 Task: Send an email with the signature Martha Hall with the subject Feedback on an Instagram Ads campaign and the message I would like to request a review of the proposal before it is submitted. from softage.3@softage.net to softage.4@softage.net with an attached audio file Audio_nature_sounds.mp3 and move the email from Sent Items to the folder Lease renewals
Action: Mouse moved to (94, 135)
Screenshot: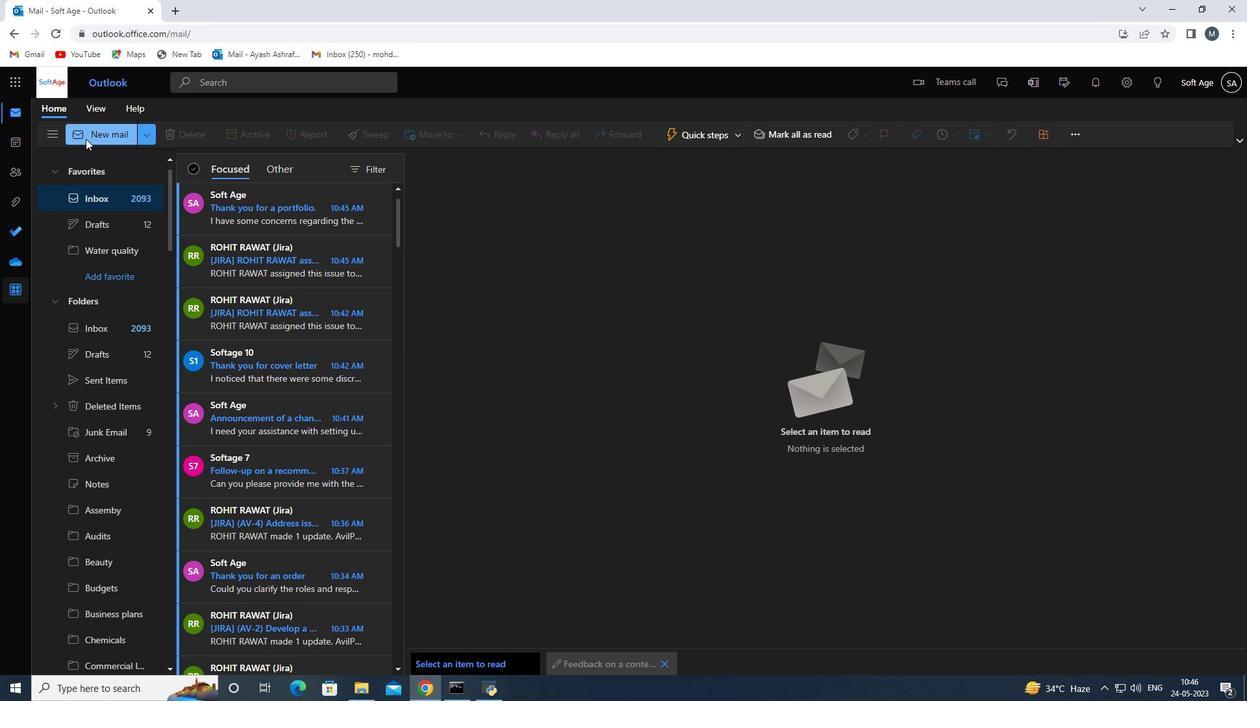 
Action: Mouse pressed left at (94, 135)
Screenshot: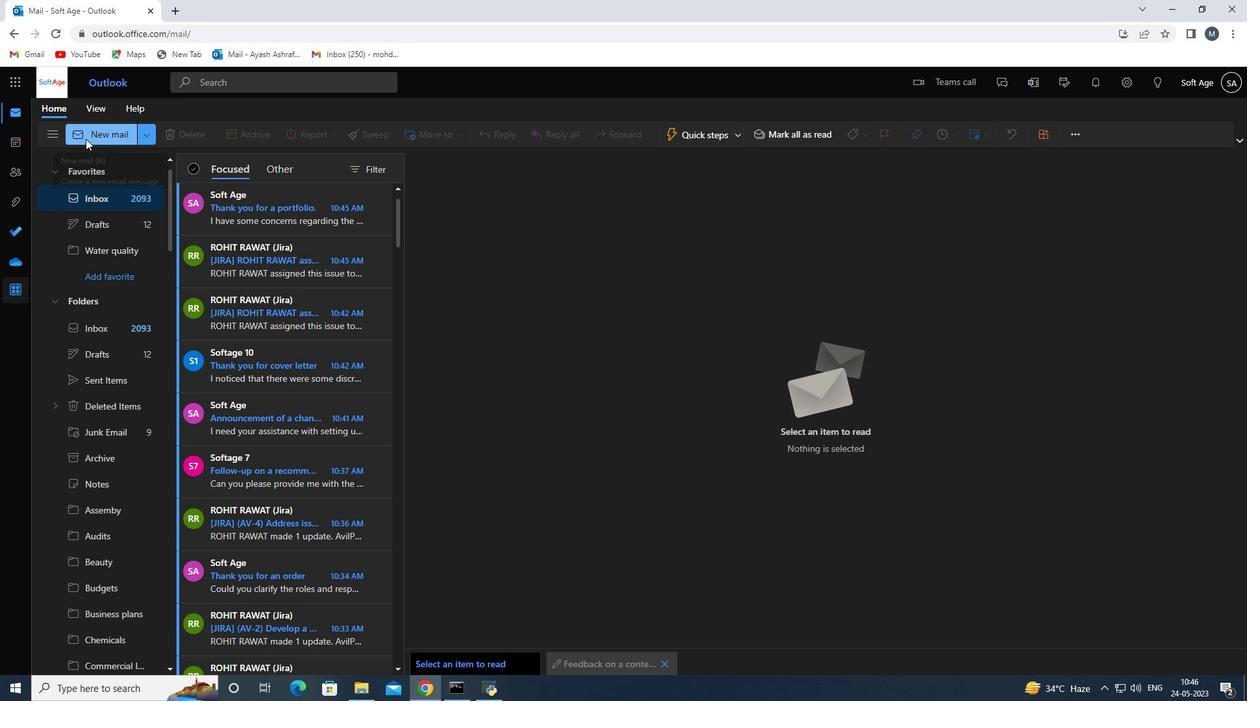 
Action: Mouse moved to (872, 142)
Screenshot: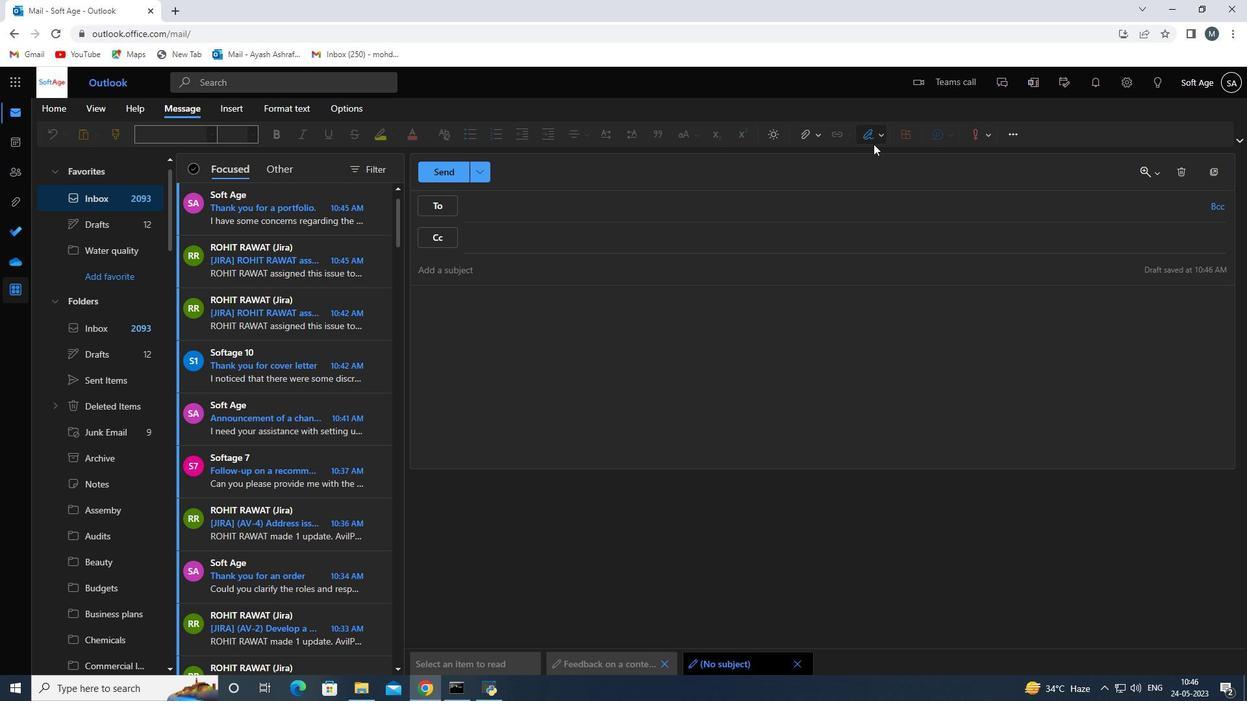 
Action: Mouse pressed left at (872, 142)
Screenshot: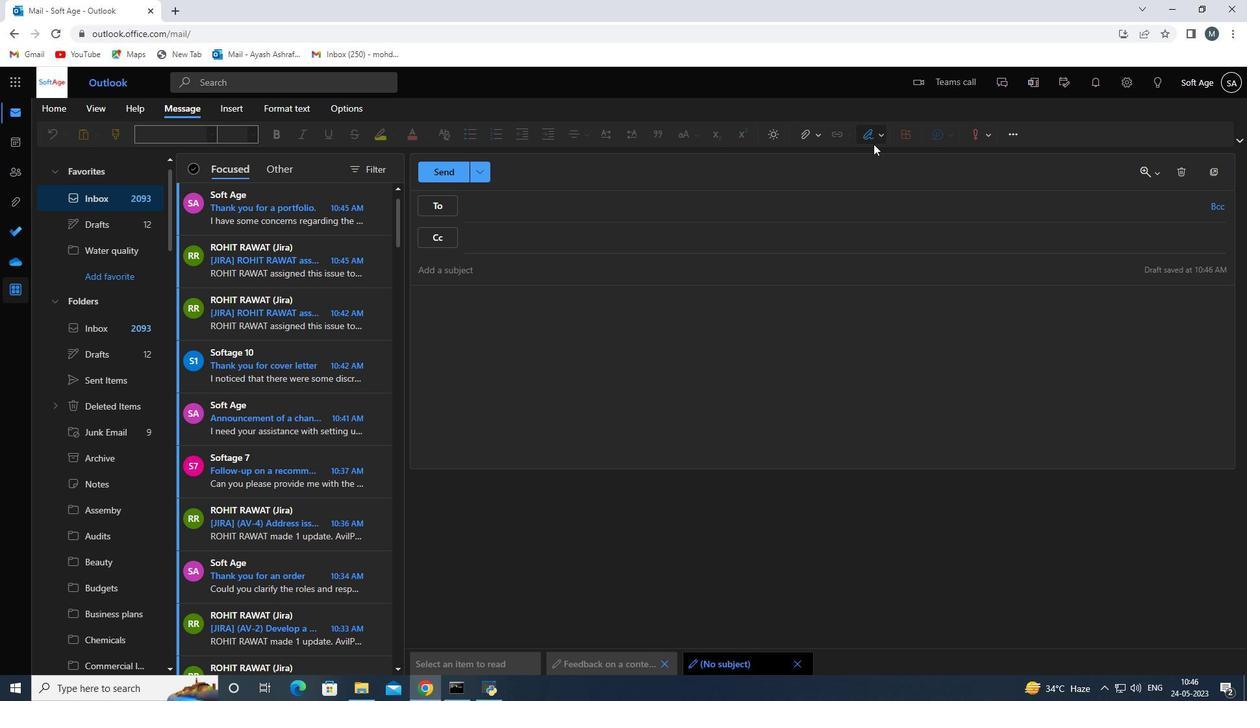 
Action: Mouse moved to (855, 185)
Screenshot: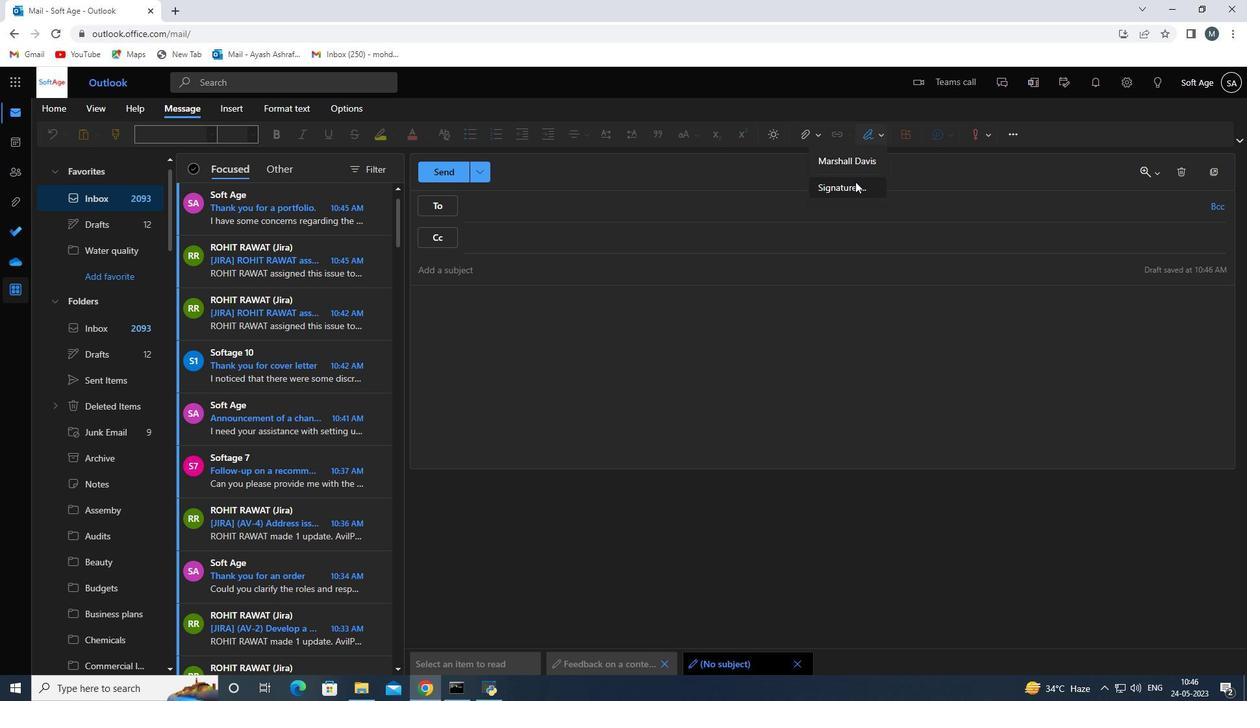 
Action: Mouse pressed left at (855, 185)
Screenshot: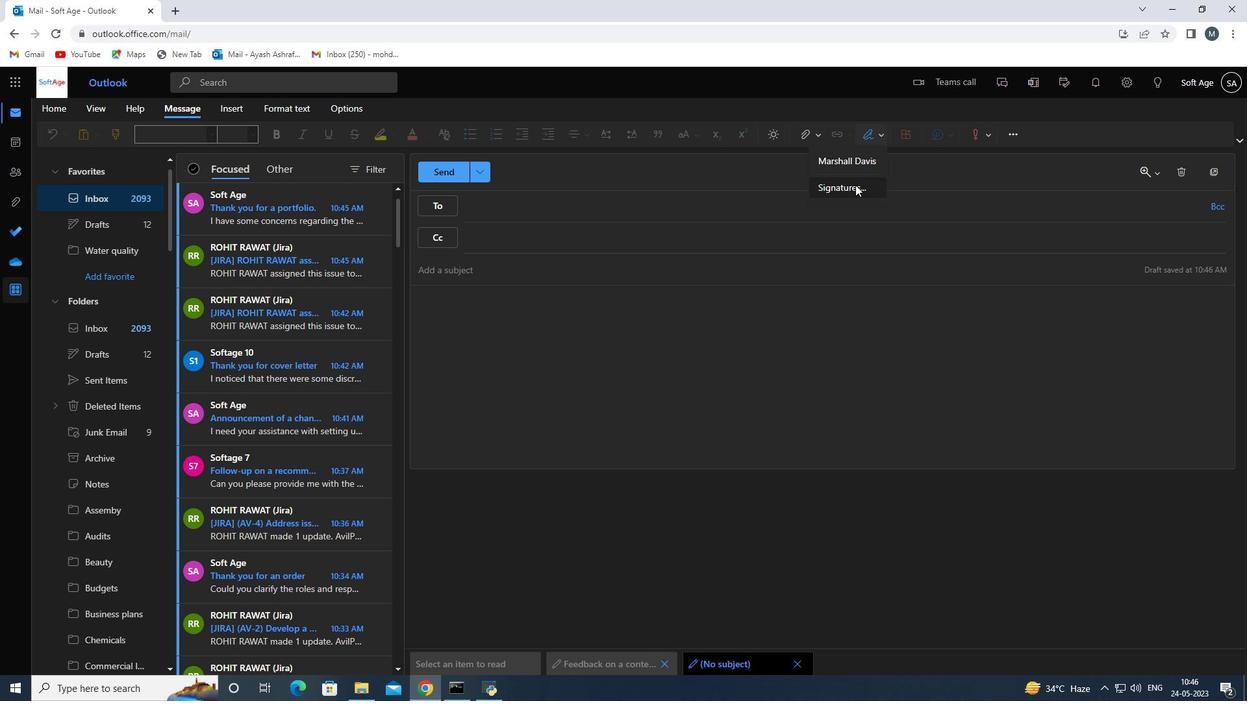 
Action: Mouse moved to (878, 238)
Screenshot: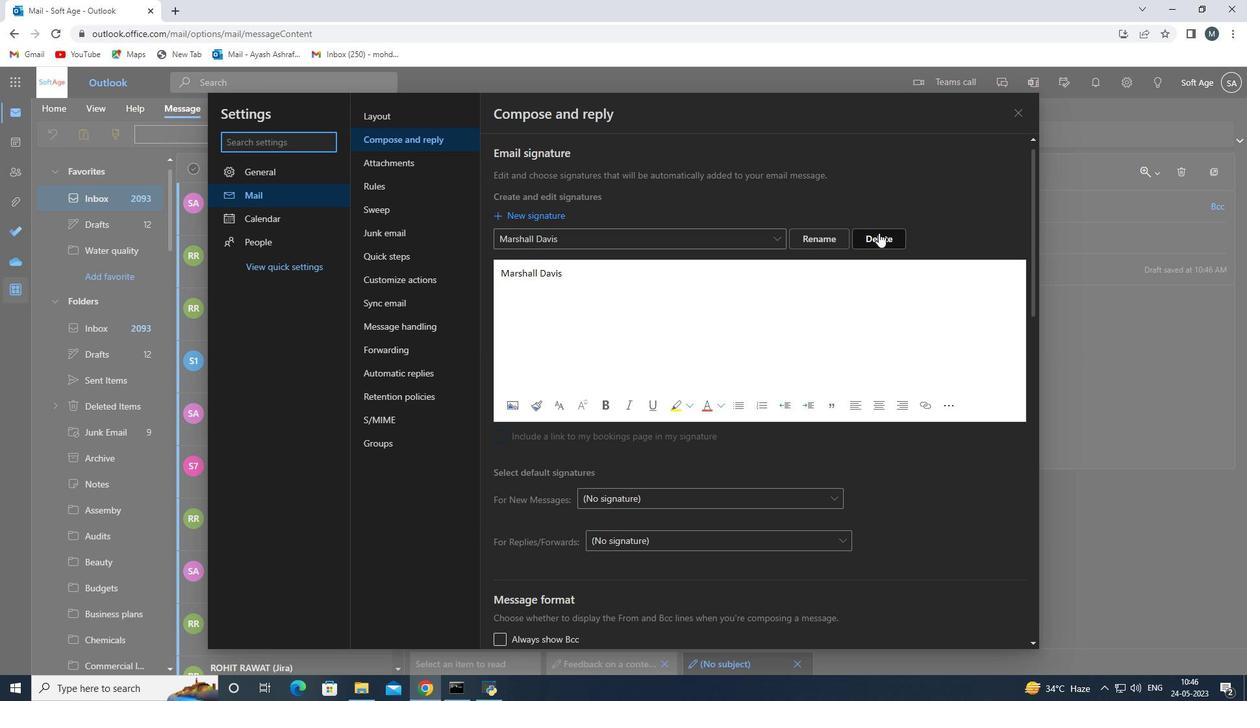 
Action: Mouse pressed left at (878, 238)
Screenshot: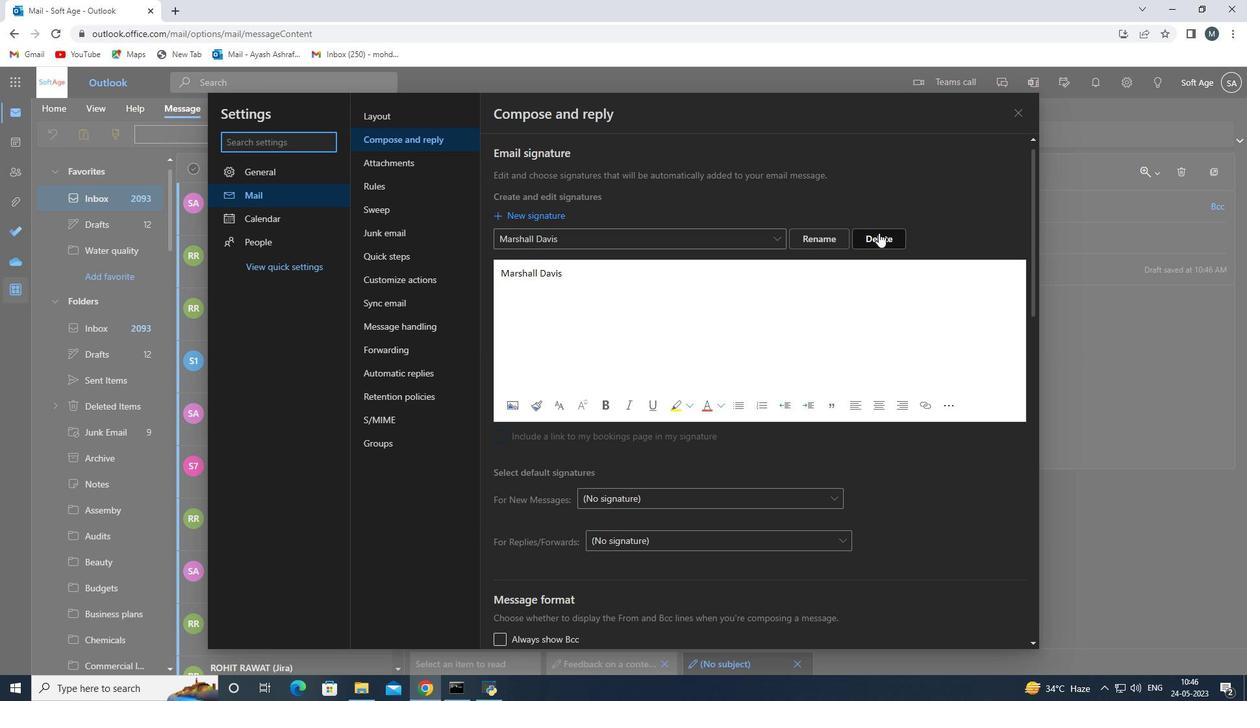 
Action: Mouse moved to (622, 238)
Screenshot: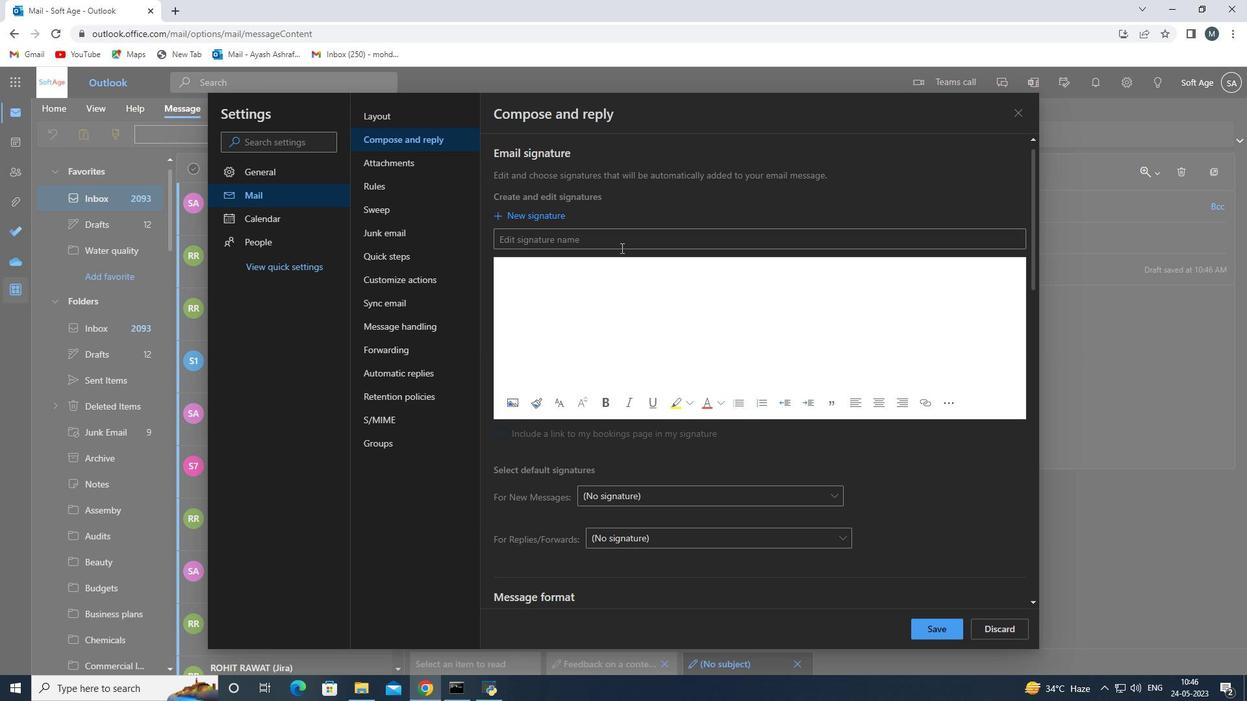 
Action: Mouse pressed left at (622, 238)
Screenshot: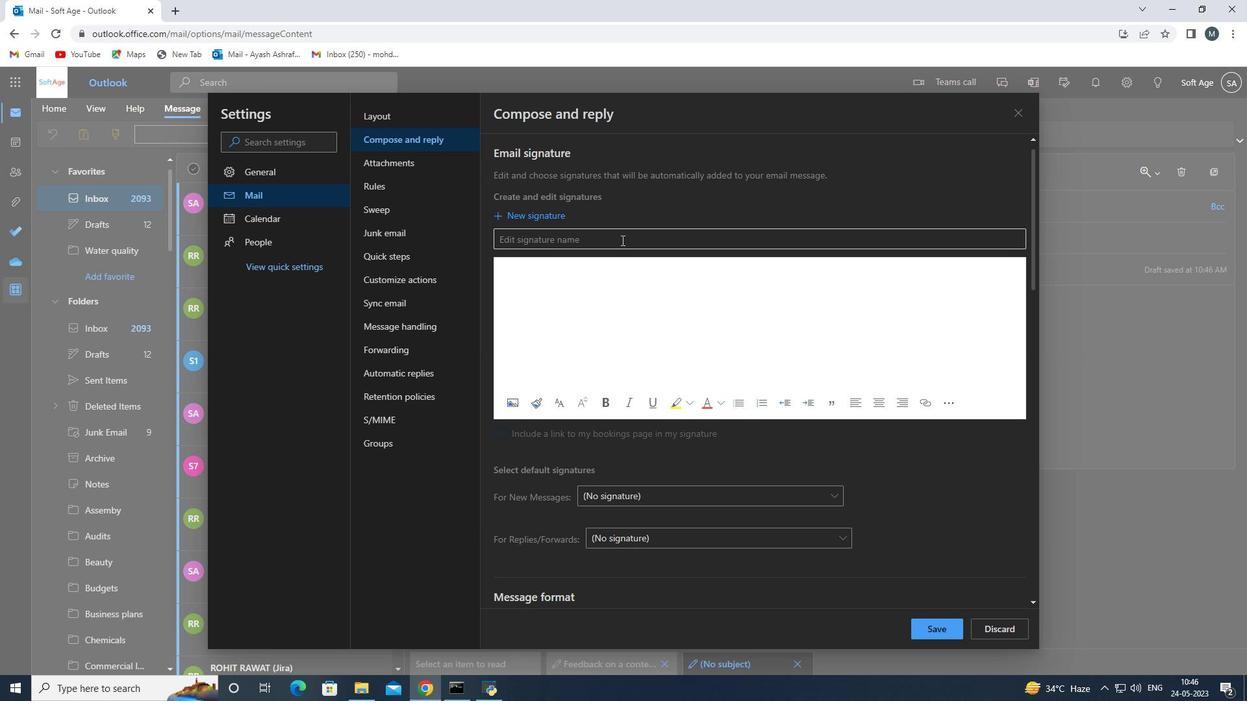 
Action: Mouse moved to (627, 239)
Screenshot: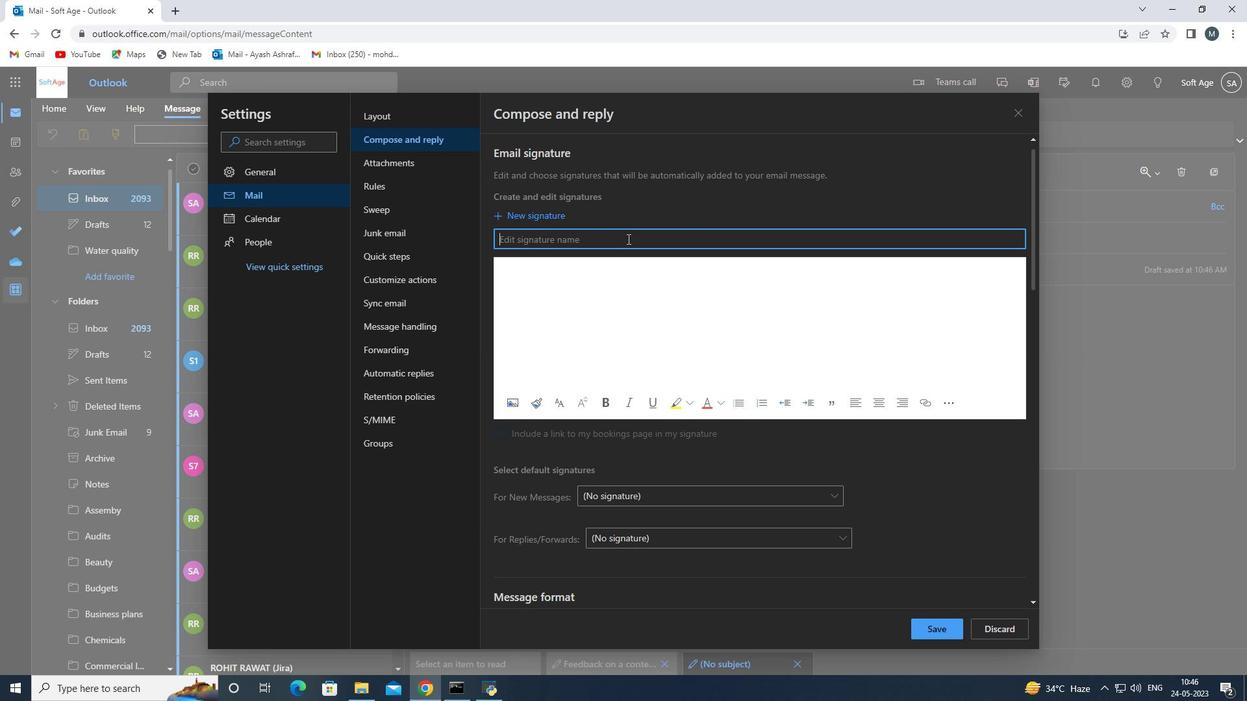 
Action: Key pressed <Key.shift>Martha<Key.space><Key.shift>Hall<Key.space>
Screenshot: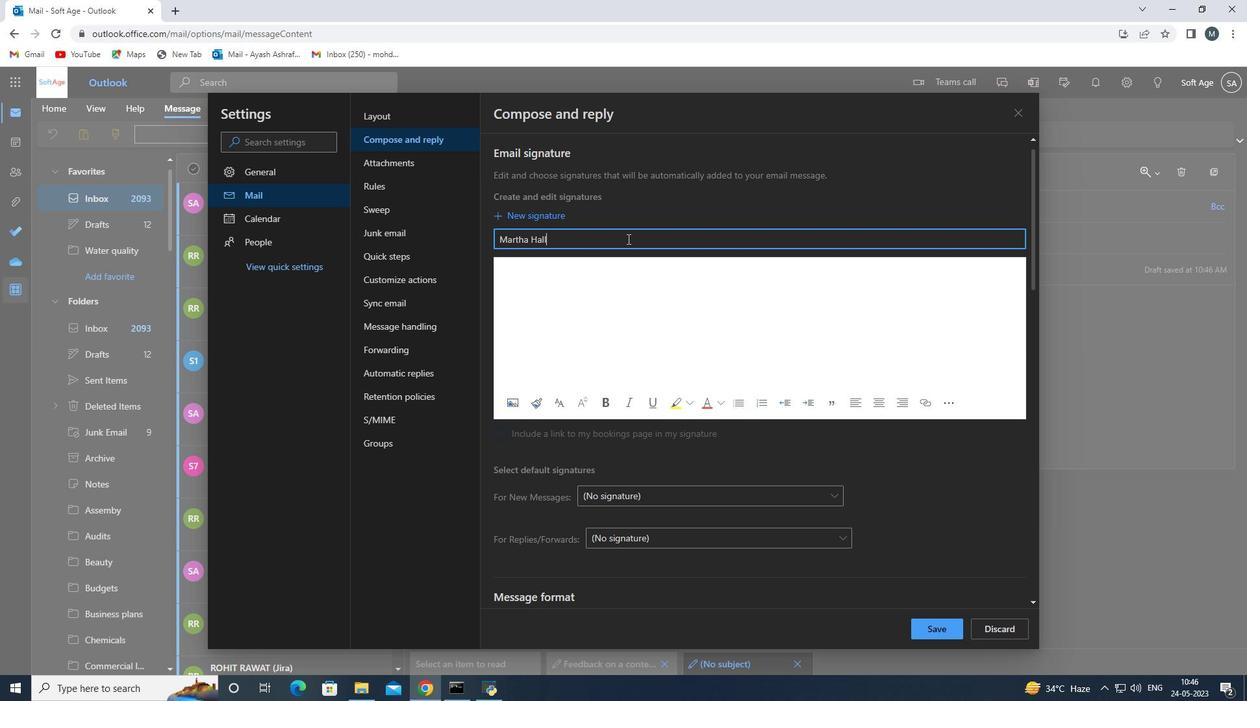 
Action: Mouse moved to (589, 289)
Screenshot: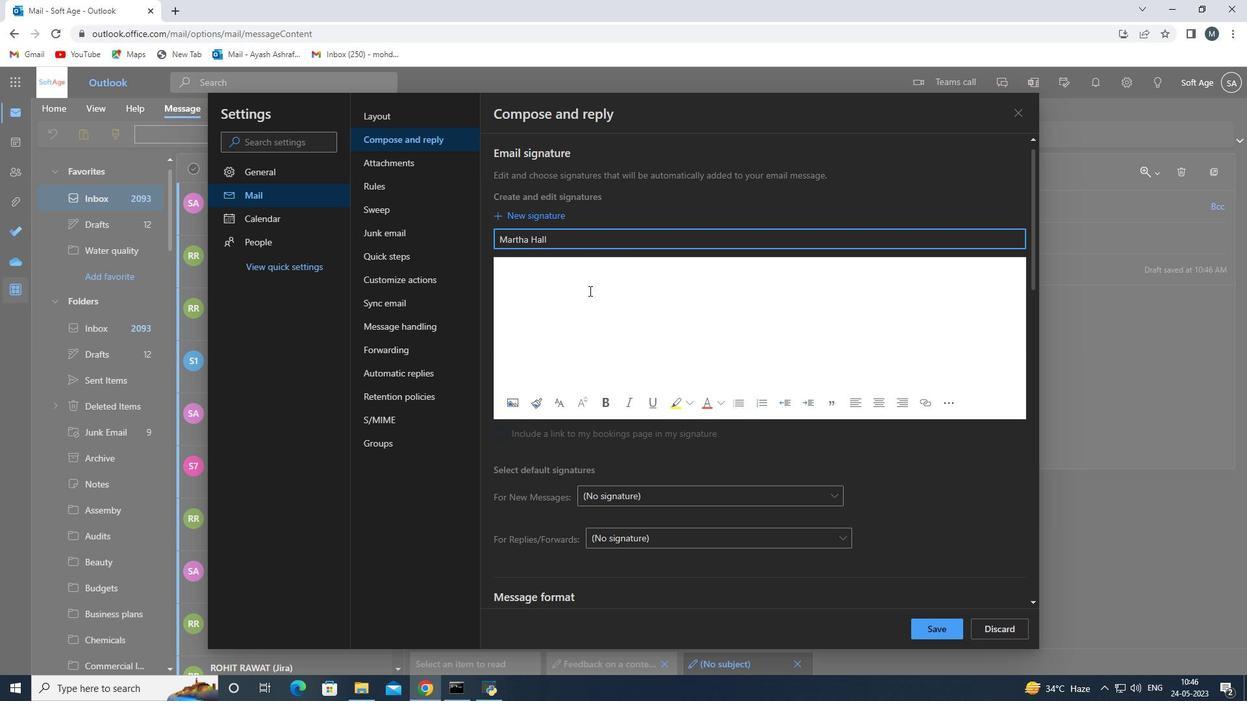 
Action: Mouse pressed left at (589, 289)
Screenshot: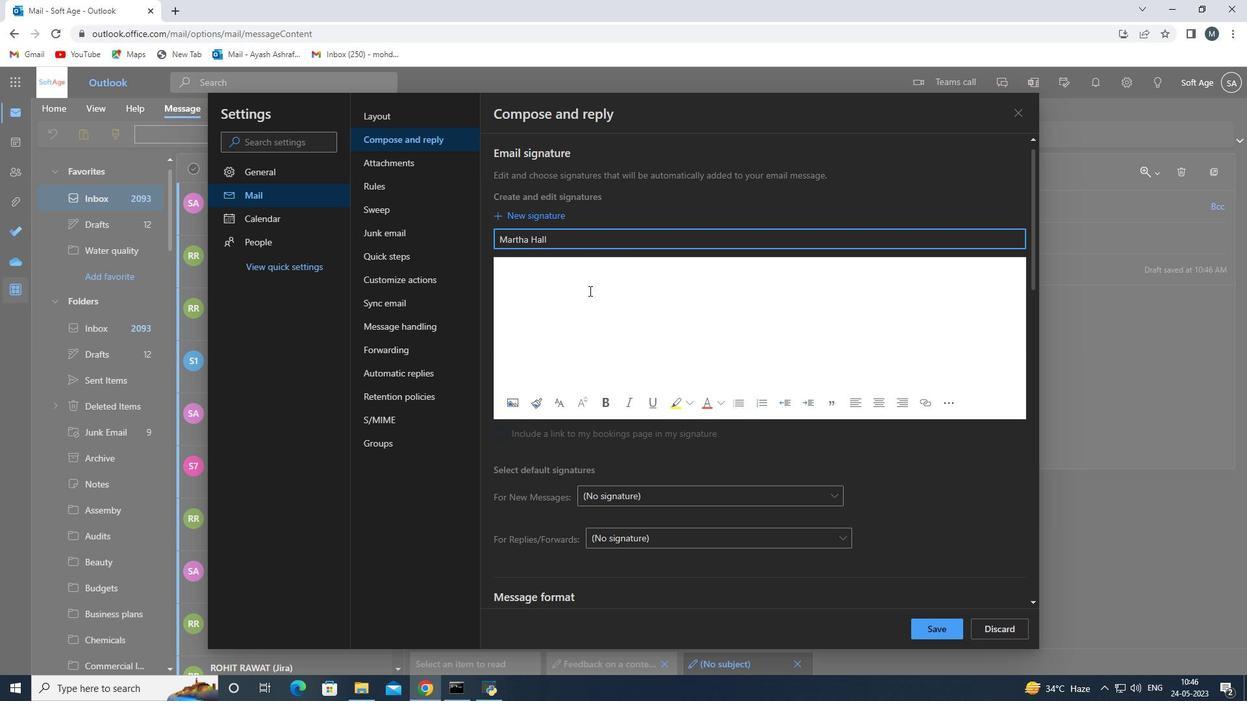 
Action: Key pressed <Key.shift>Martha<Key.space><Key.shift>HAl<Key.backspace><Key.backspace><Key.caps_lock>ALL<Key.backspace><Key.backspace><Key.backspace><Key.caps_lock>all
Screenshot: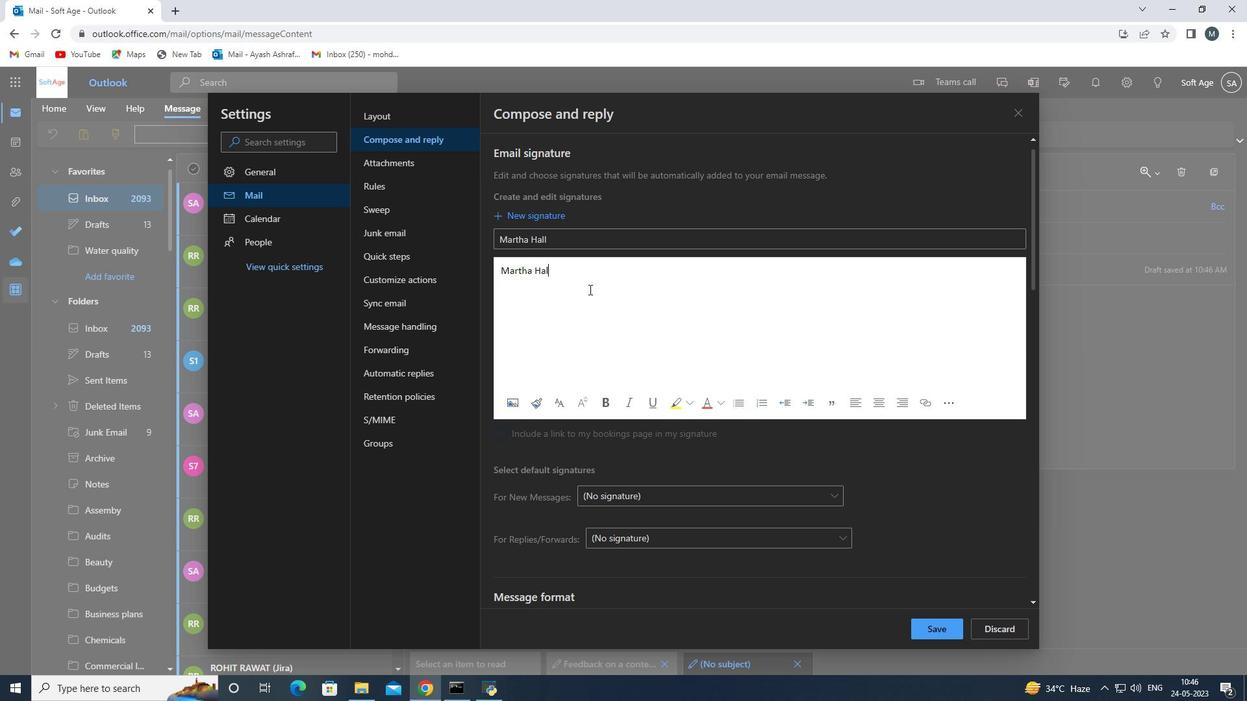 
Action: Mouse moved to (920, 633)
Screenshot: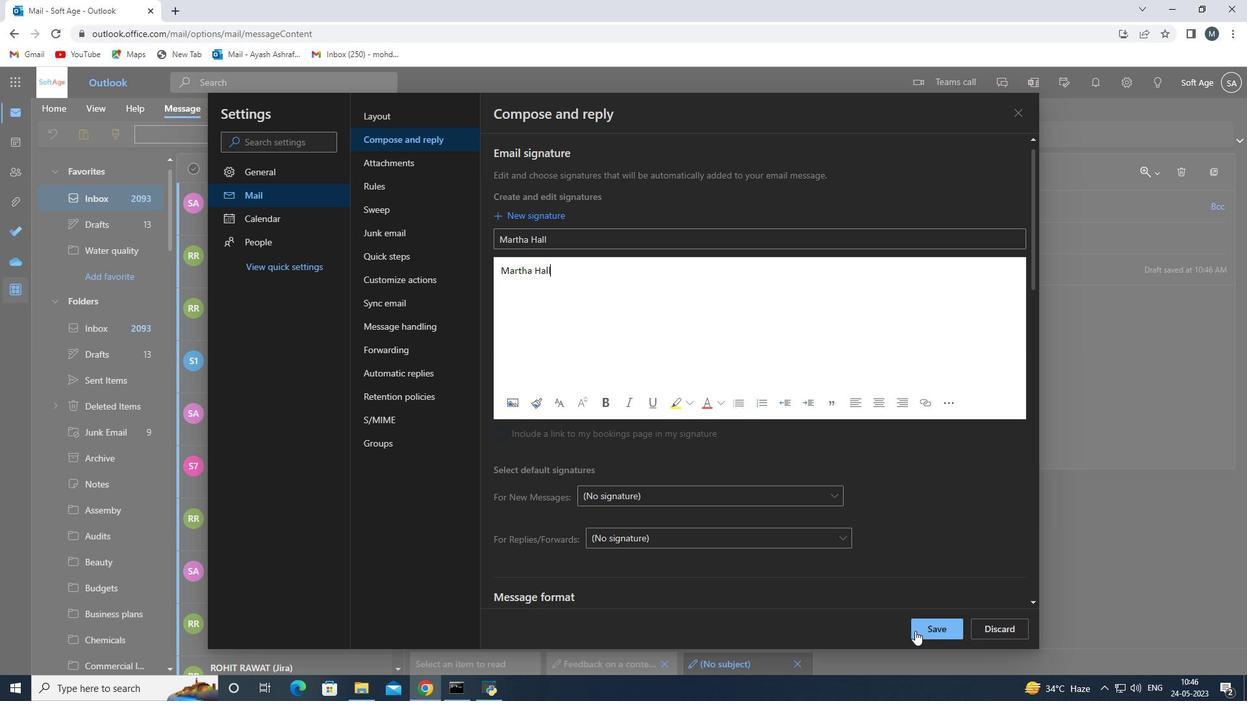 
Action: Mouse pressed left at (920, 633)
Screenshot: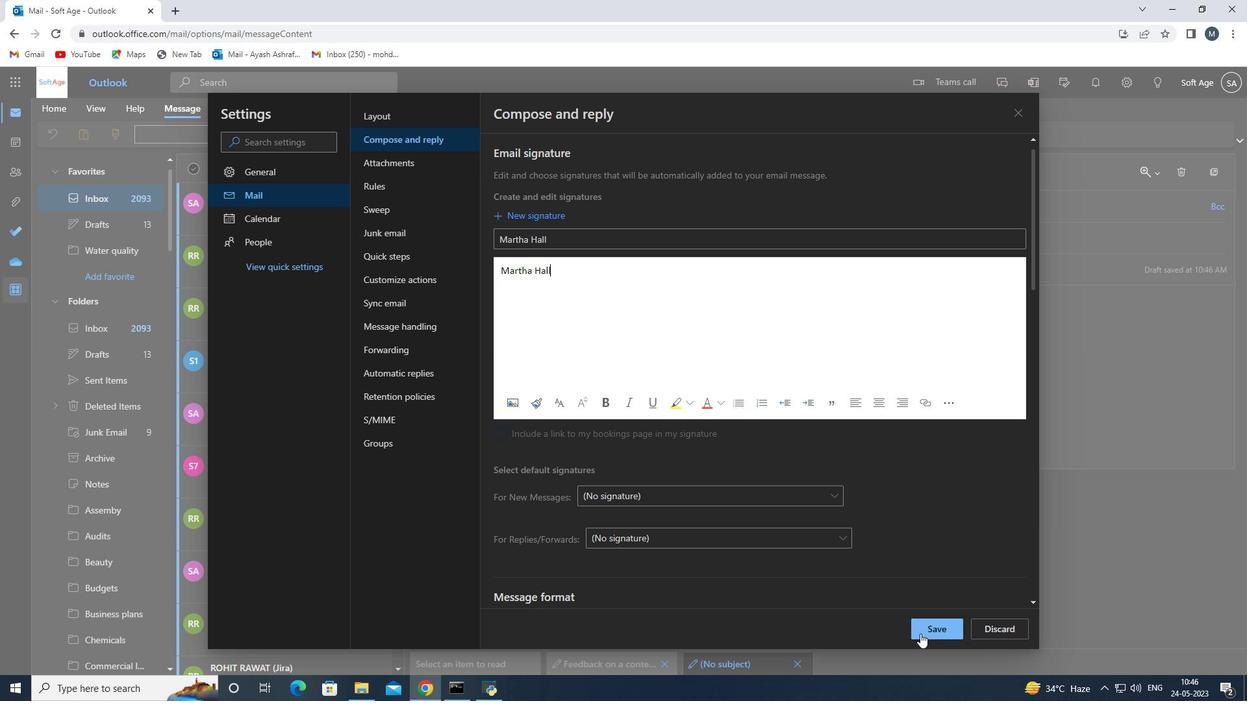 
Action: Mouse moved to (1019, 120)
Screenshot: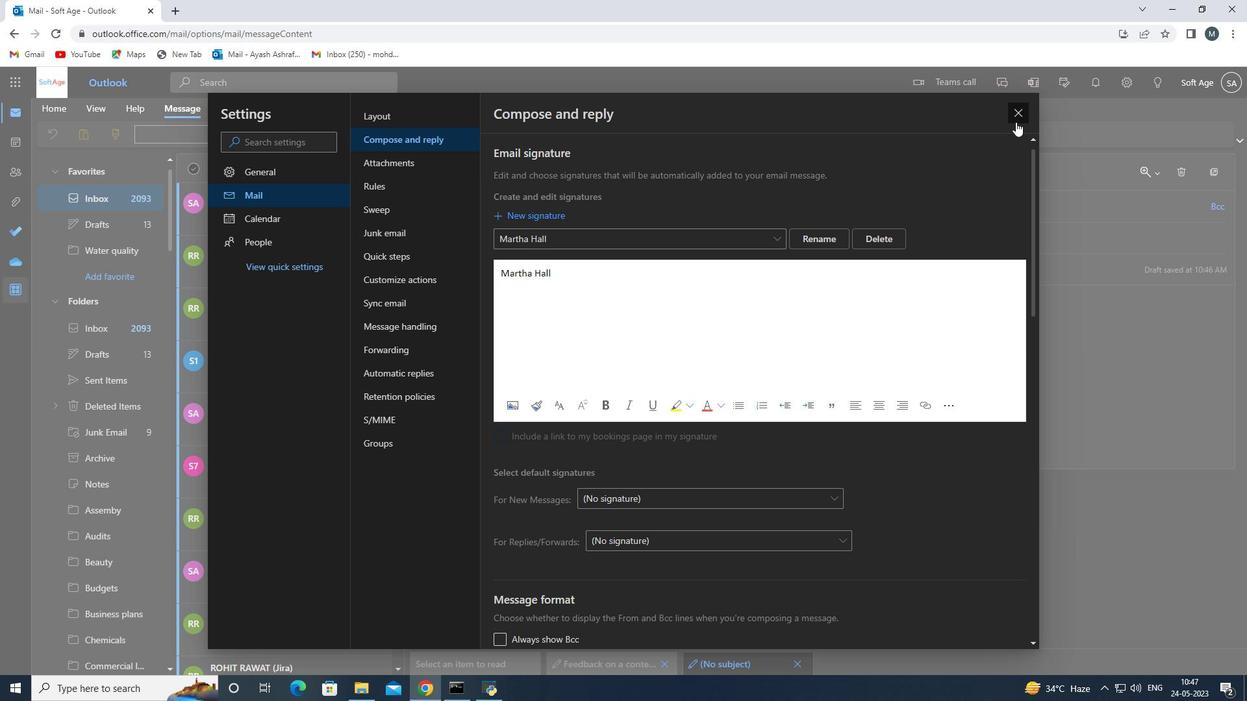 
Action: Mouse pressed left at (1019, 120)
Screenshot: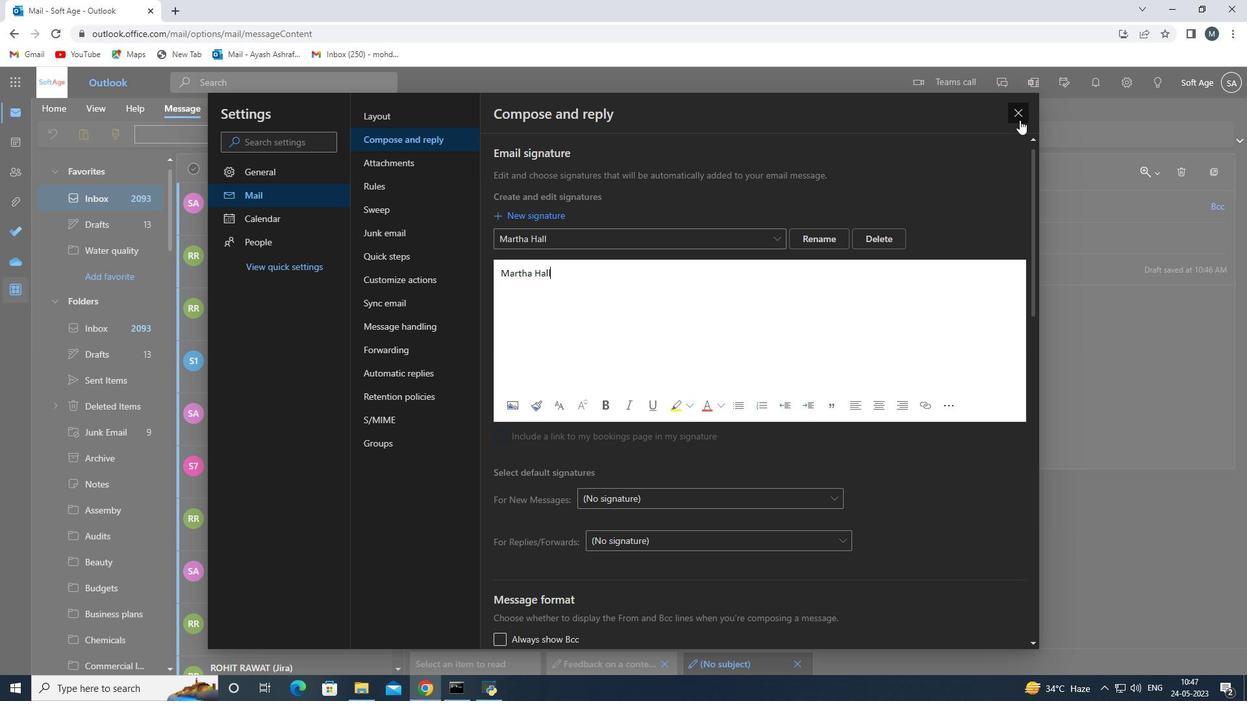 
Action: Mouse moved to (596, 274)
Screenshot: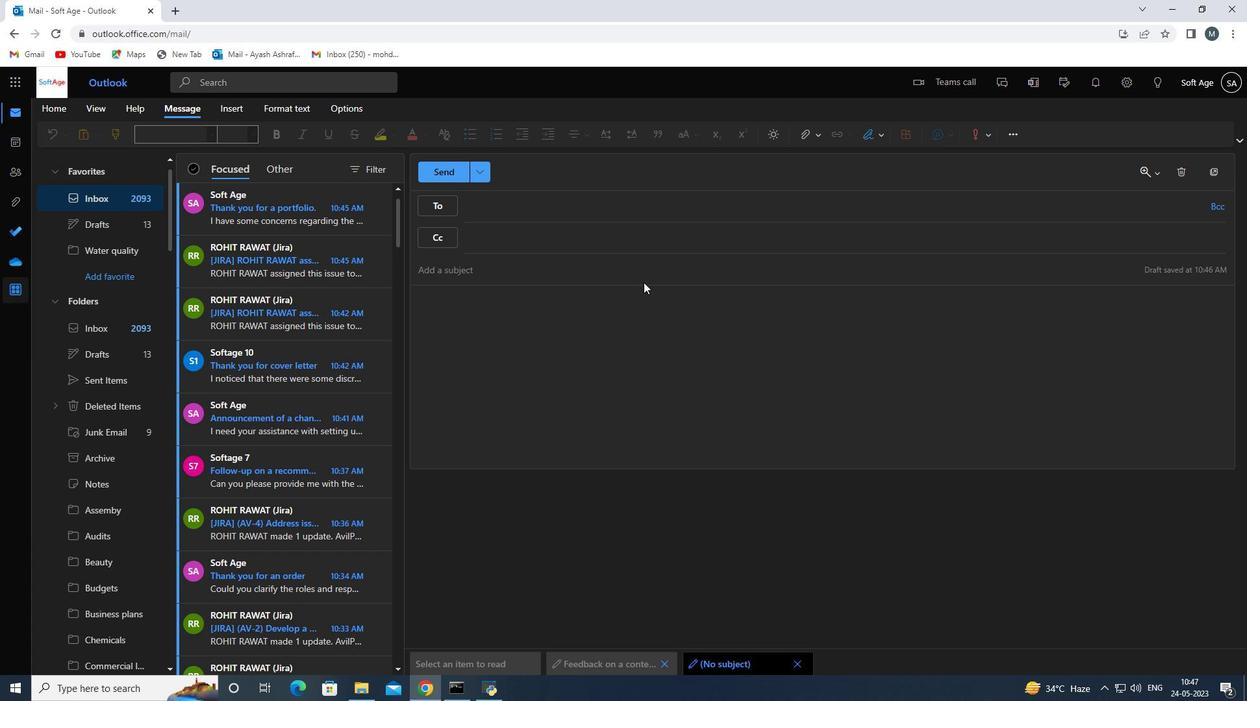 
Action: Mouse pressed left at (596, 274)
Screenshot: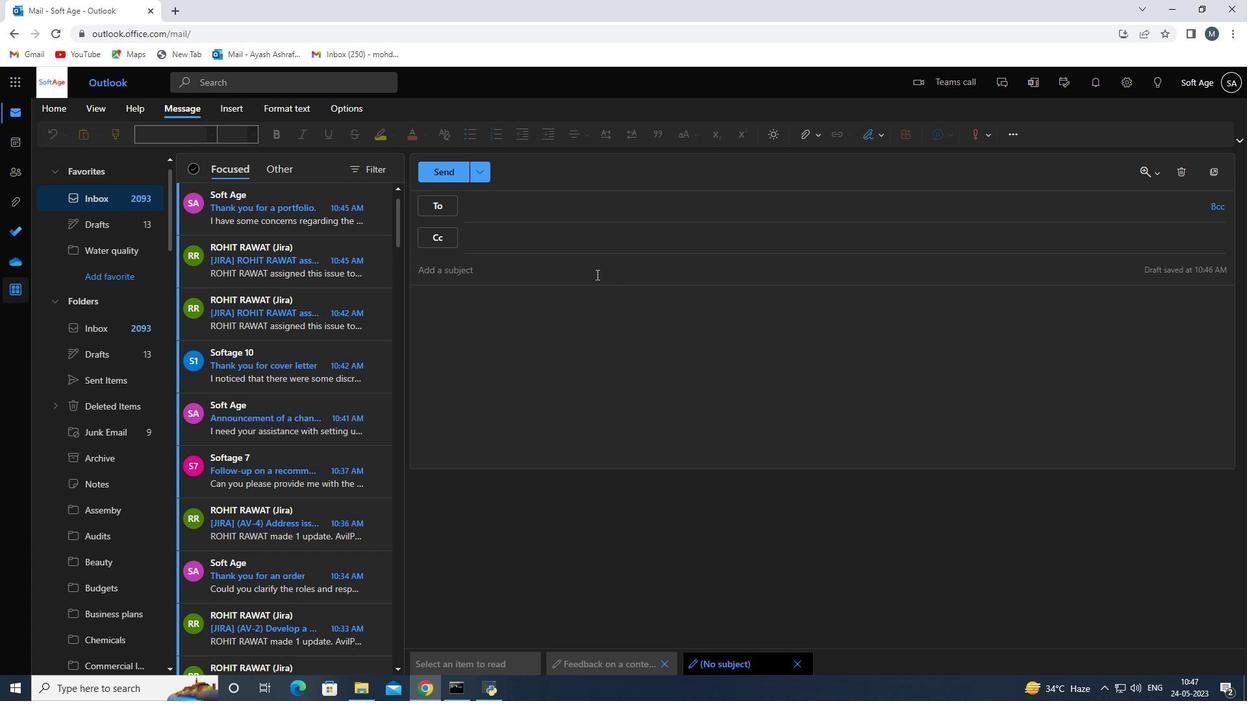
Action: Key pressed <Key.shift>Feedback<Key.space>on<Key.space>a<Key.space><Key.backspace>n<Key.space>i<Key.backspace><Key.shift>I<Key.backspace>instagram<Key.space>ads<Key.space>campaign<Key.space>
Screenshot: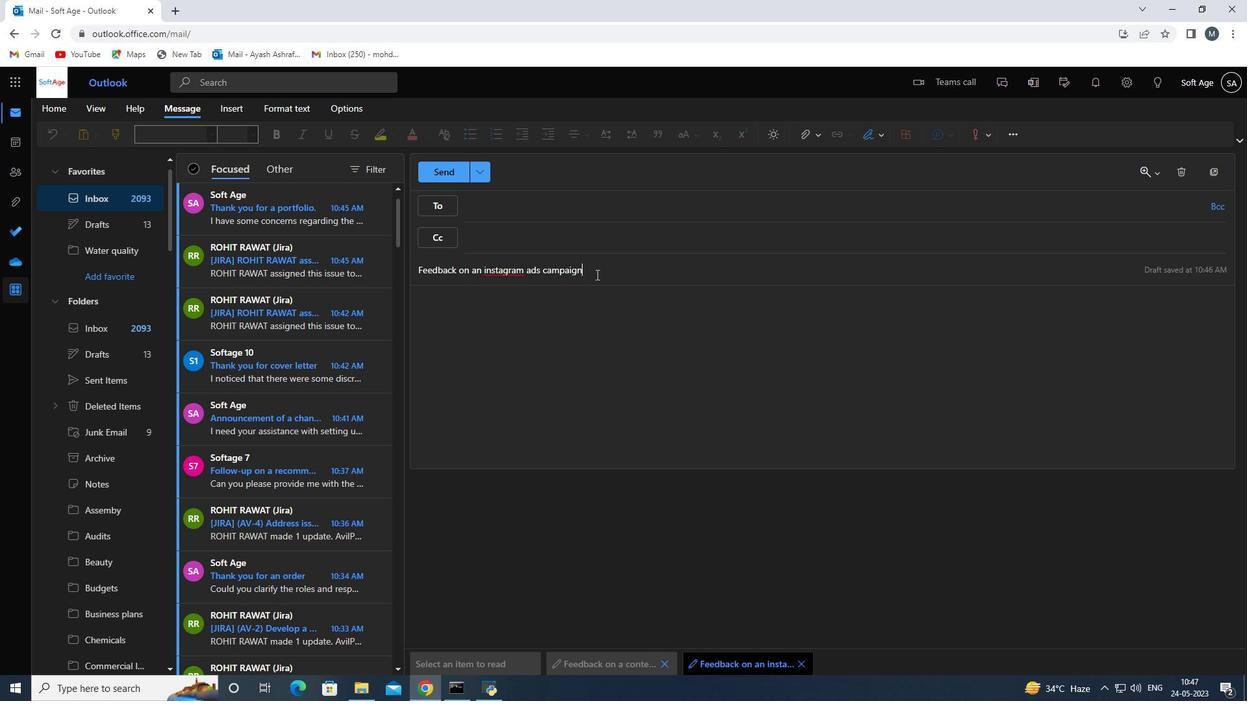 
Action: Mouse moved to (508, 274)
Screenshot: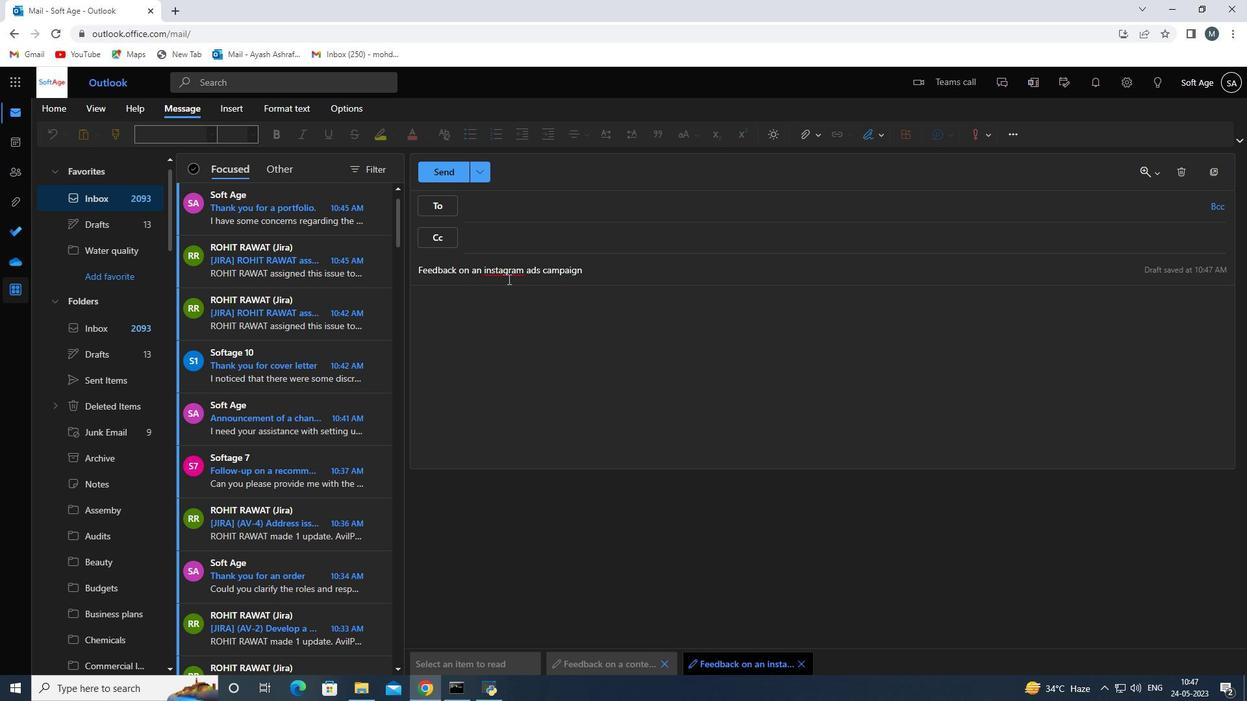 
Action: Mouse pressed left at (508, 274)
Screenshot: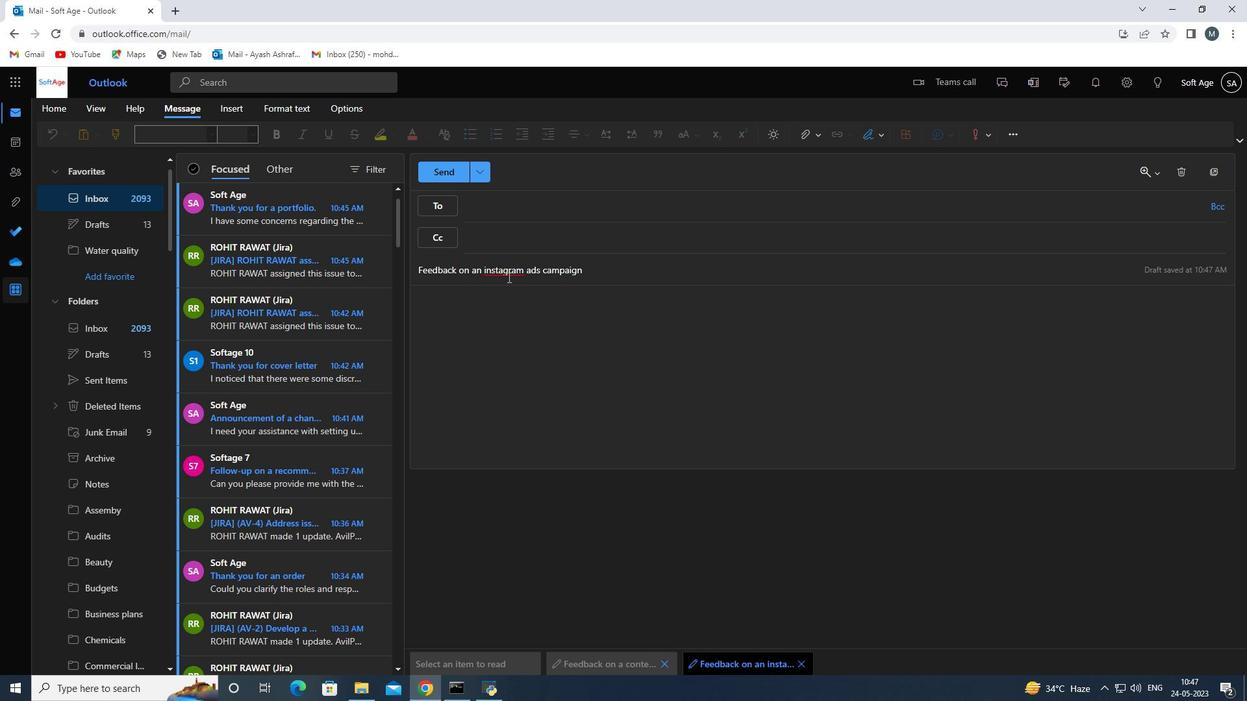 
Action: Mouse moved to (623, 273)
Screenshot: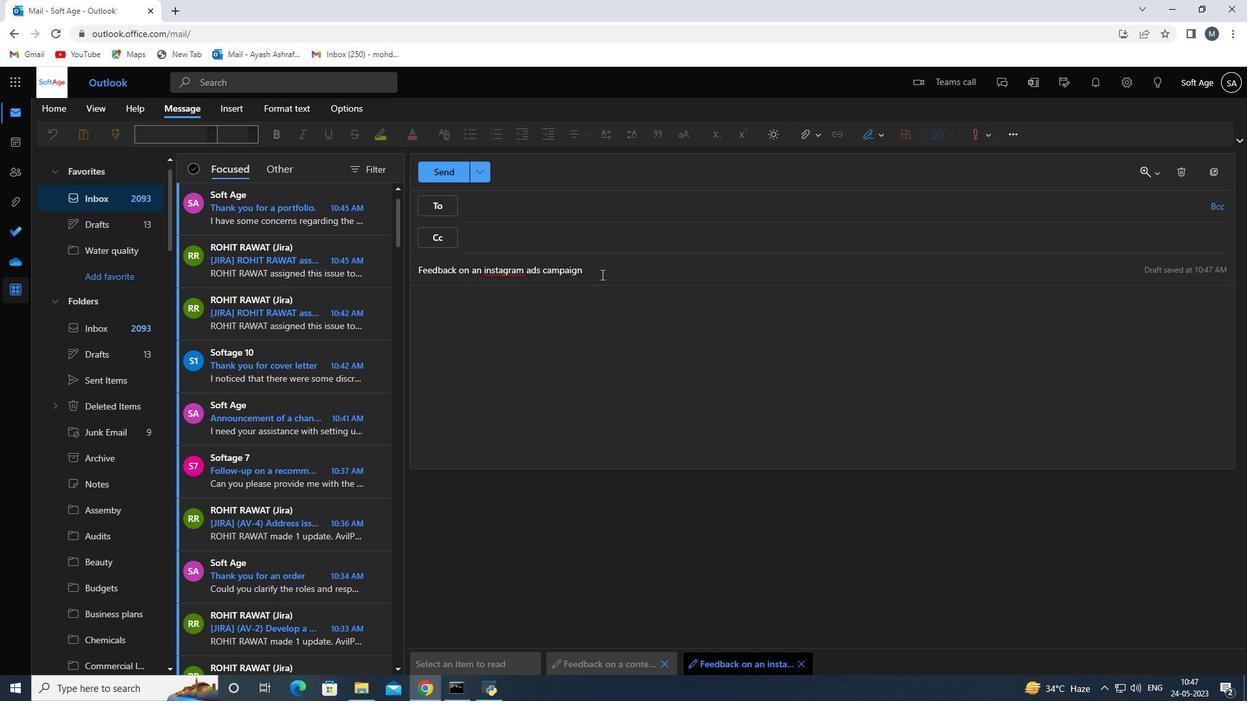 
Action: Mouse pressed left at (623, 273)
Screenshot: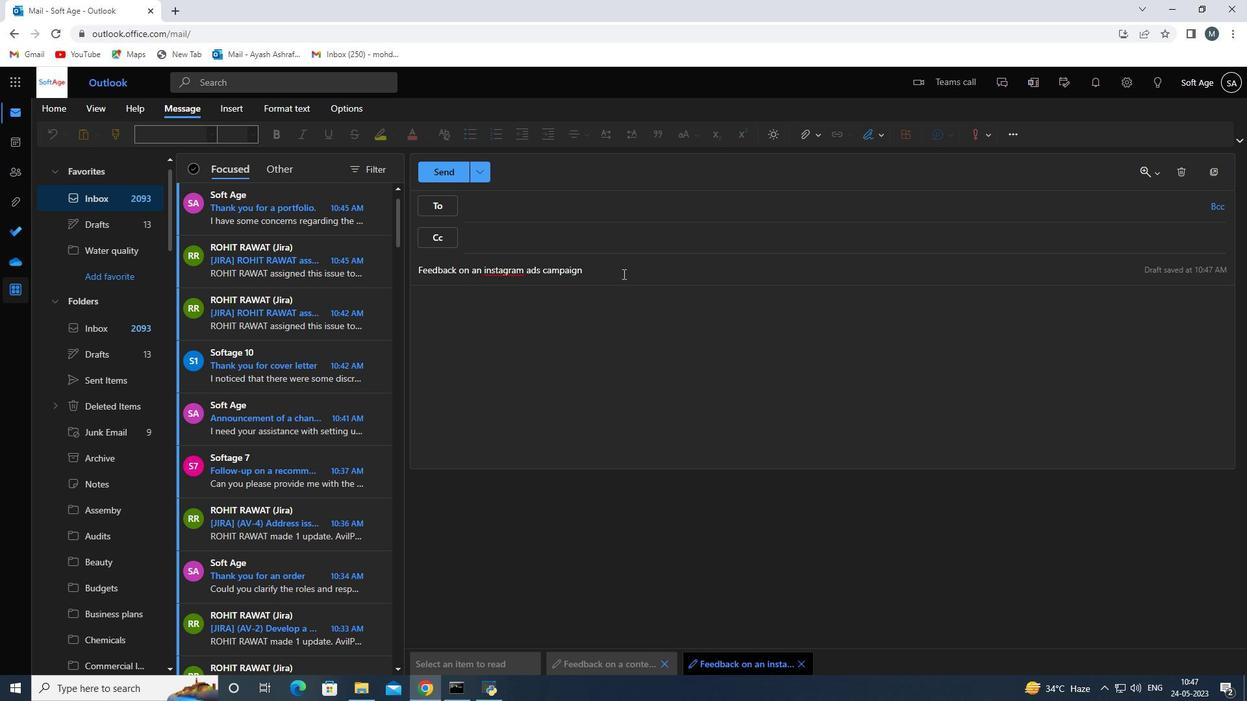 
Action: Mouse moved to (624, 273)
Screenshot: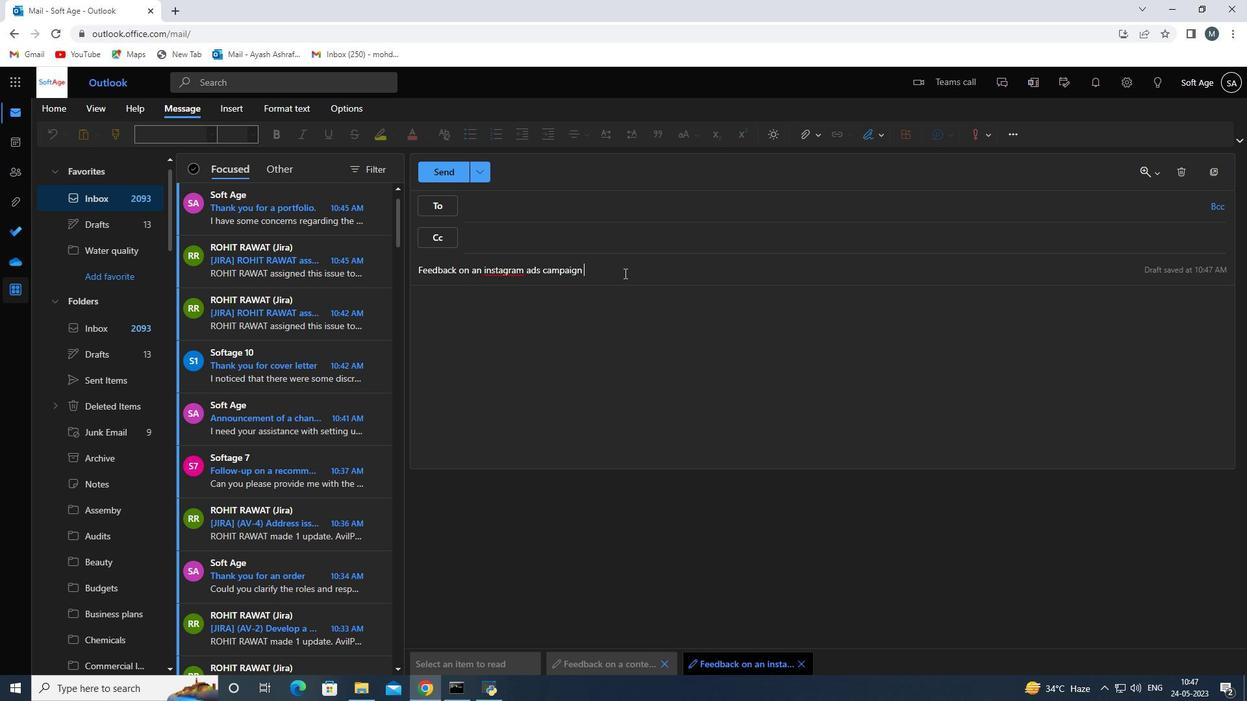 
Action: Key pressed <Key.enter>
Screenshot: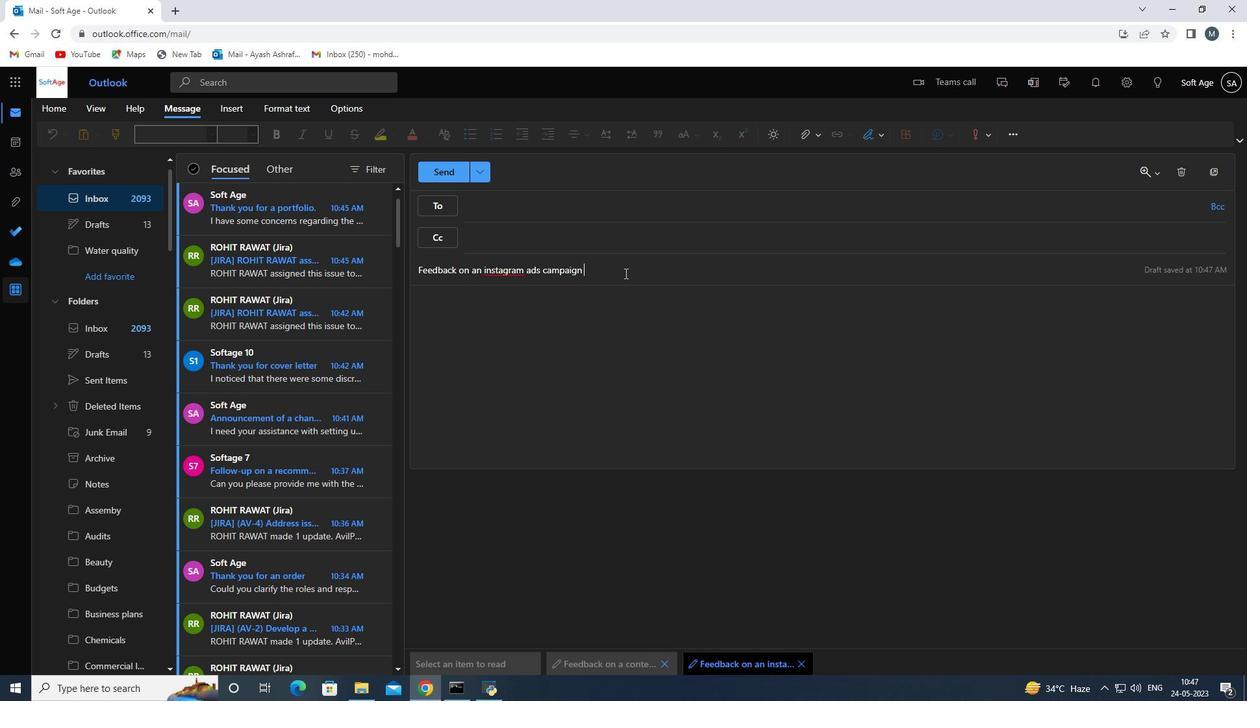 
Action: Mouse moved to (676, 253)
Screenshot: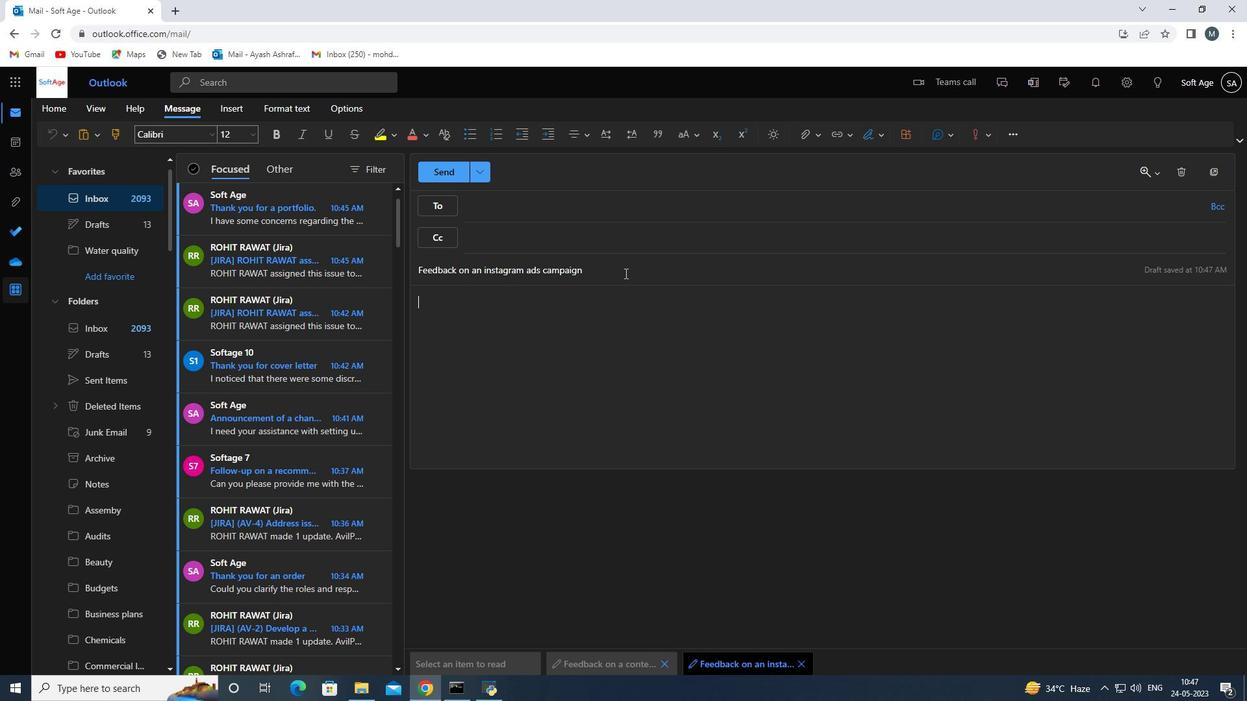 
Action: Key pressed <Key.shift>i<Key.space>would<Key.space>like<Key.space>to<Key.space>request<Key.space>a<Key.space>review<Key.space>of<Key.space>the<Key.space>proposal<Key.space>befoe<Key.space>it<Key.space>is<Key.space>
Screenshot: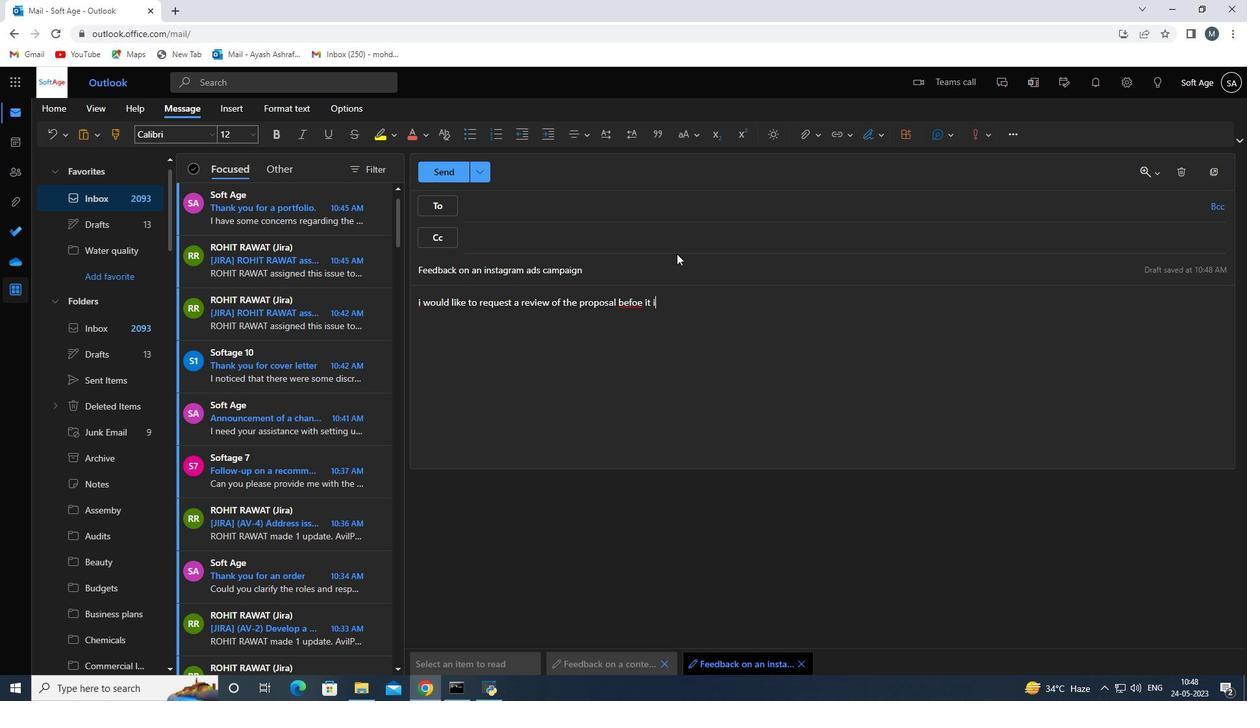
Action: Mouse moved to (641, 305)
Screenshot: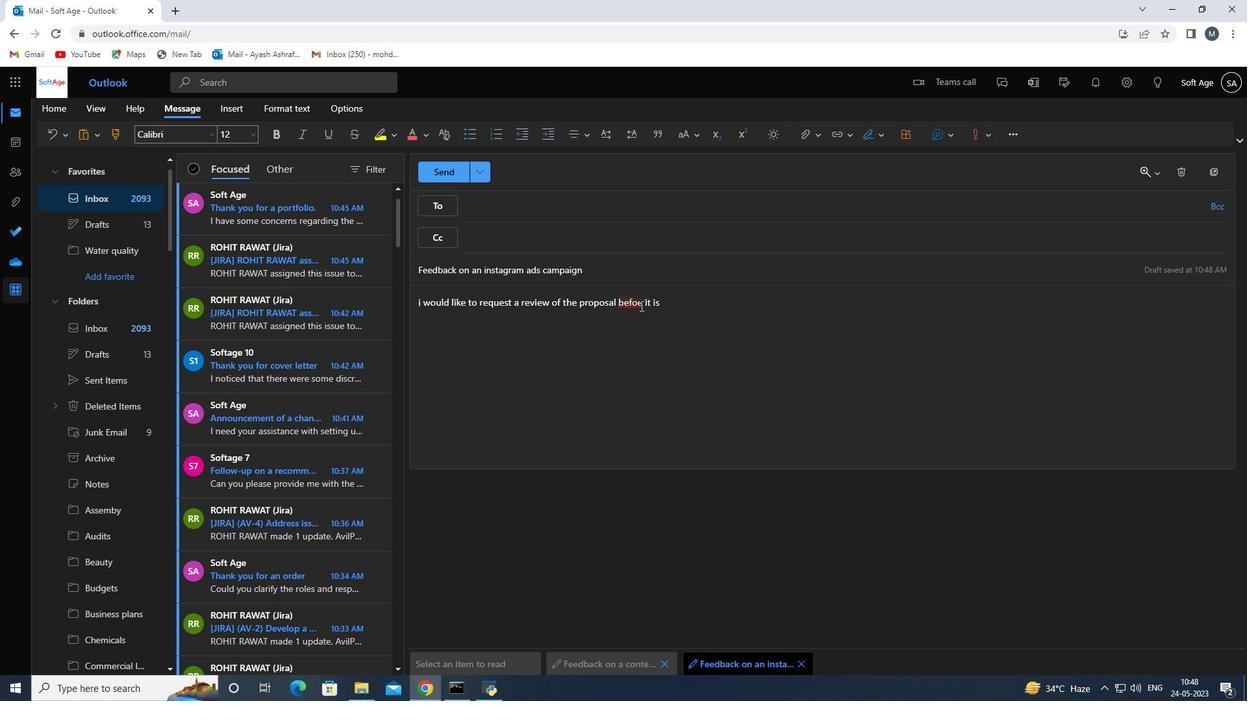 
Action: Mouse pressed left at (641, 305)
Screenshot: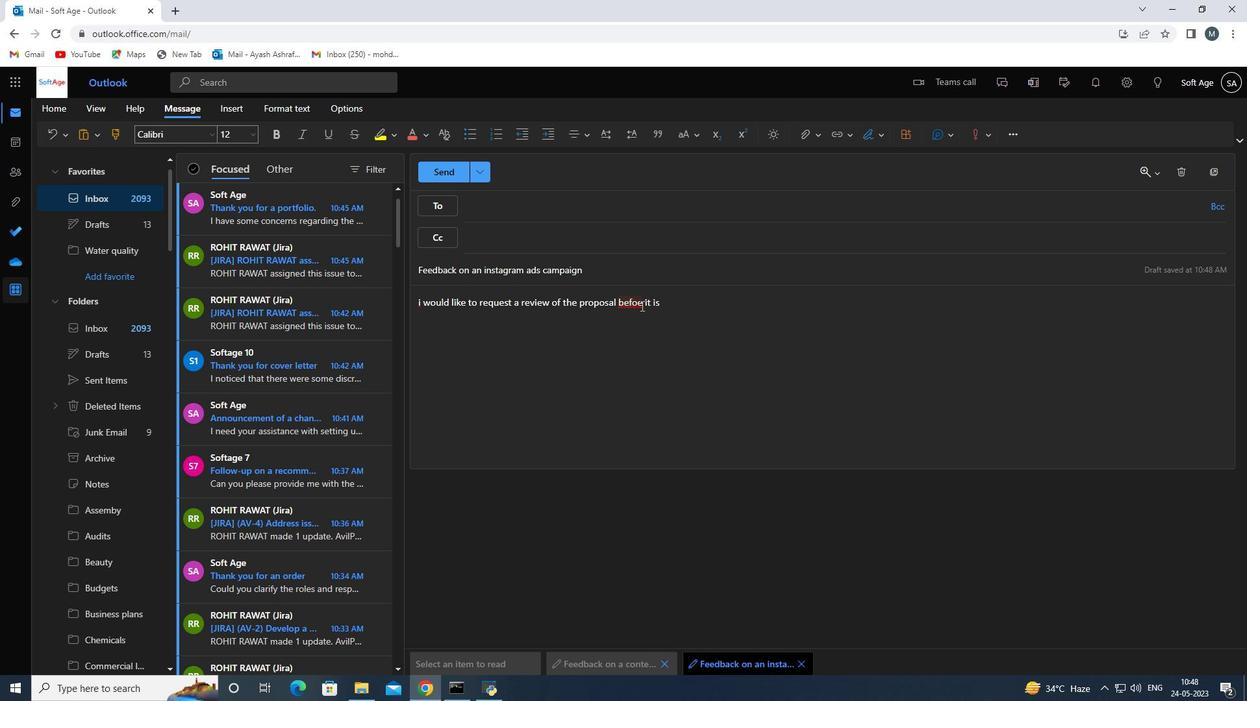 
Action: Mouse moved to (538, 342)
Screenshot: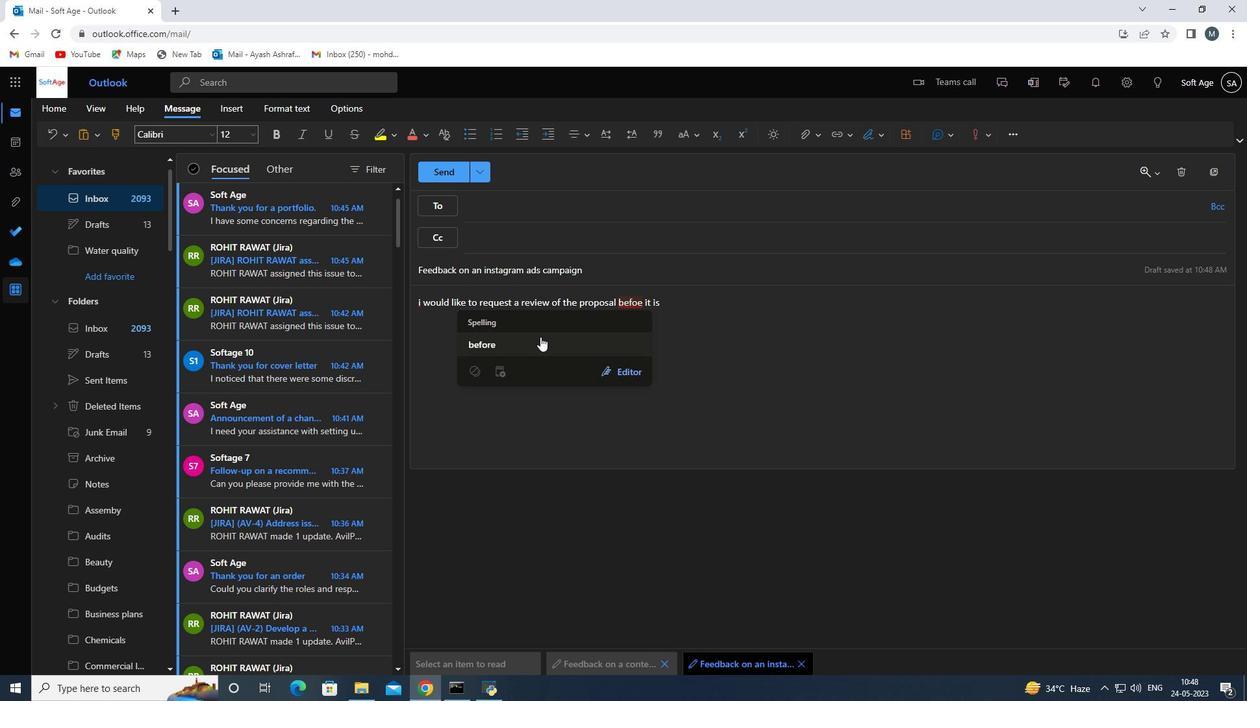 
Action: Mouse pressed left at (538, 342)
Screenshot: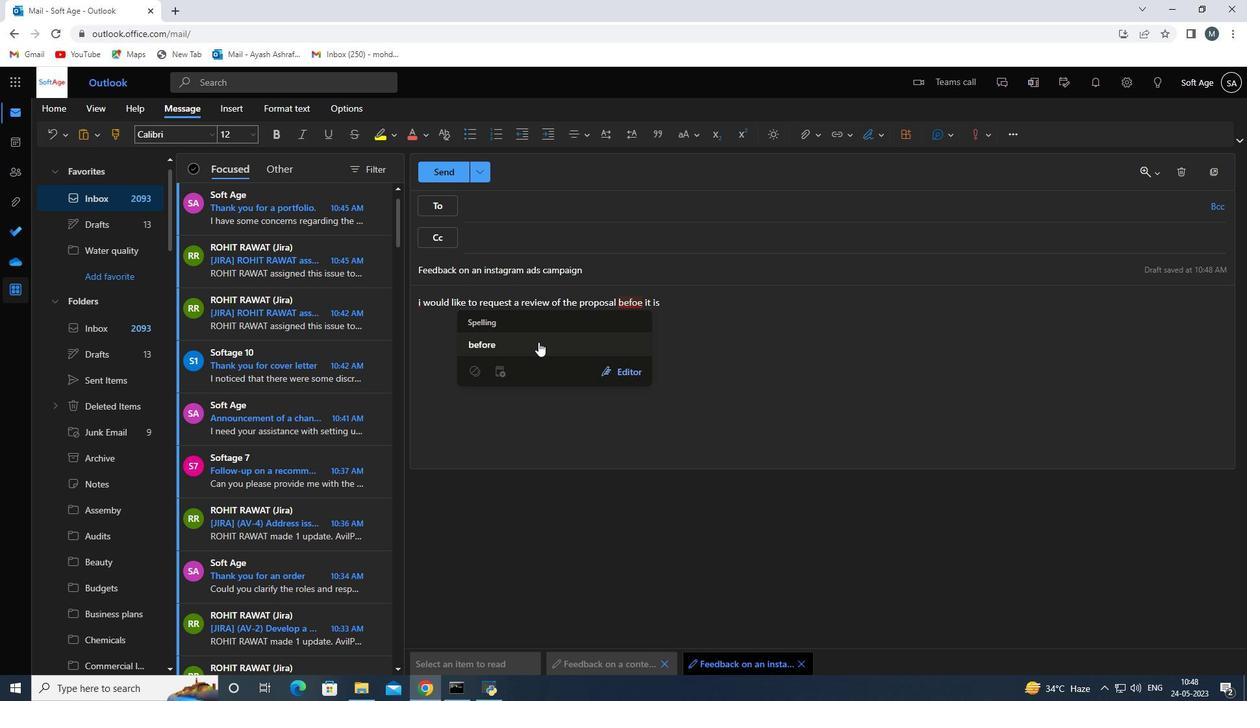 
Action: Mouse moved to (687, 312)
Screenshot: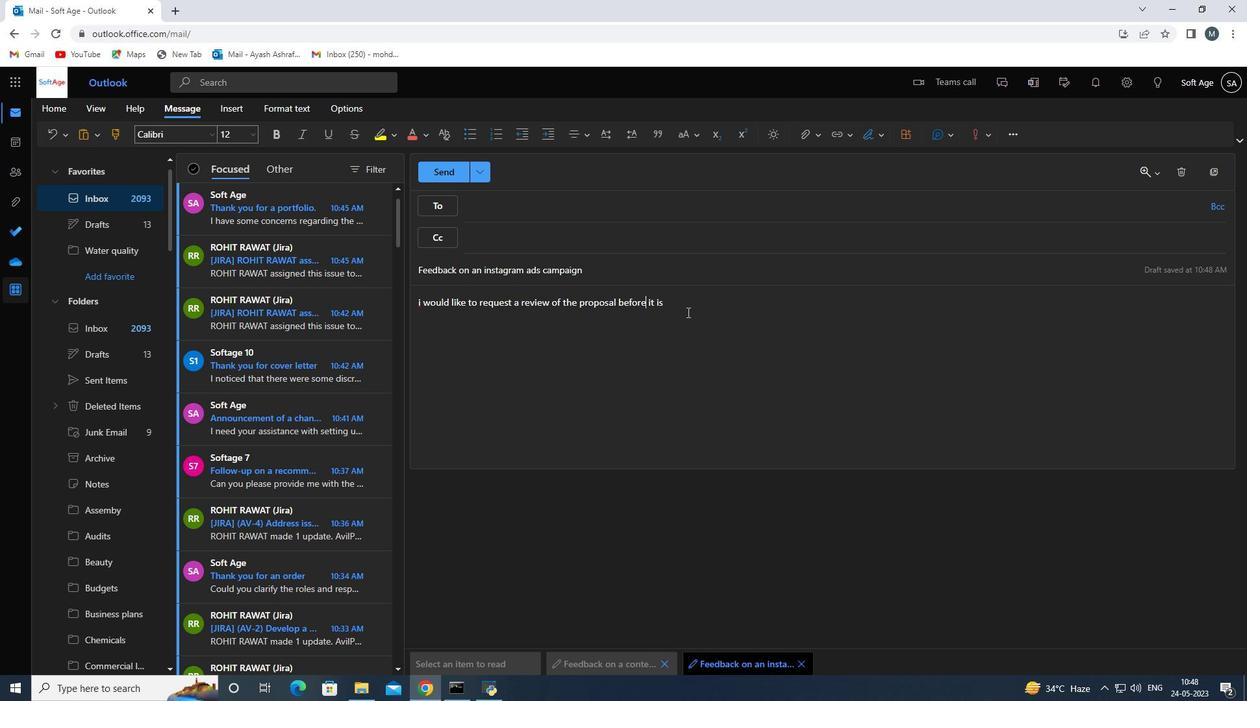 
Action: Mouse pressed left at (687, 312)
Screenshot: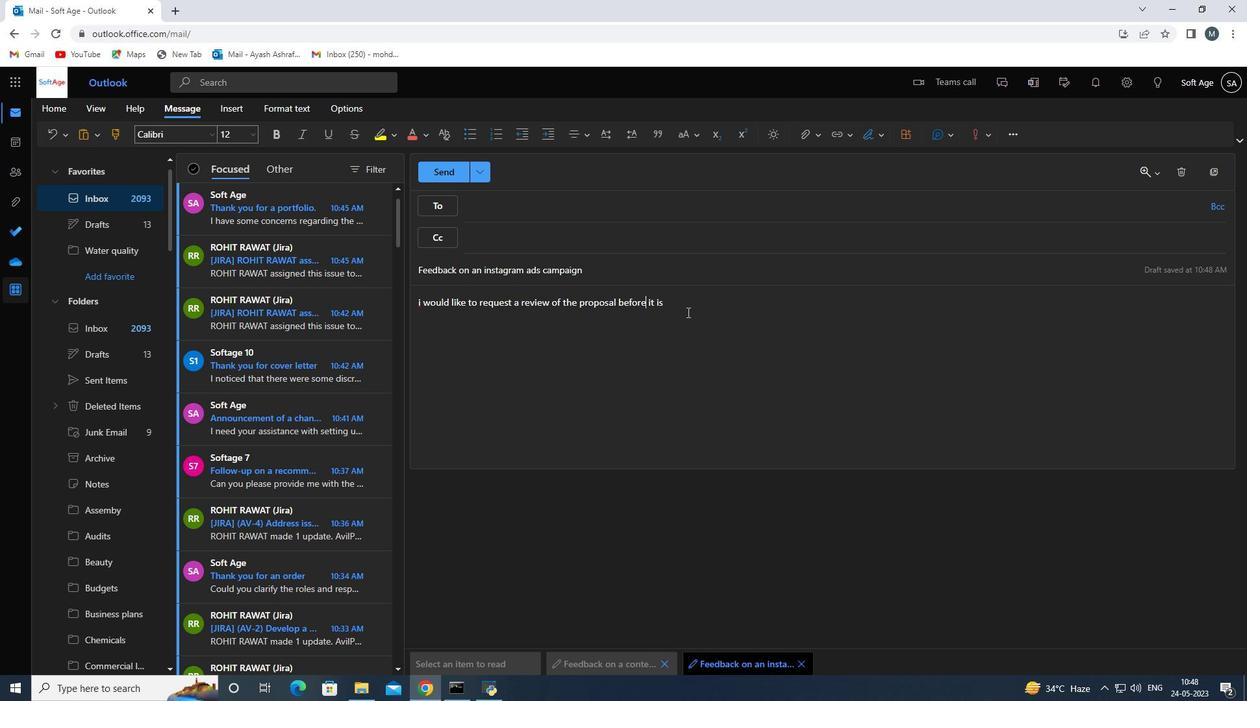 
Action: Mouse moved to (689, 311)
Screenshot: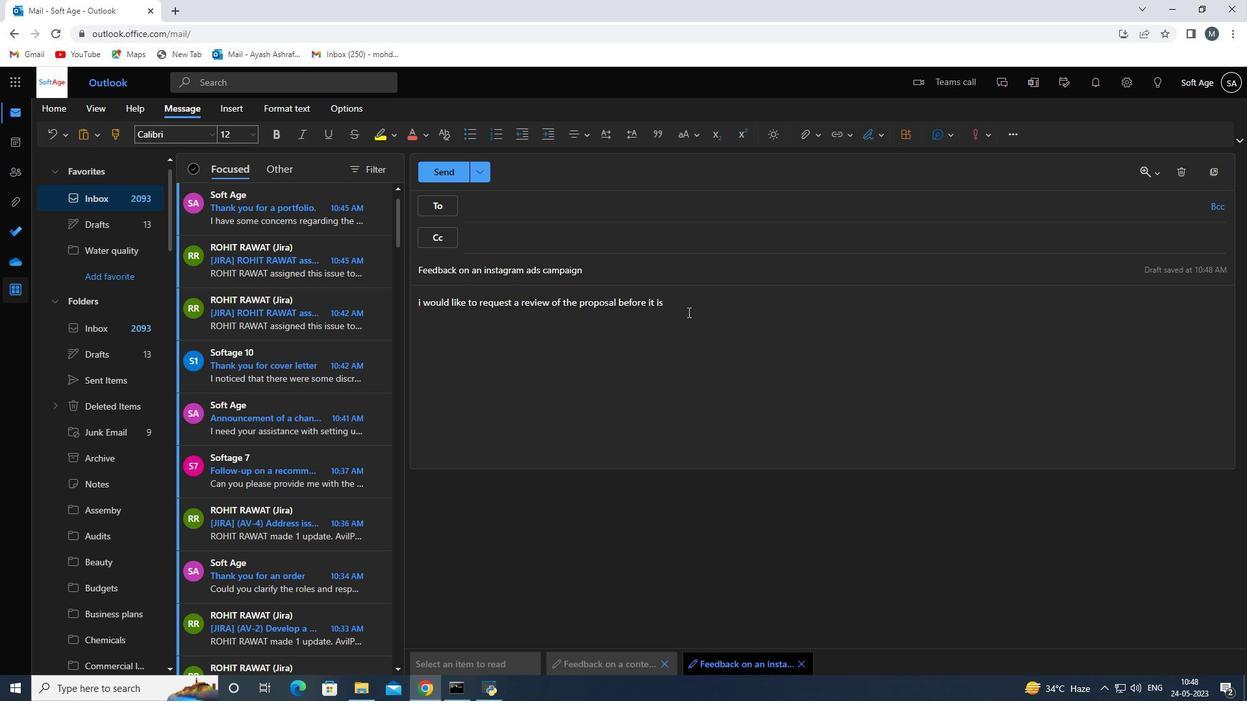 
Action: Key pressed submitted<Key.space>
Screenshot: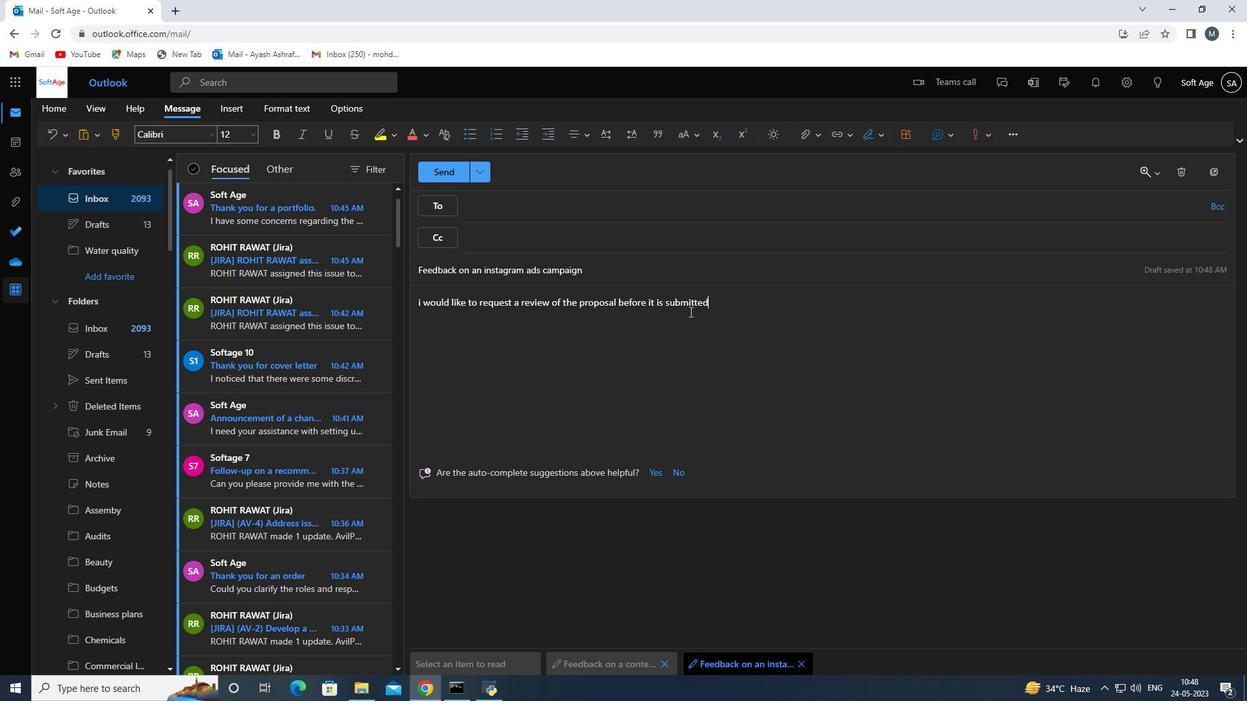 
Action: Mouse moved to (884, 139)
Screenshot: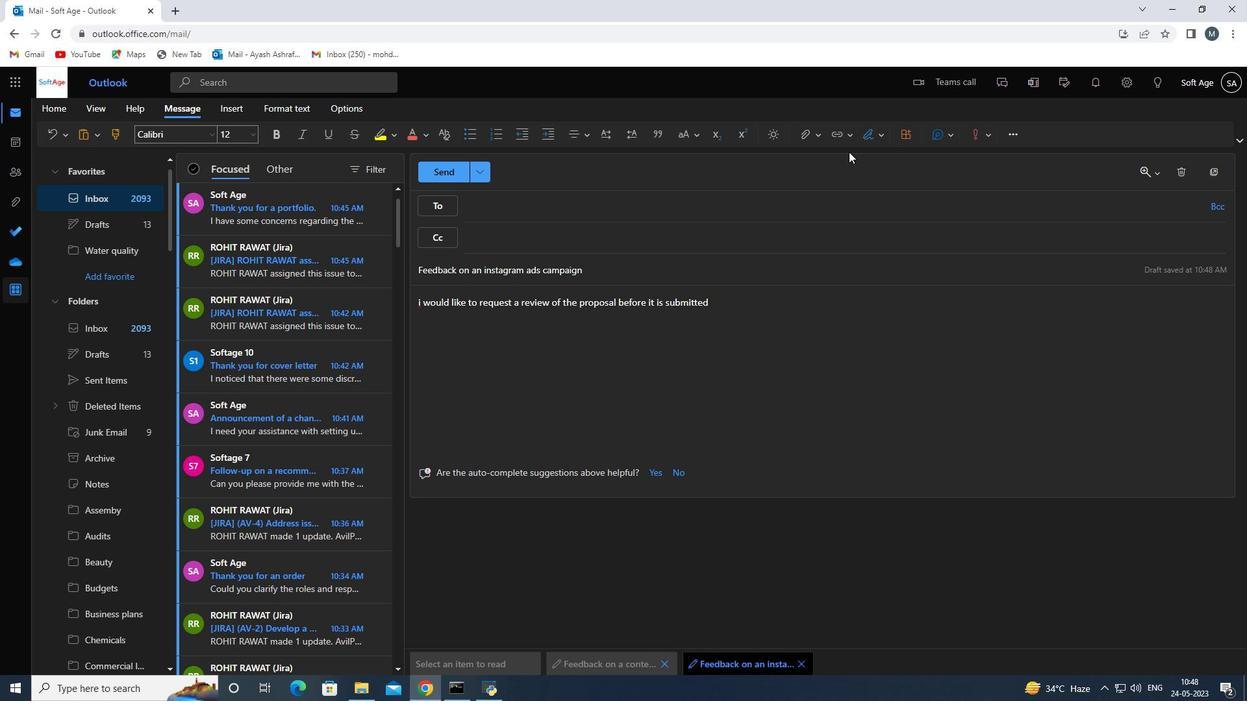 
Action: Mouse pressed left at (884, 139)
Screenshot: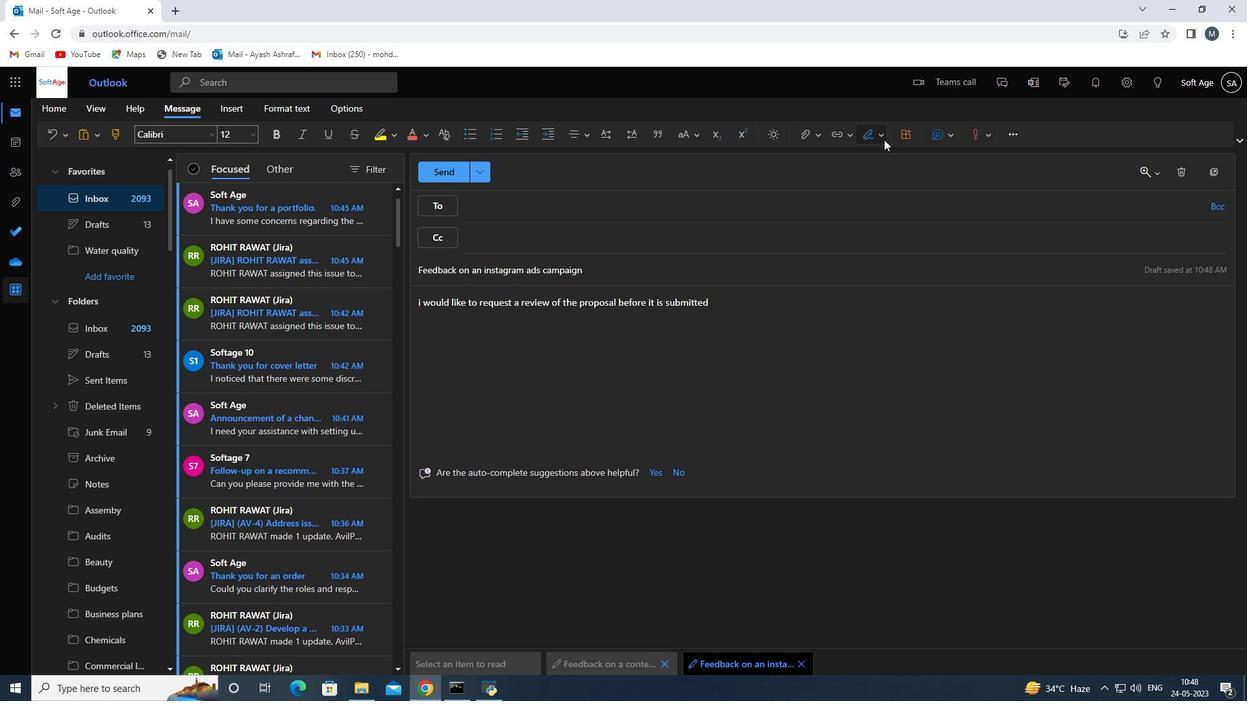 
Action: Mouse moved to (848, 161)
Screenshot: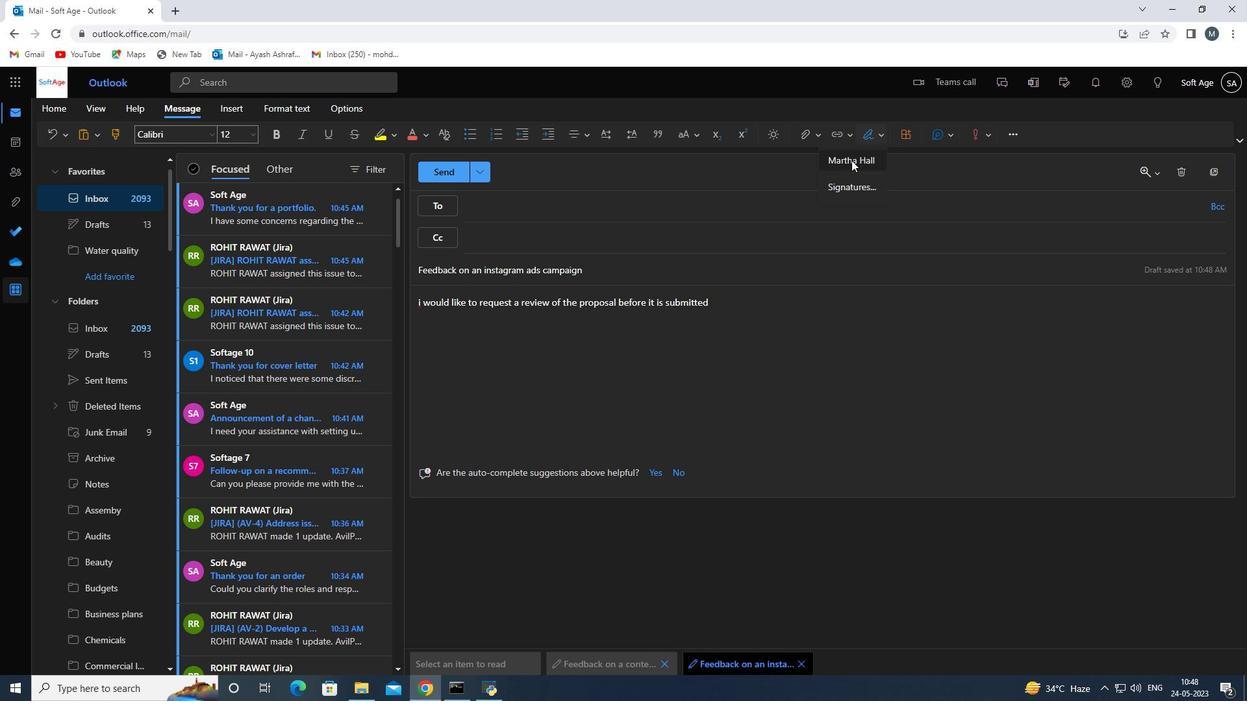 
Action: Mouse pressed left at (848, 161)
Screenshot: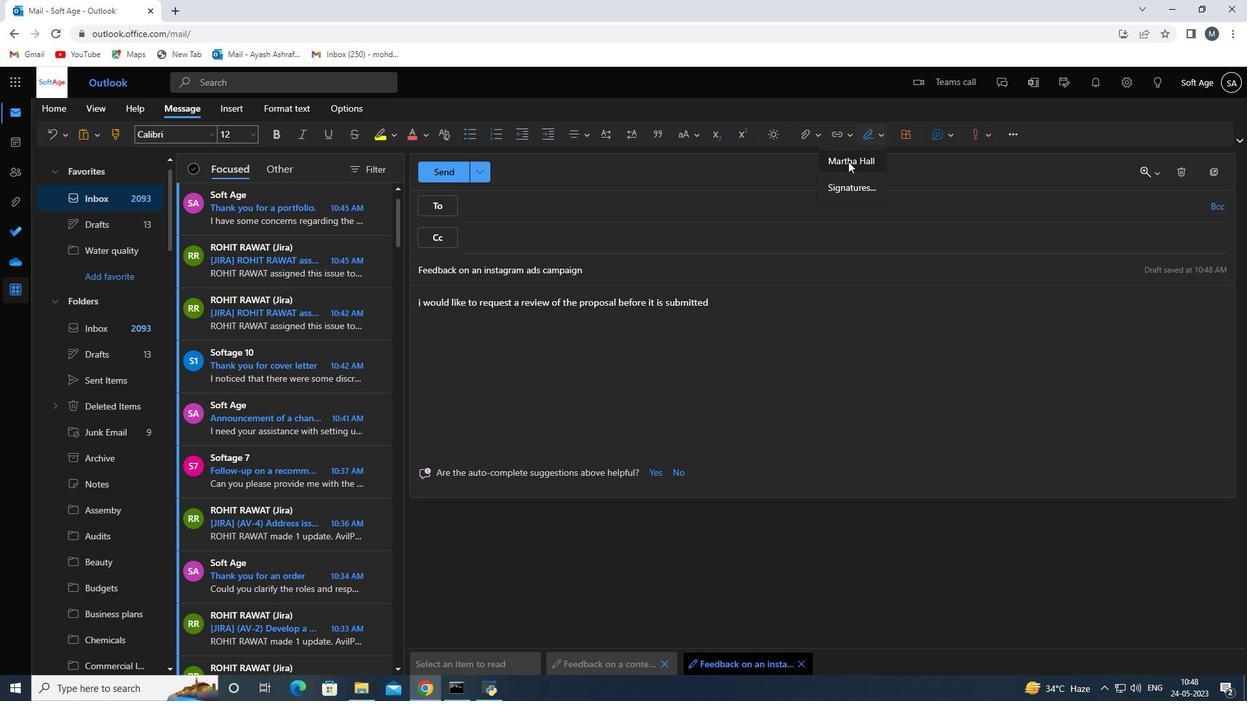 
Action: Mouse moved to (590, 203)
Screenshot: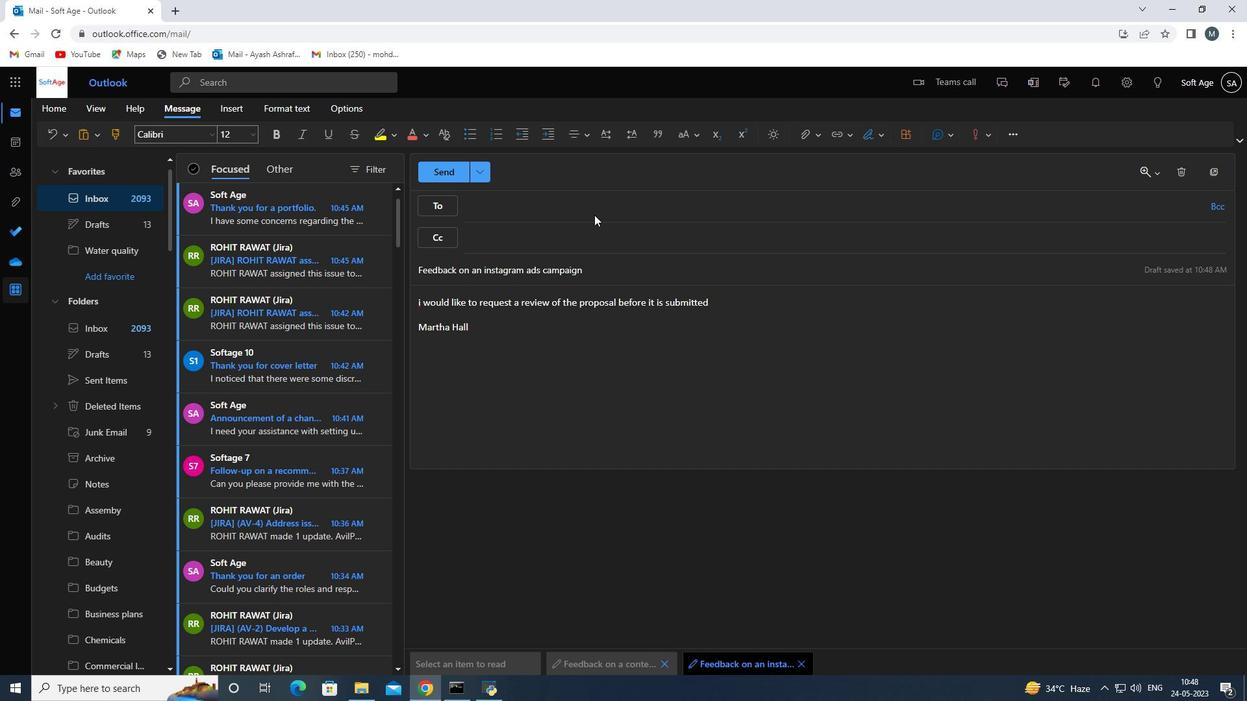 
Action: Mouse pressed left at (590, 203)
Screenshot: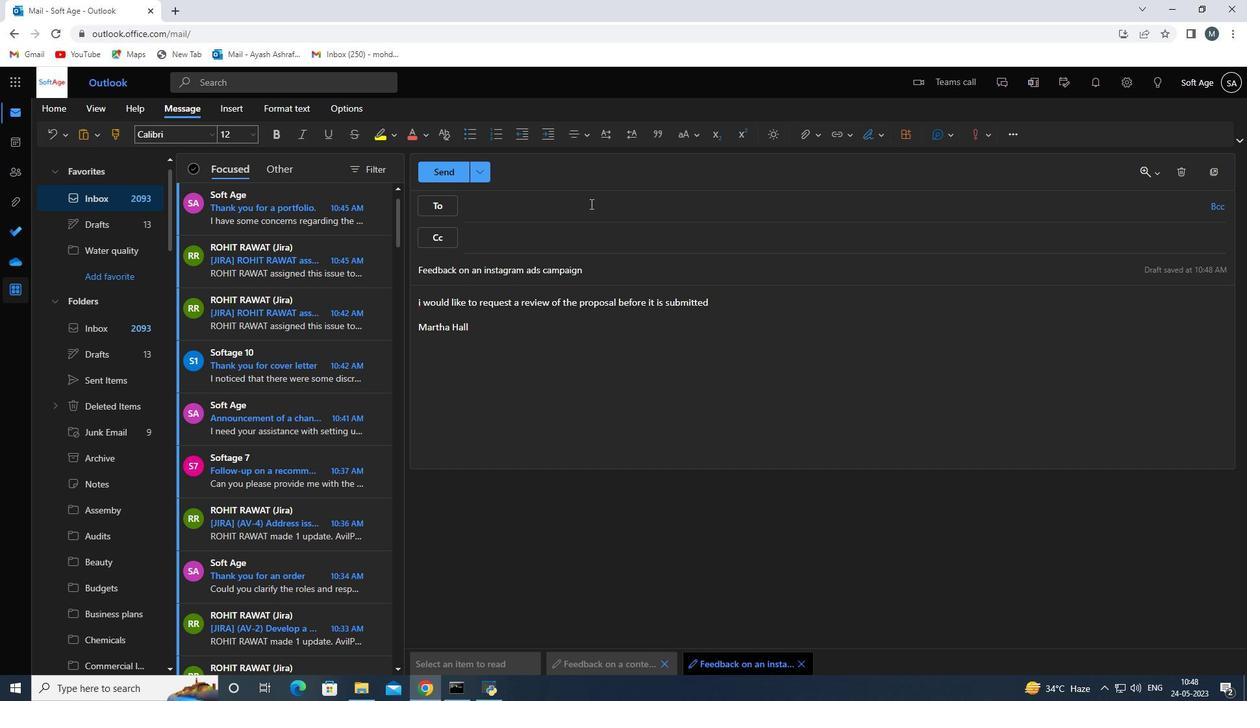 
Action: Mouse moved to (590, 203)
Screenshot: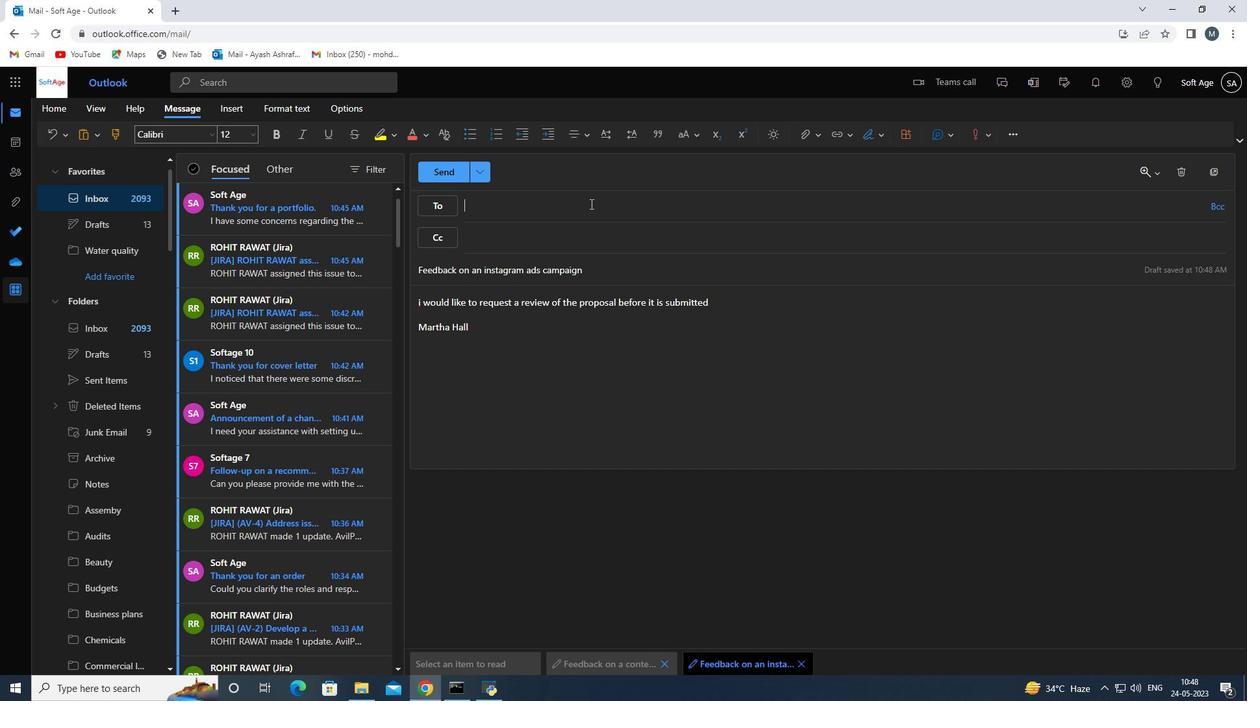 
Action: Key pressed softage.4<Key.shift>@softage.net
Screenshot: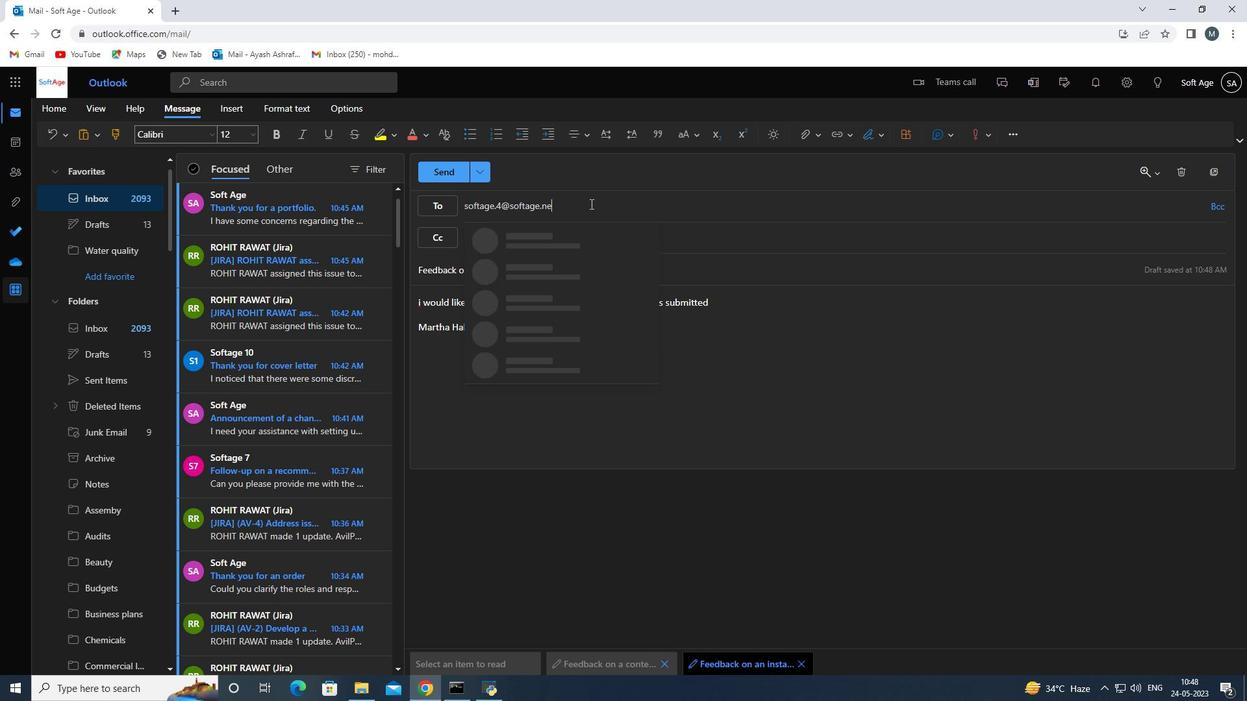 
Action: Mouse moved to (543, 236)
Screenshot: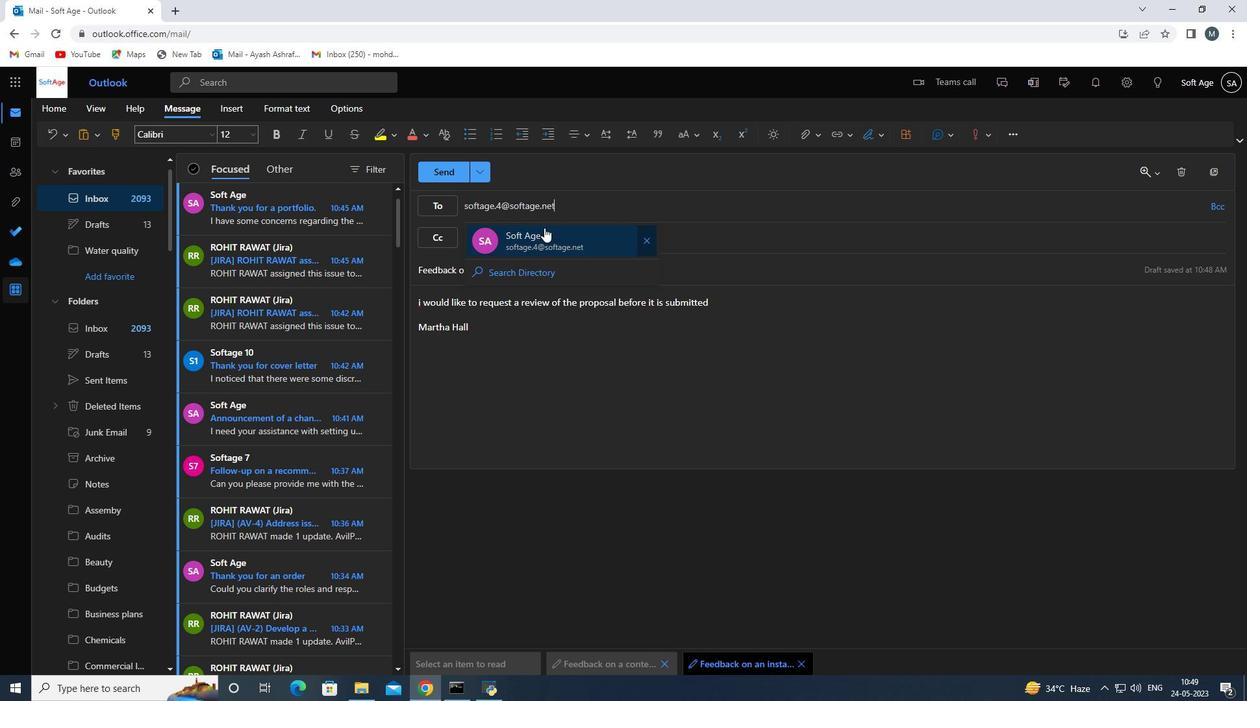
Action: Mouse pressed left at (543, 236)
Screenshot: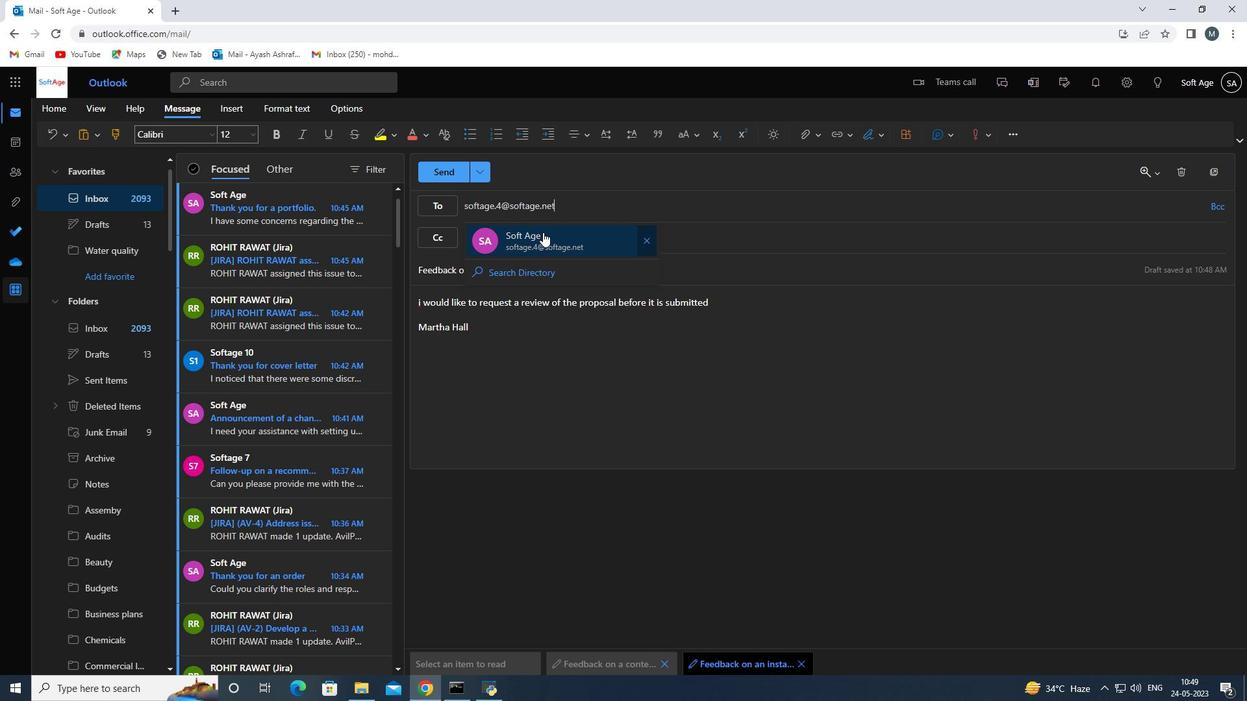 
Action: Mouse moved to (421, 303)
Screenshot: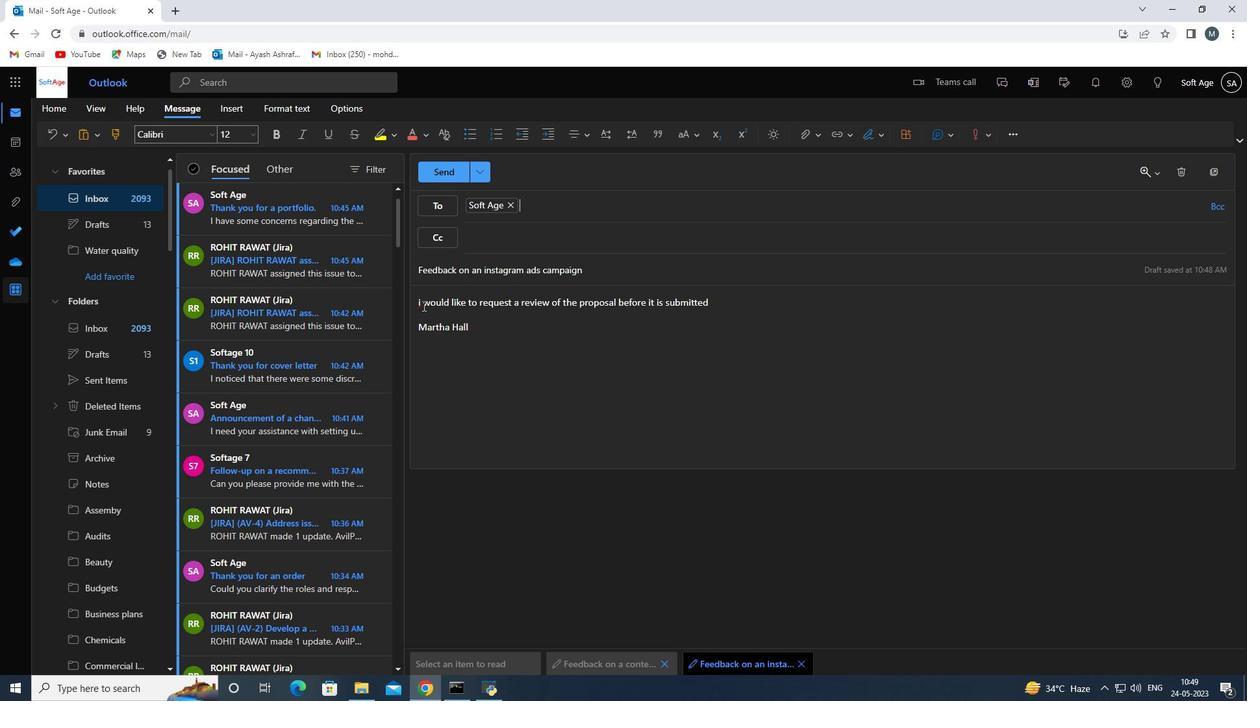 
Action: Mouse pressed left at (421, 303)
Screenshot: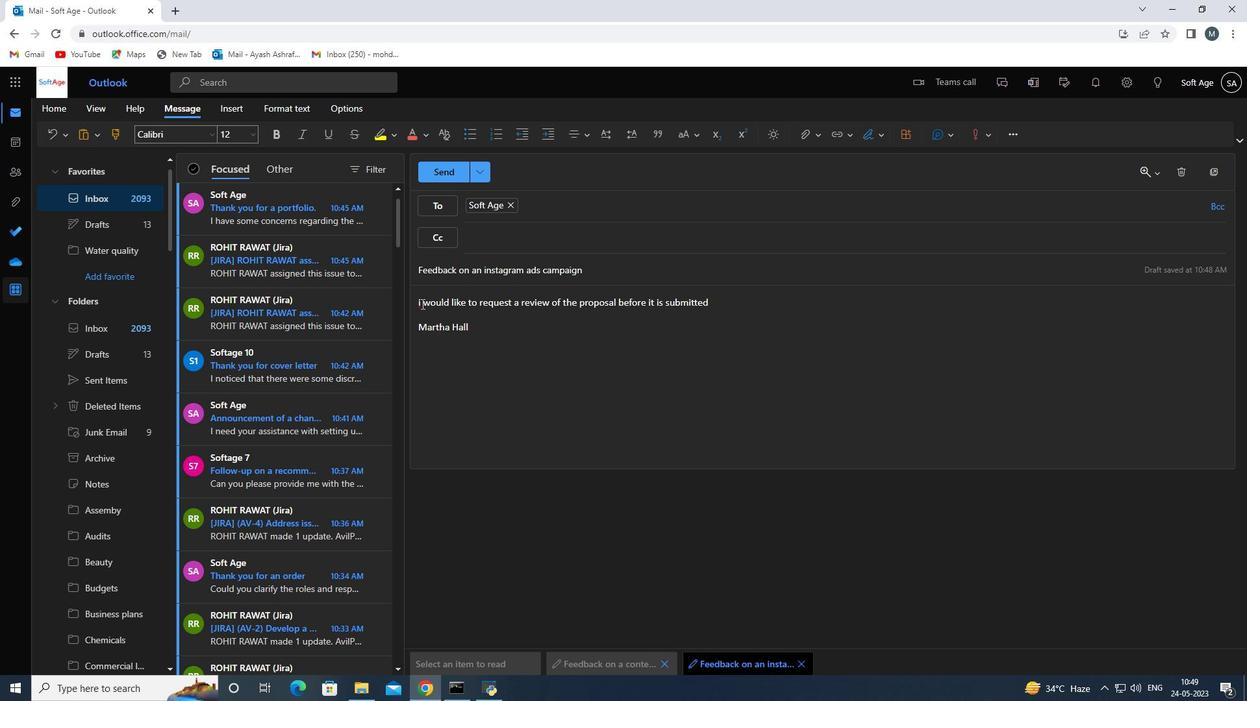 
Action: Mouse moved to (430, 303)
Screenshot: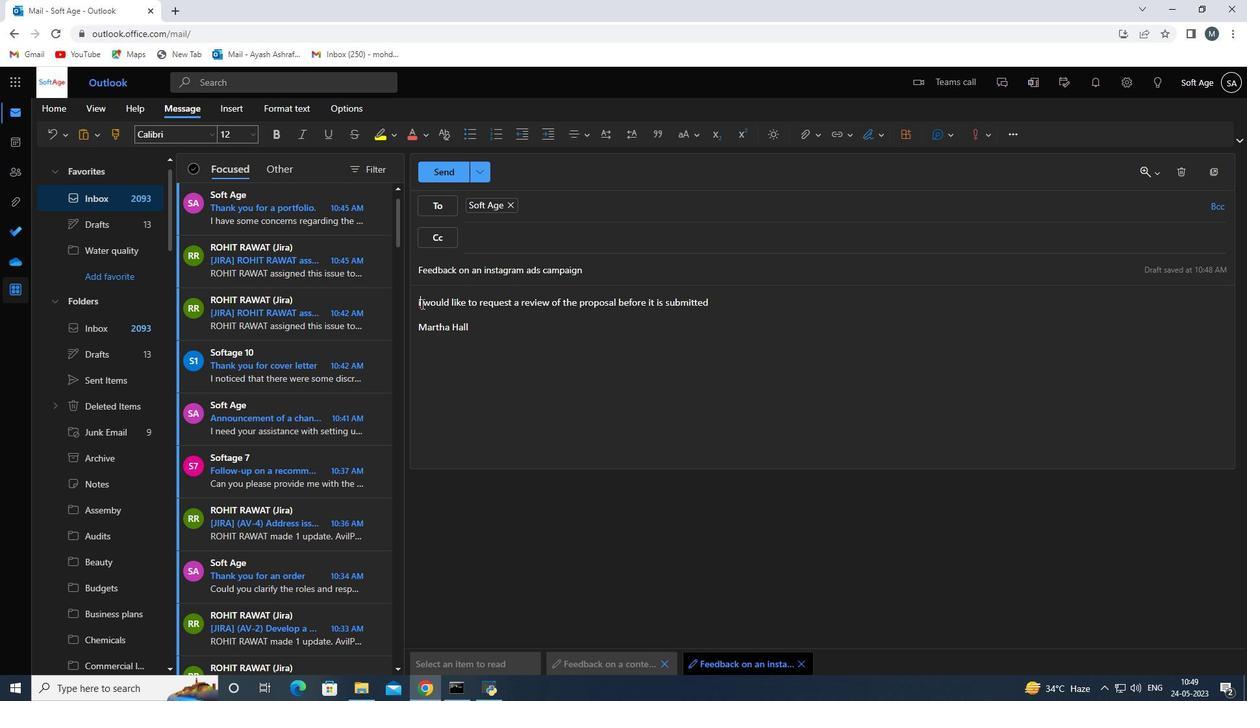 
Action: Key pressed <Key.backspace><Key.shift>I
Screenshot: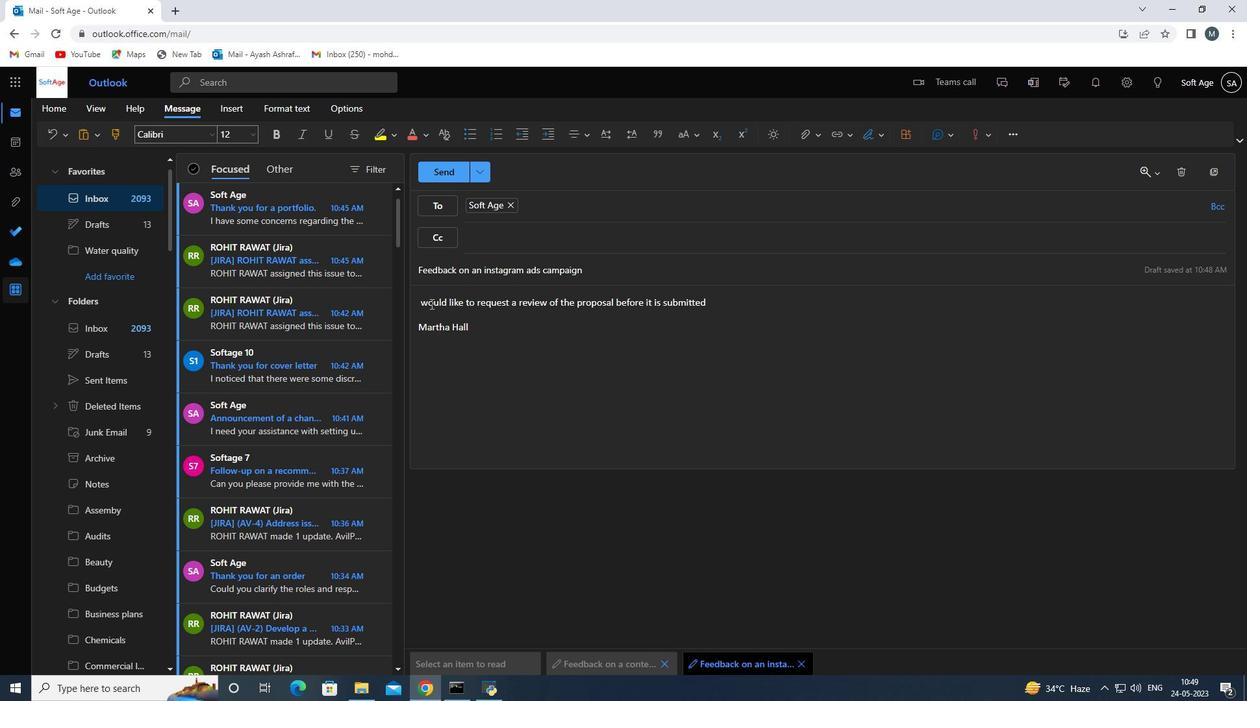 
Action: Mouse moved to (815, 138)
Screenshot: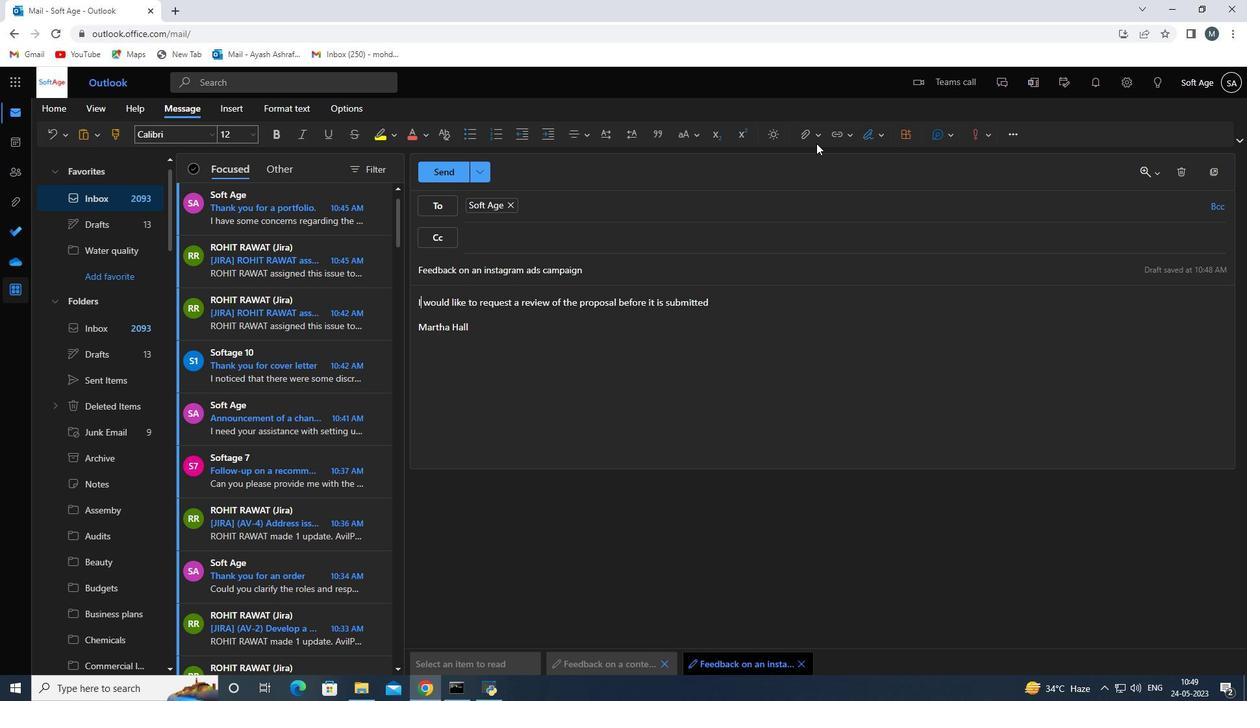 
Action: Mouse pressed left at (815, 138)
Screenshot: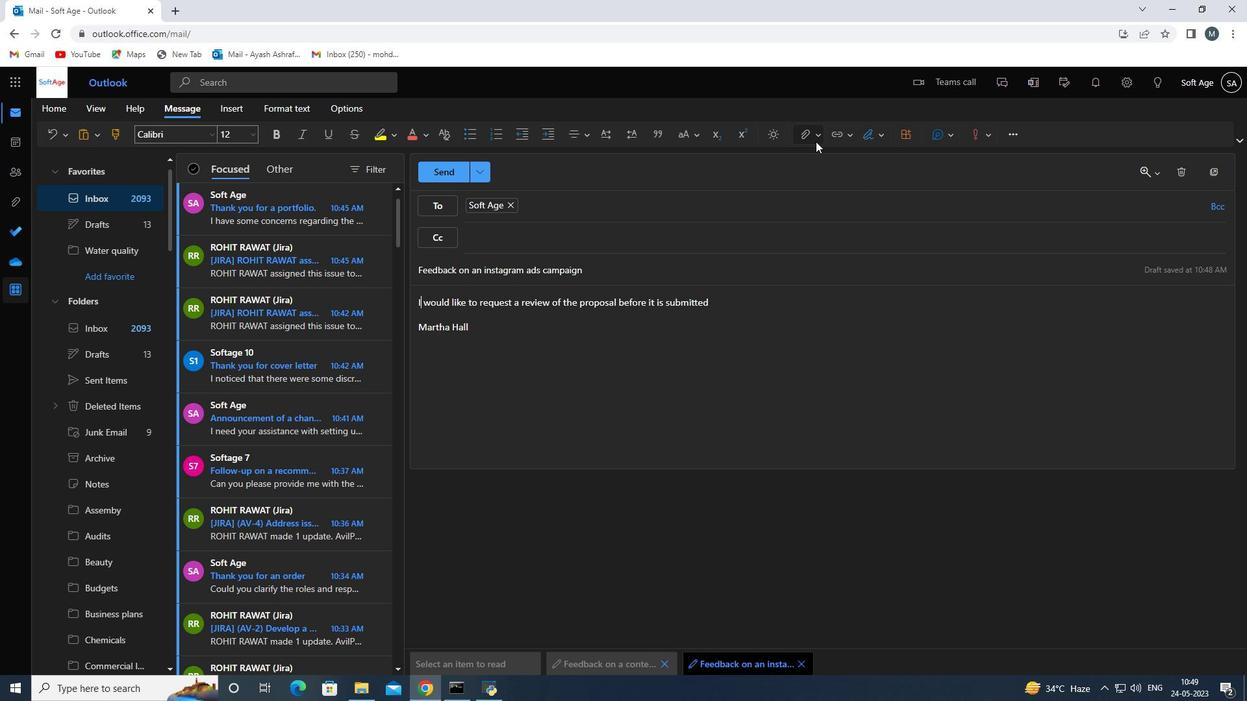 
Action: Mouse moved to (710, 166)
Screenshot: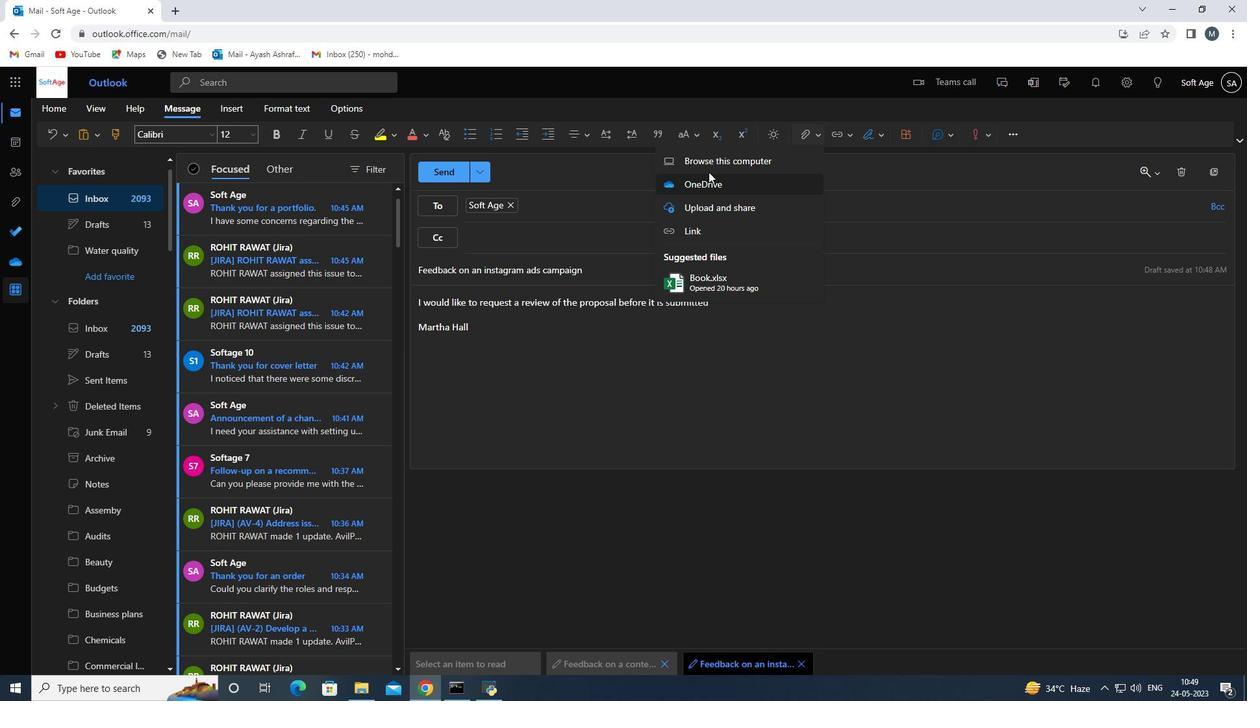 
Action: Mouse pressed left at (710, 166)
Screenshot: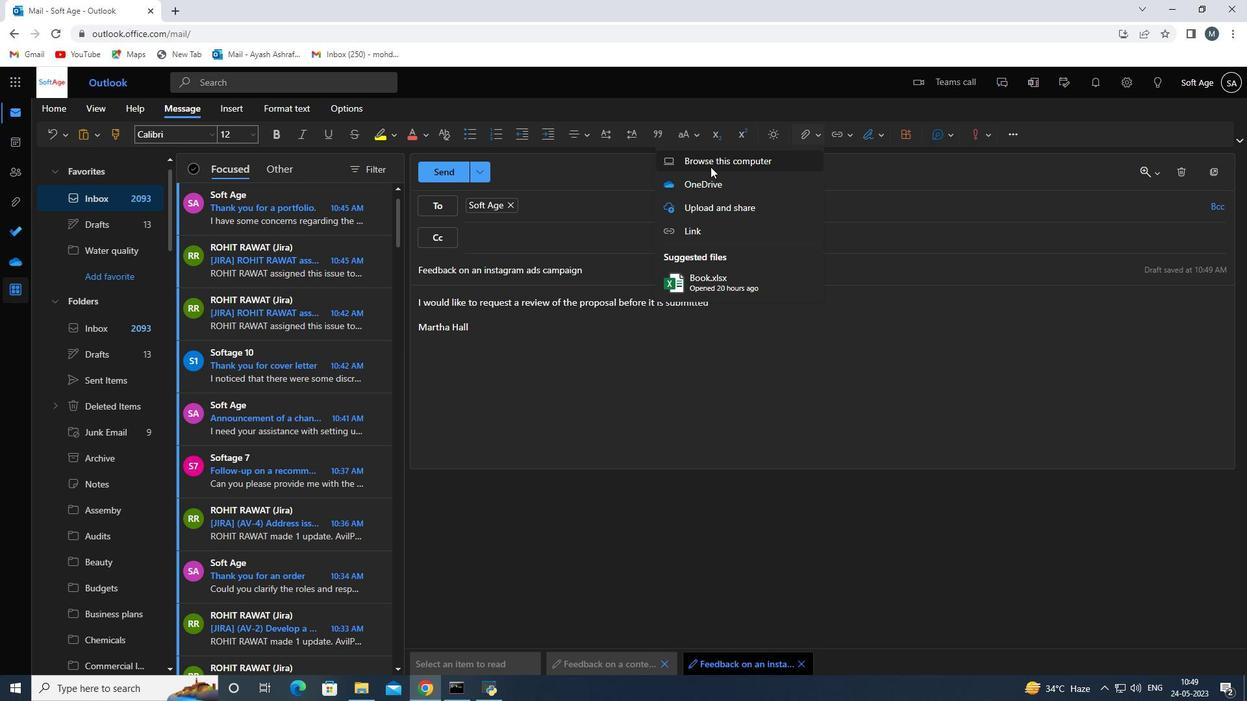 
Action: Mouse moved to (282, 204)
Screenshot: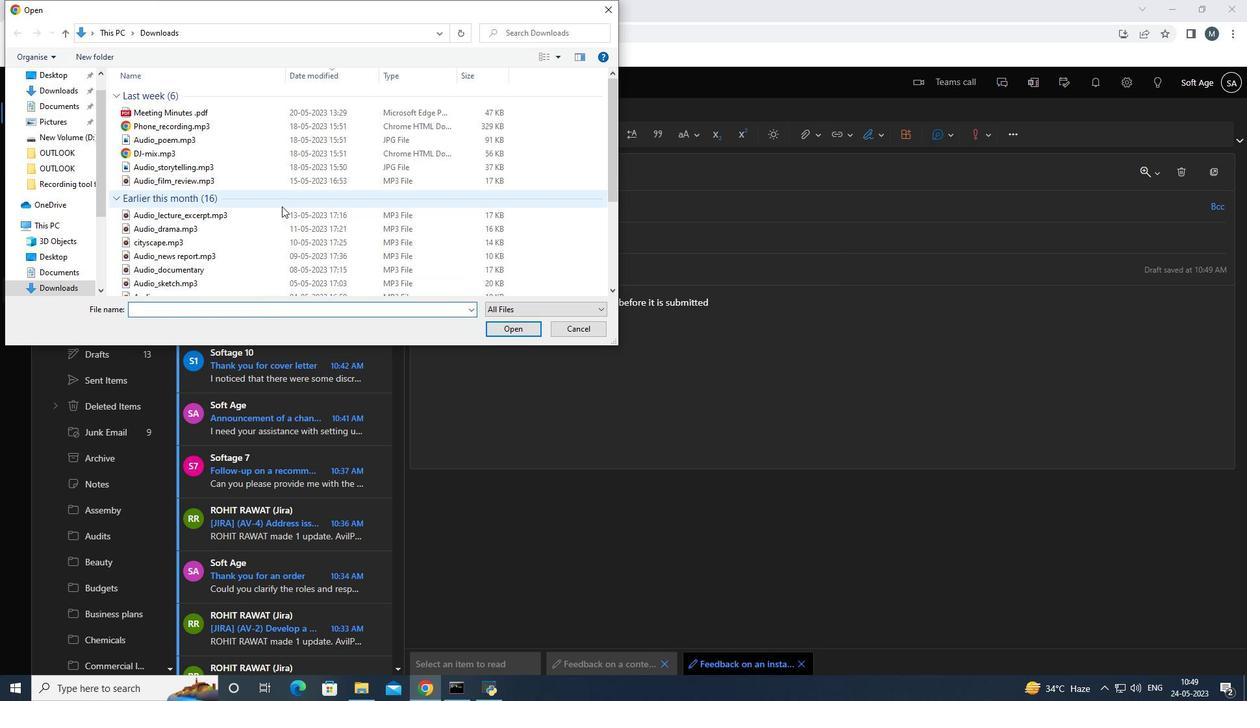 
Action: Mouse scrolled (282, 205) with delta (0, 0)
Screenshot: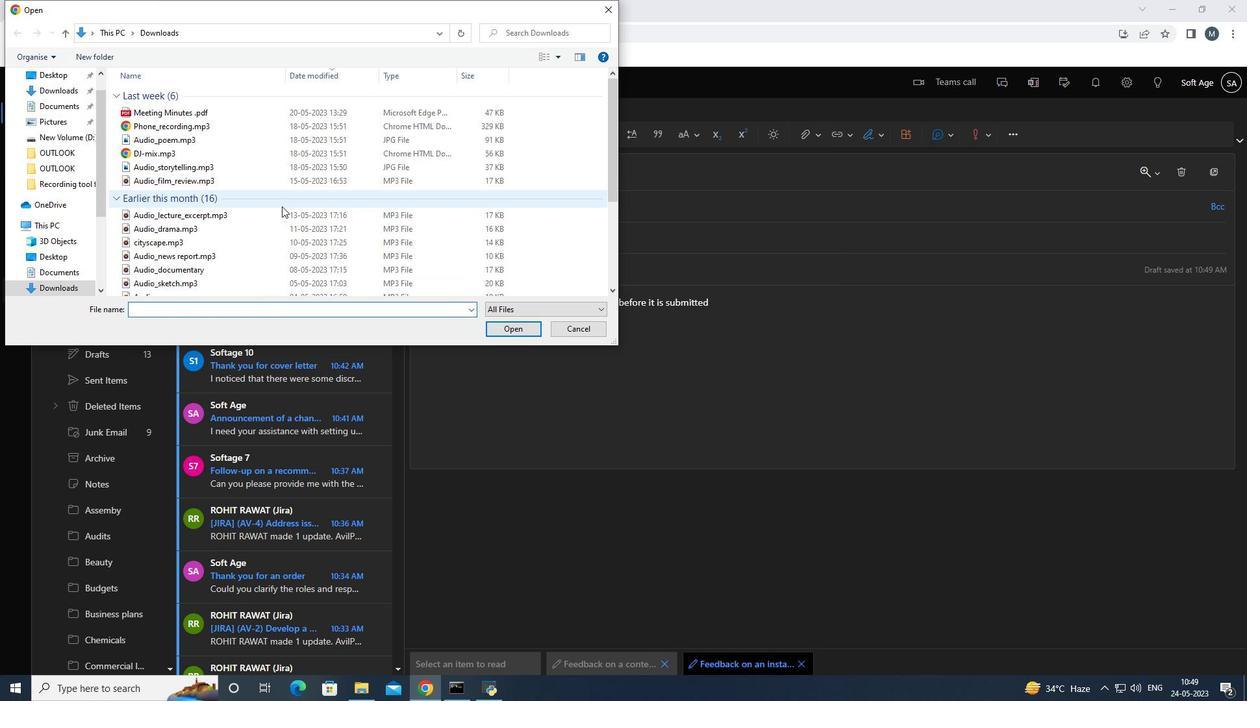 
Action: Mouse moved to (283, 203)
Screenshot: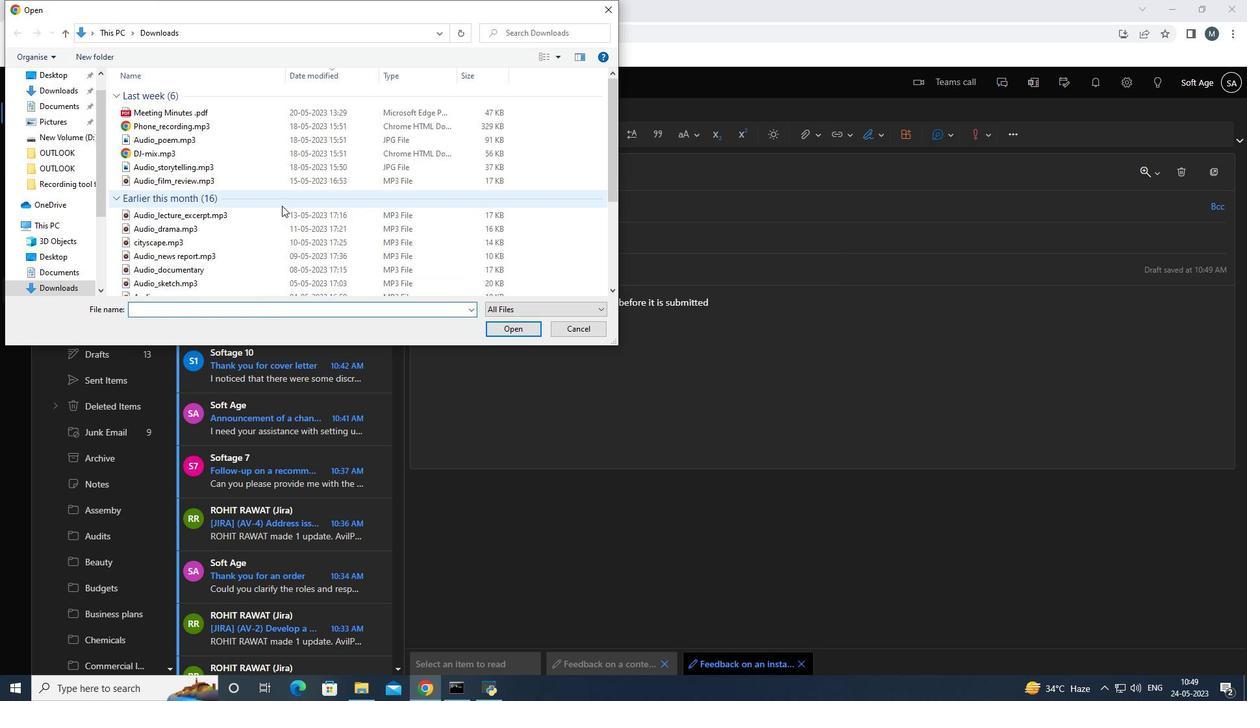 
Action: Mouse scrolled (283, 203) with delta (0, 0)
Screenshot: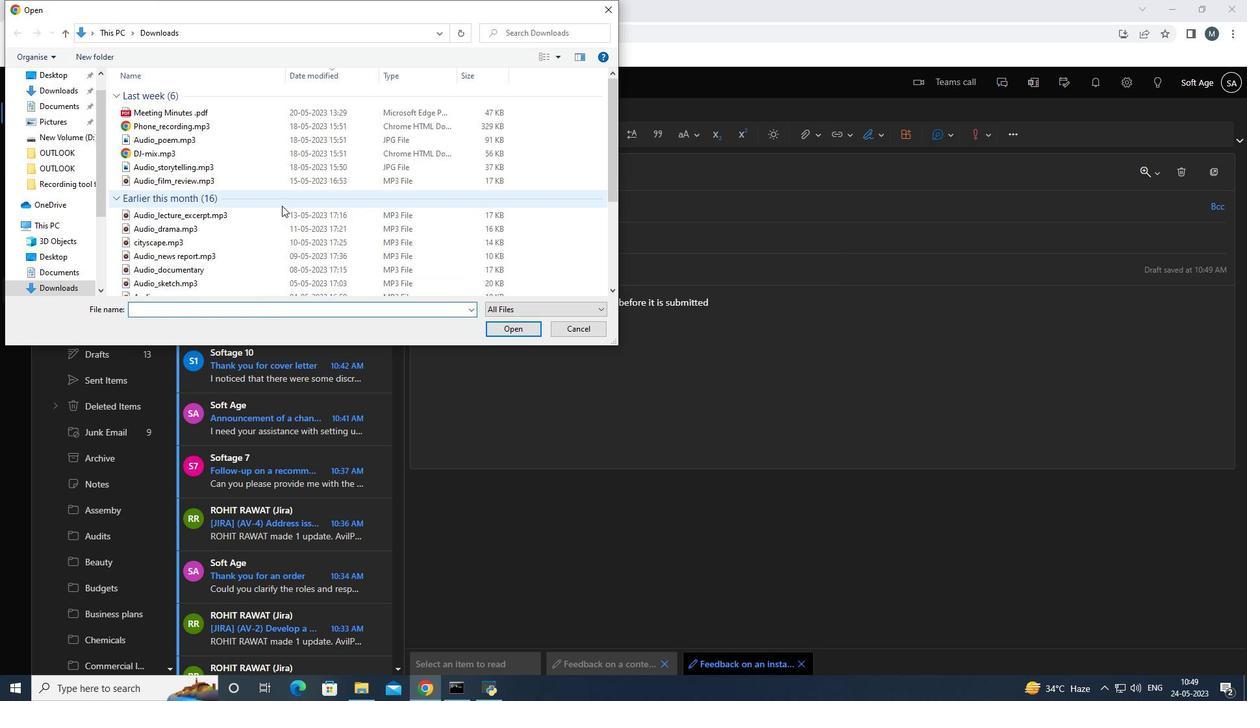 
Action: Mouse scrolled (283, 203) with delta (0, 0)
Screenshot: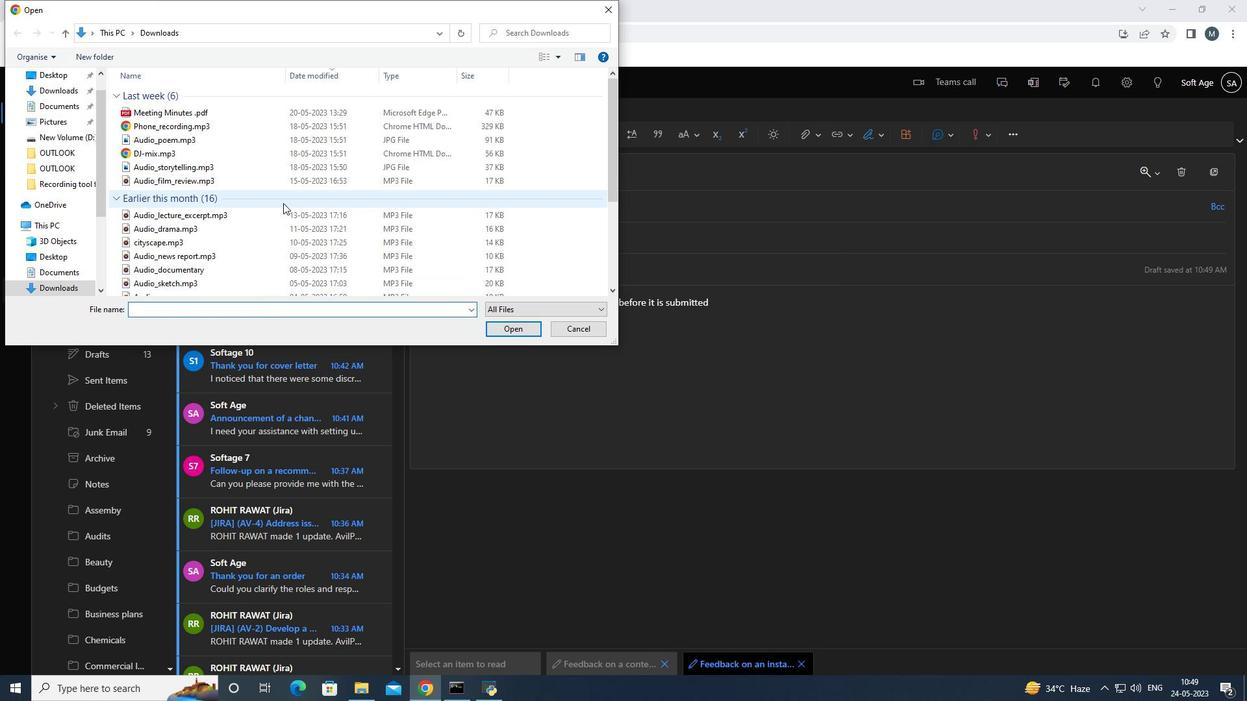 
Action: Mouse moved to (271, 246)
Screenshot: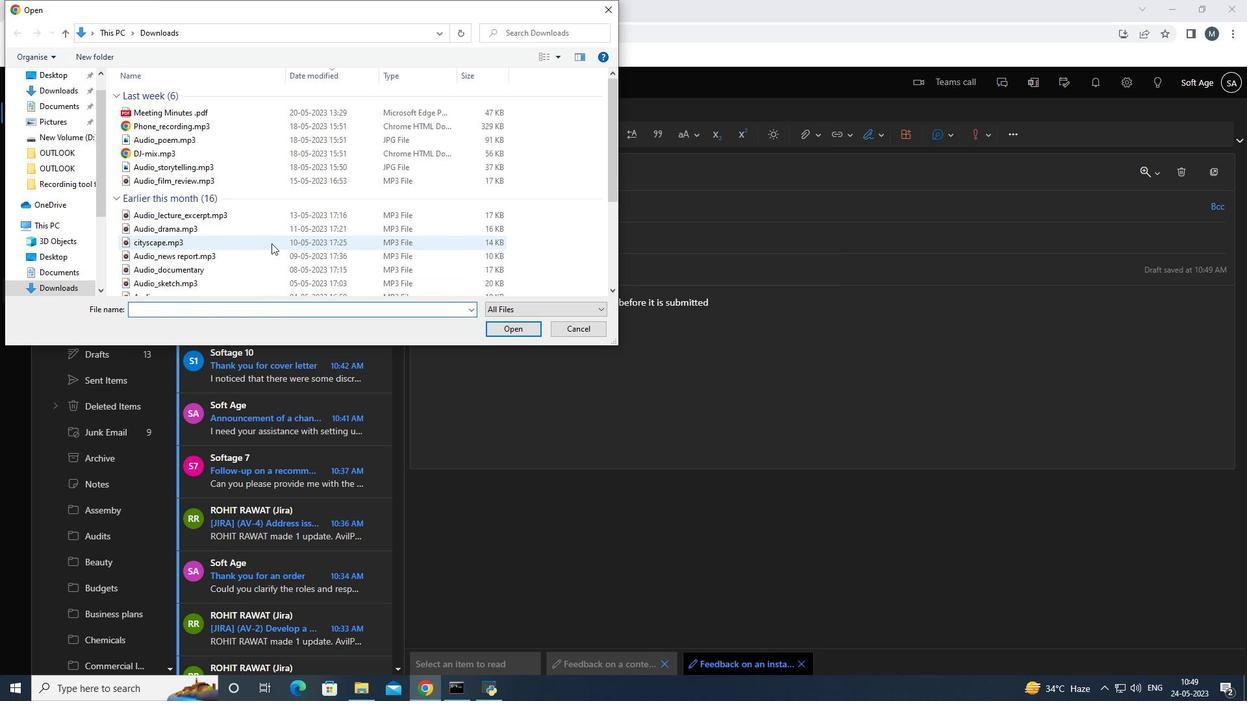 
Action: Mouse pressed left at (271, 246)
Screenshot: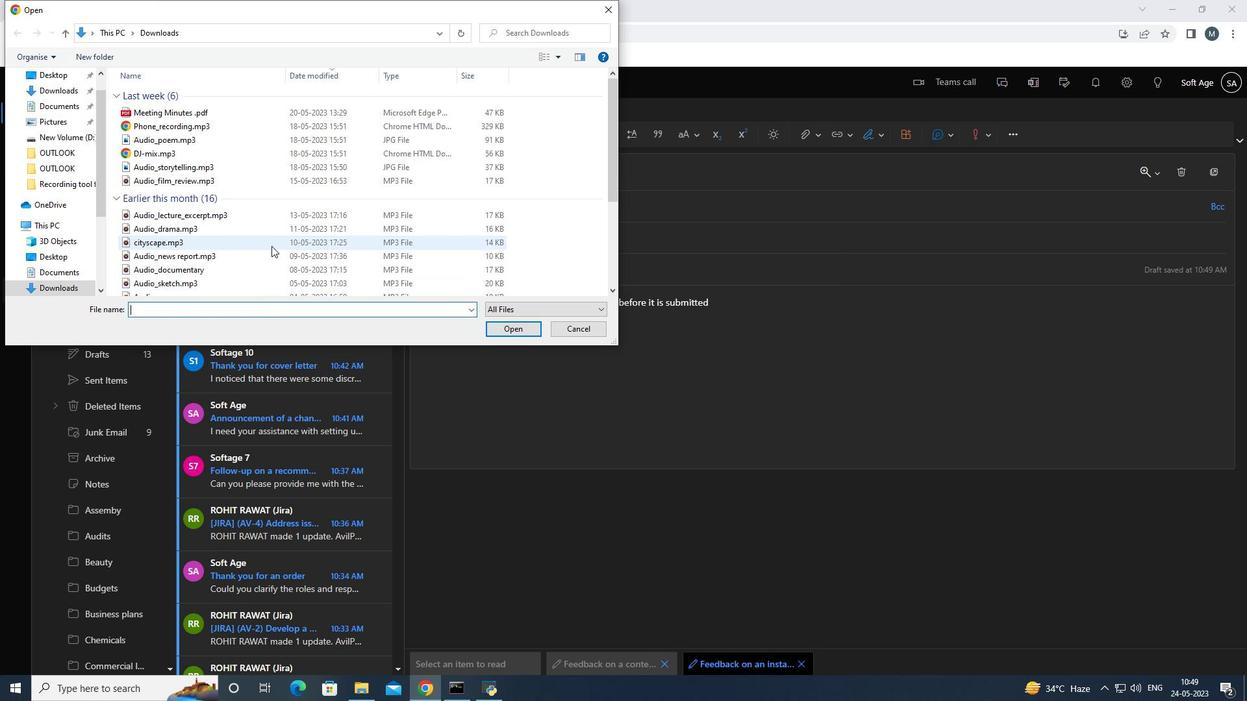 
Action: Mouse moved to (270, 244)
Screenshot: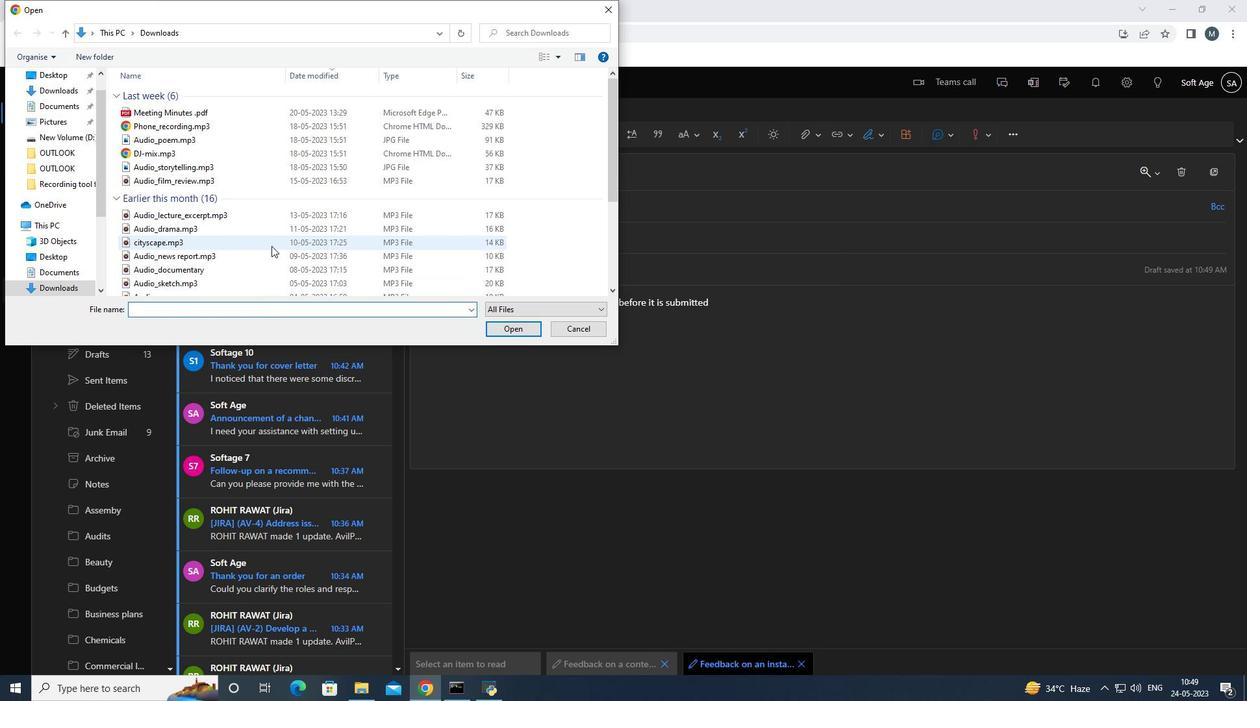 
Action: Mouse pressed right at (270, 244)
Screenshot: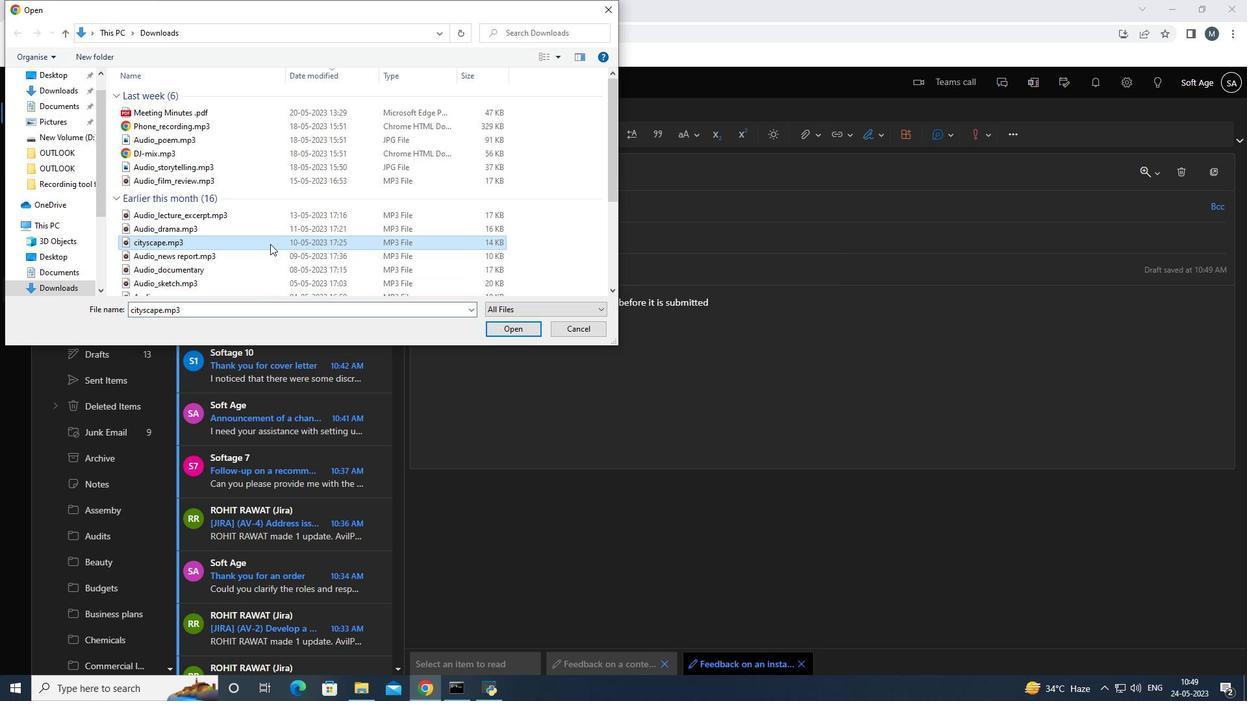 
Action: Mouse moved to (322, 543)
Screenshot: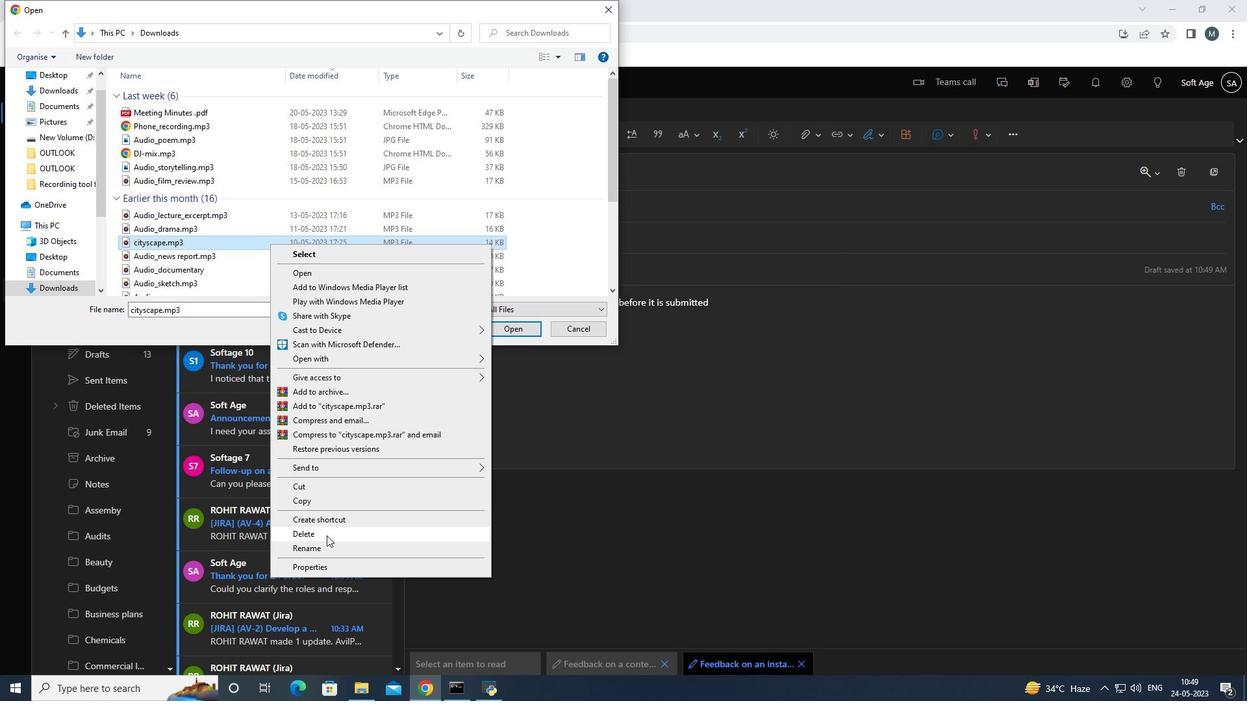 
Action: Mouse pressed left at (322, 543)
Screenshot: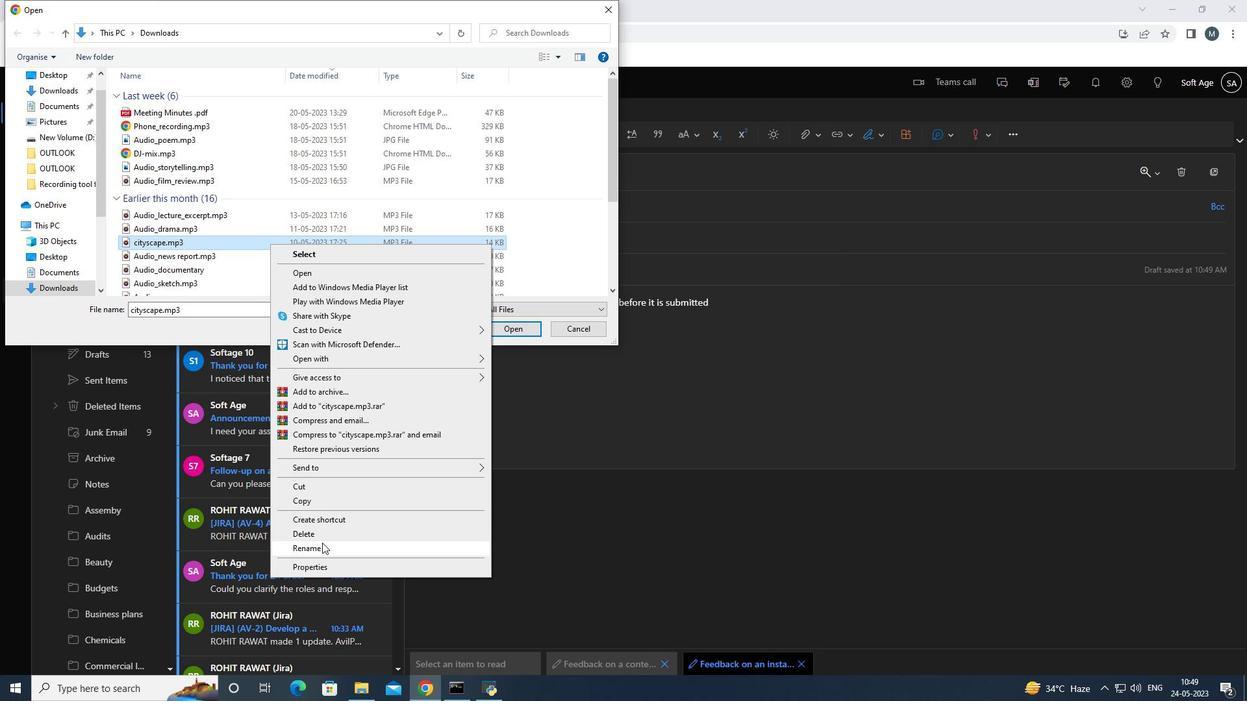 
Action: Mouse moved to (281, 352)
Screenshot: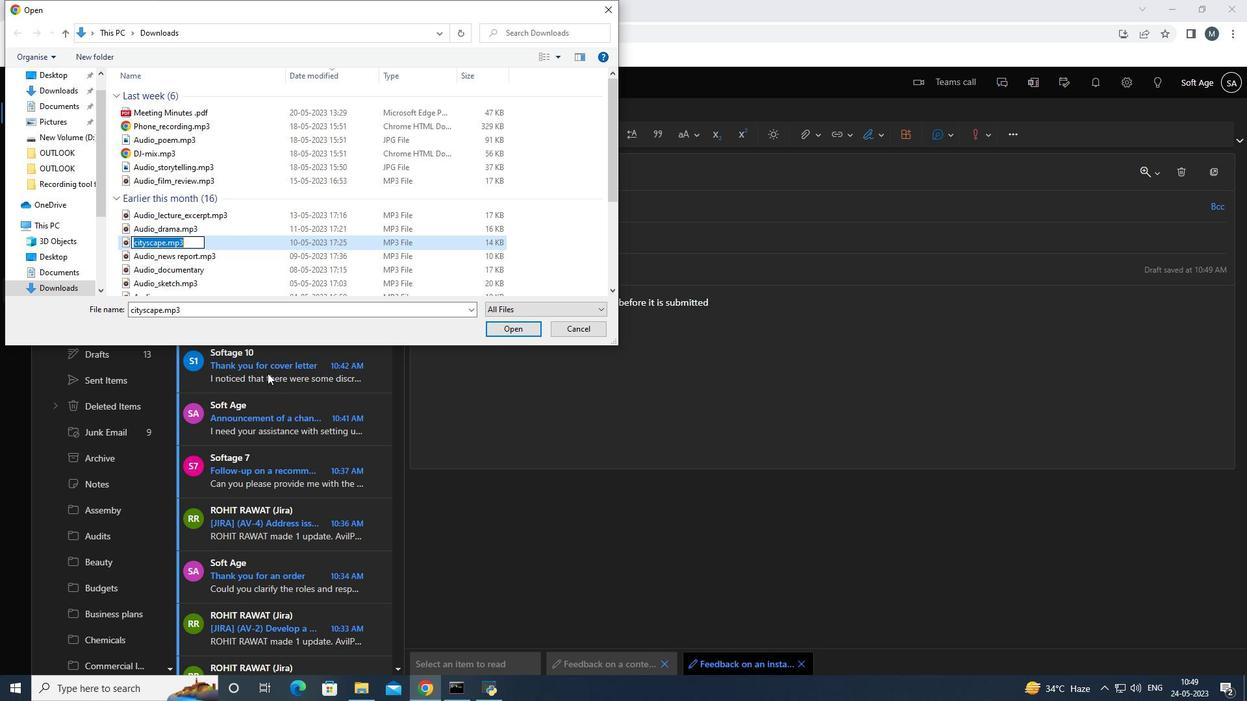 
Action: Key pressed <Key.shift>Nature<Key.shift>_sounds.mp3
Screenshot: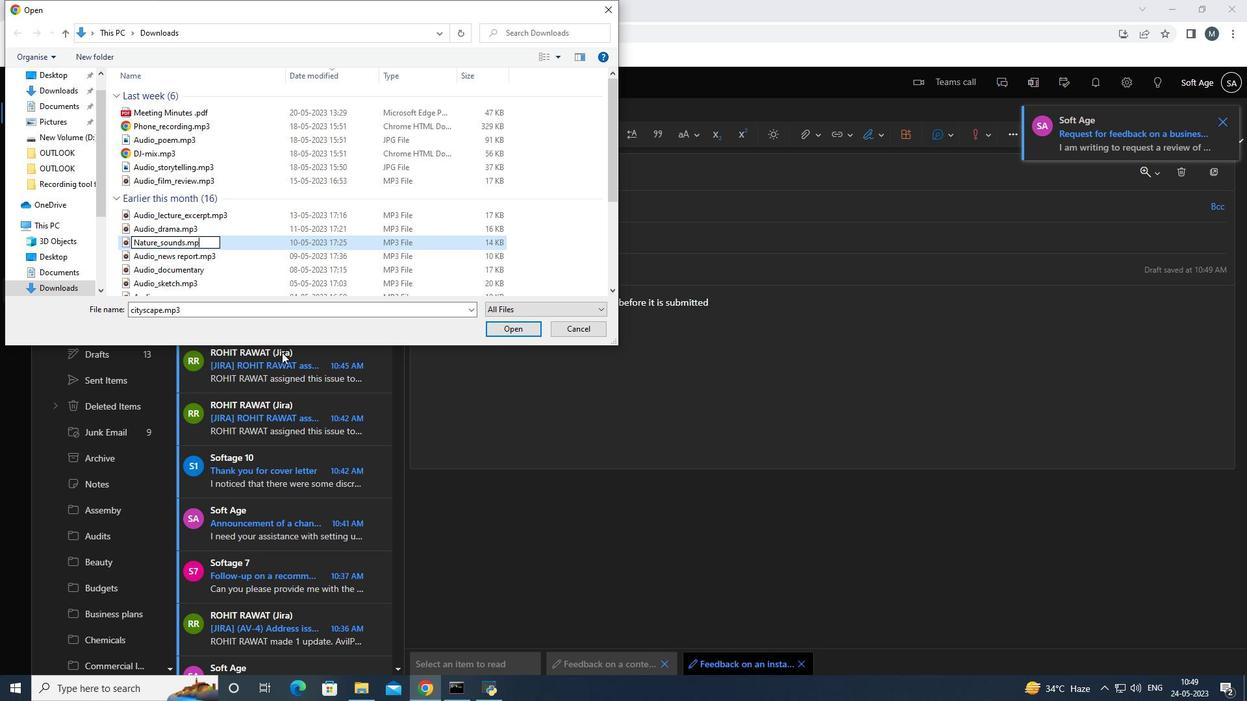 
Action: Mouse moved to (314, 257)
Screenshot: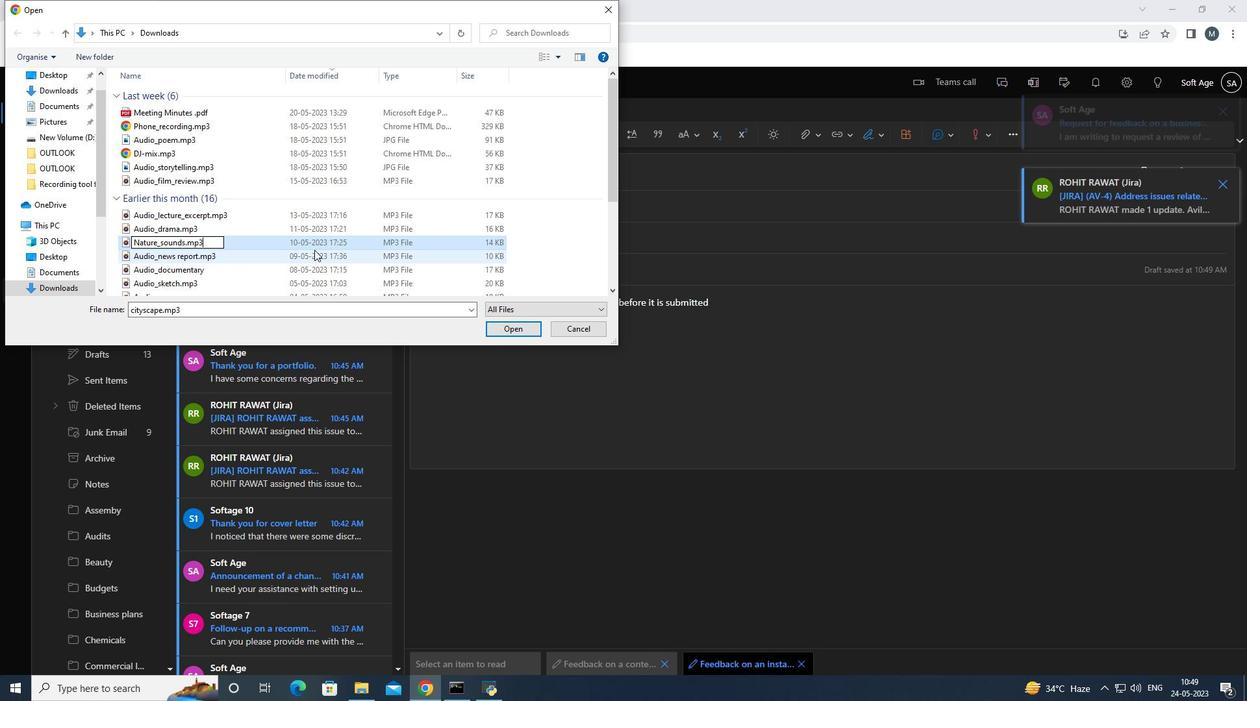 
Action: Mouse pressed left at (314, 257)
Screenshot: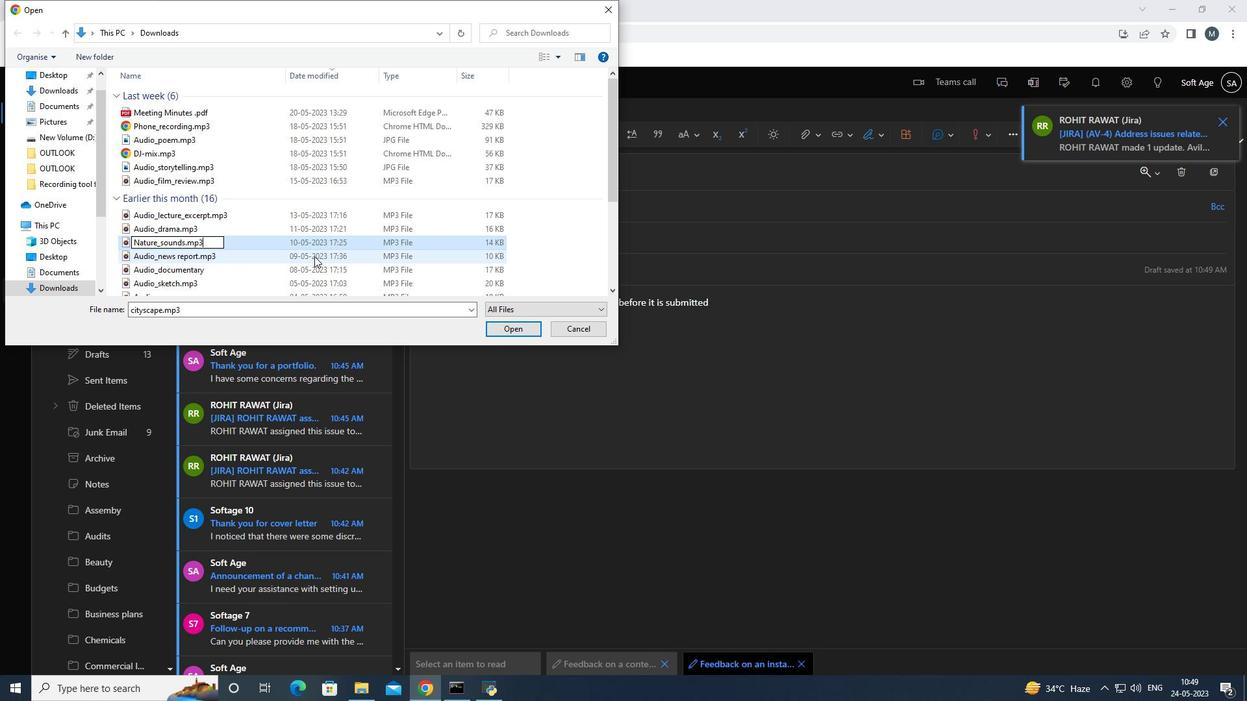 
Action: Mouse moved to (329, 244)
Screenshot: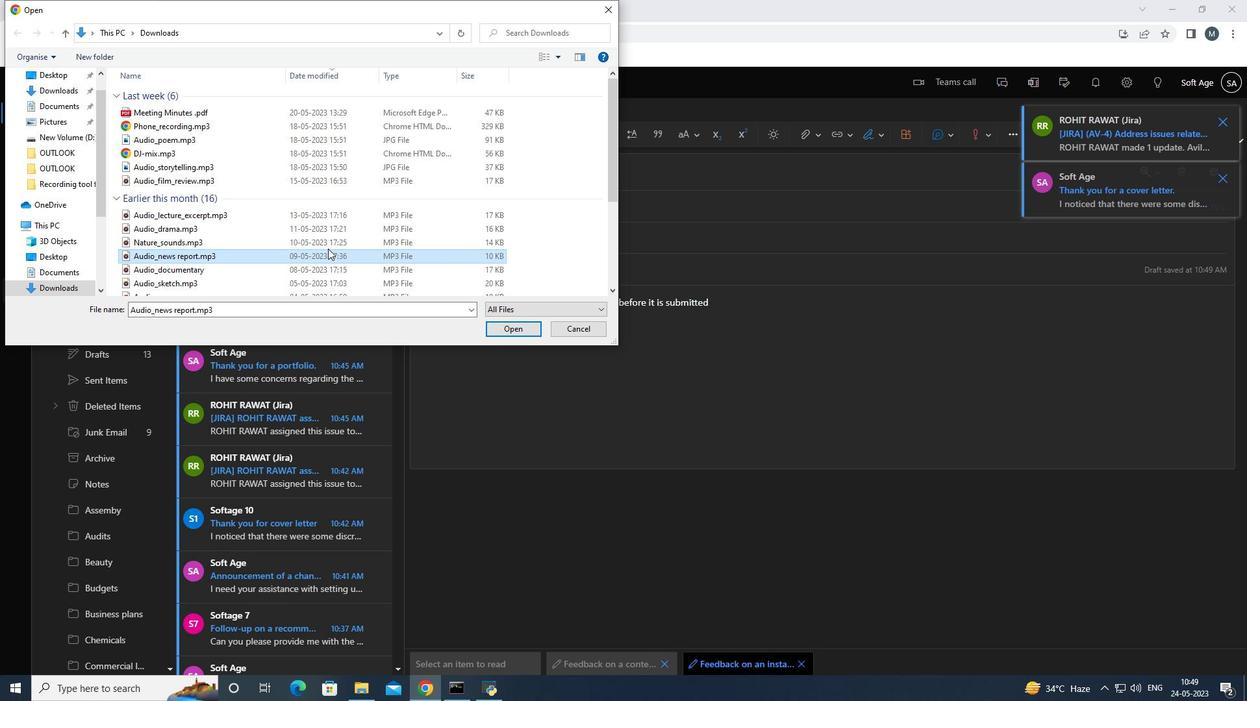 
Action: Mouse pressed left at (329, 244)
Screenshot: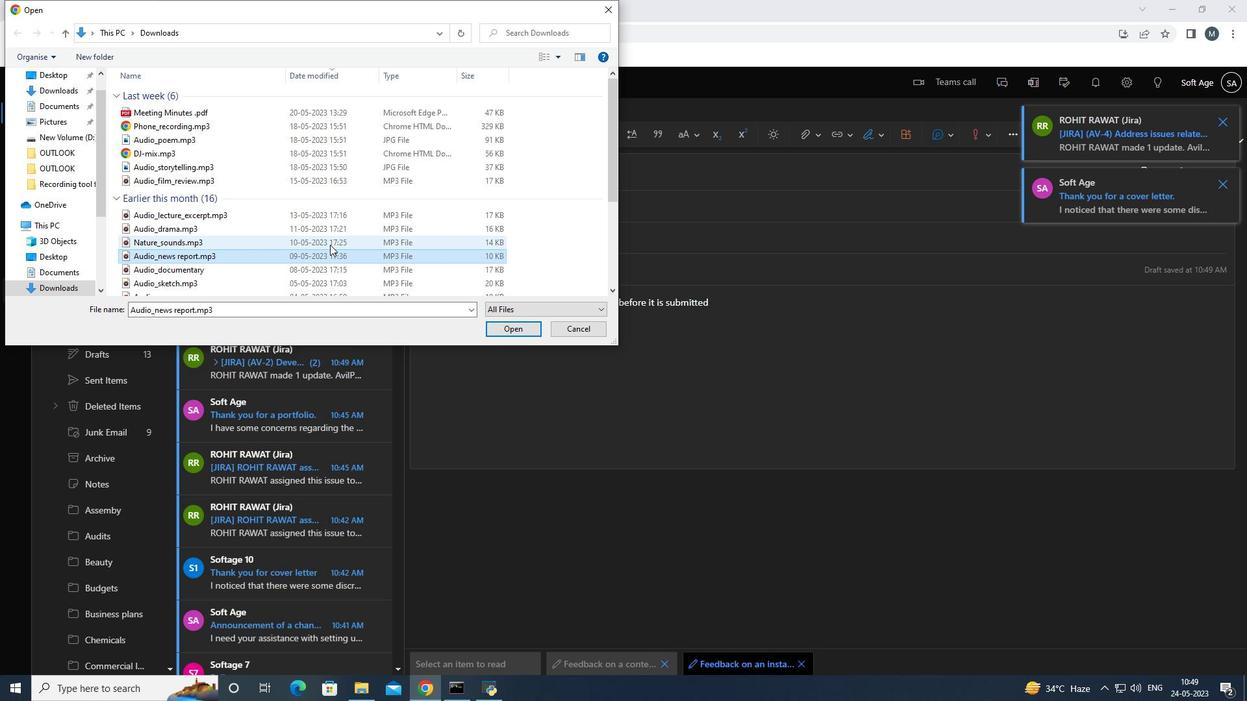 
Action: Mouse moved to (503, 330)
Screenshot: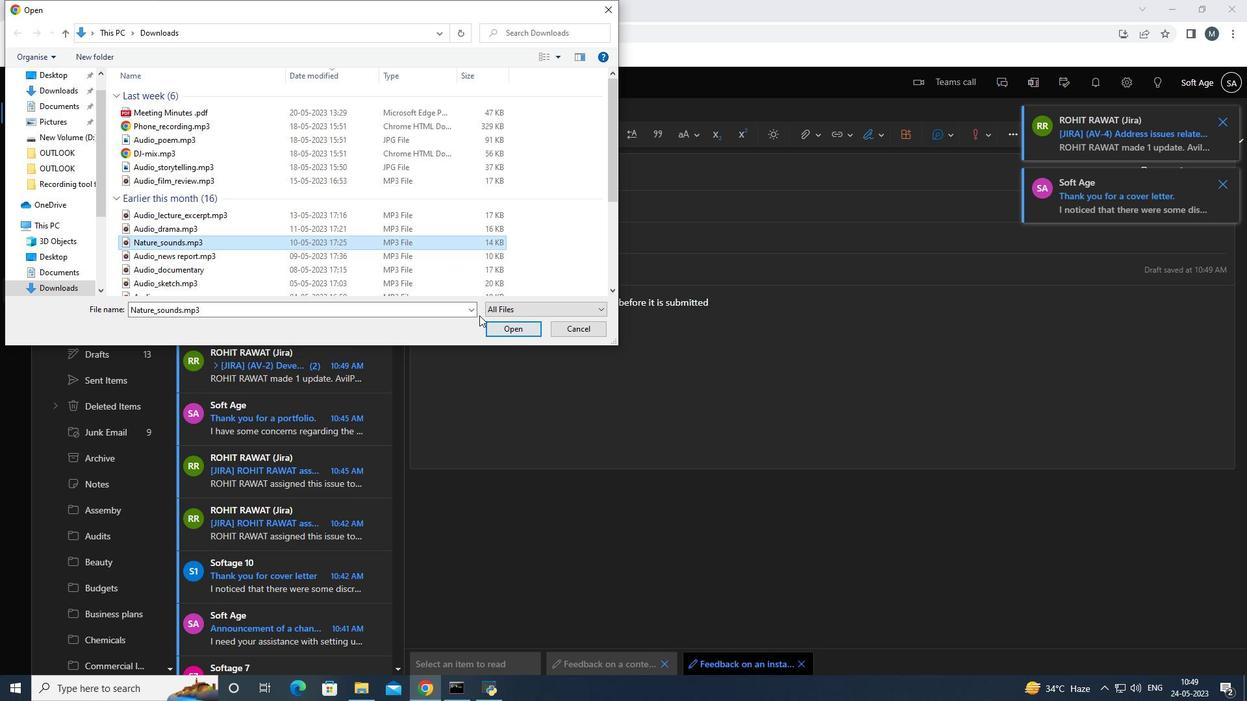 
Action: Mouse pressed left at (503, 330)
Screenshot: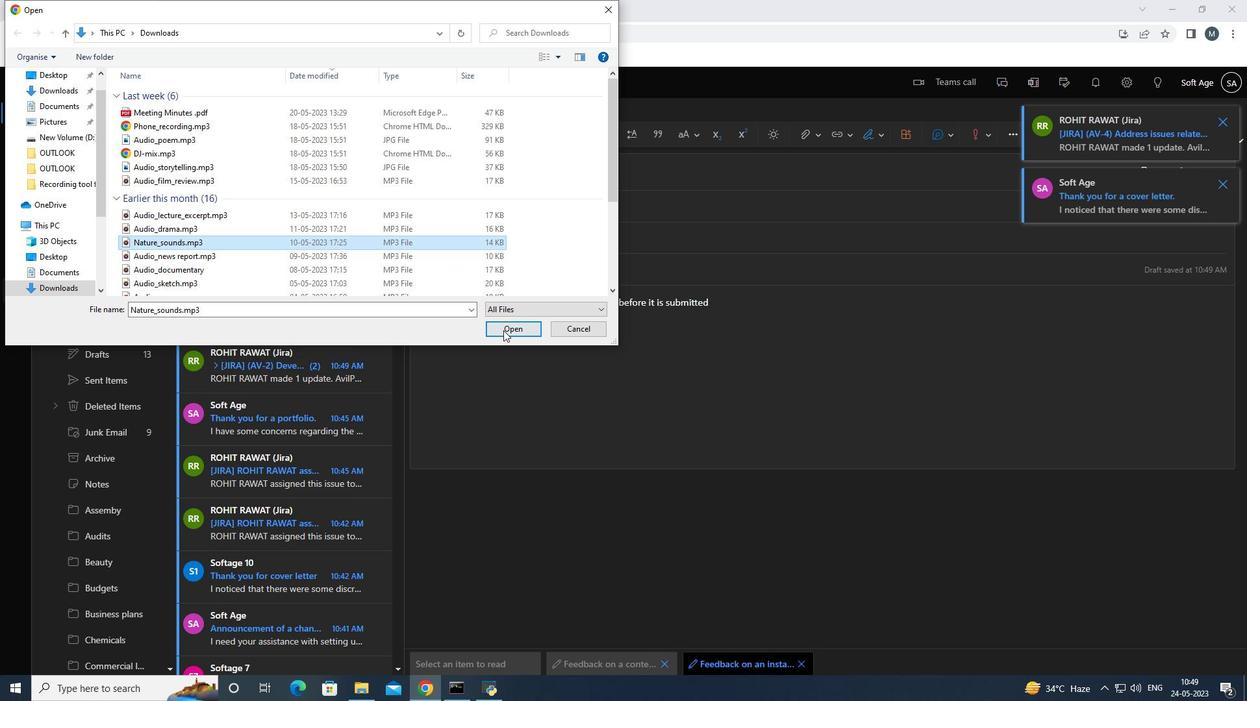 
Action: Mouse moved to (577, 374)
Screenshot: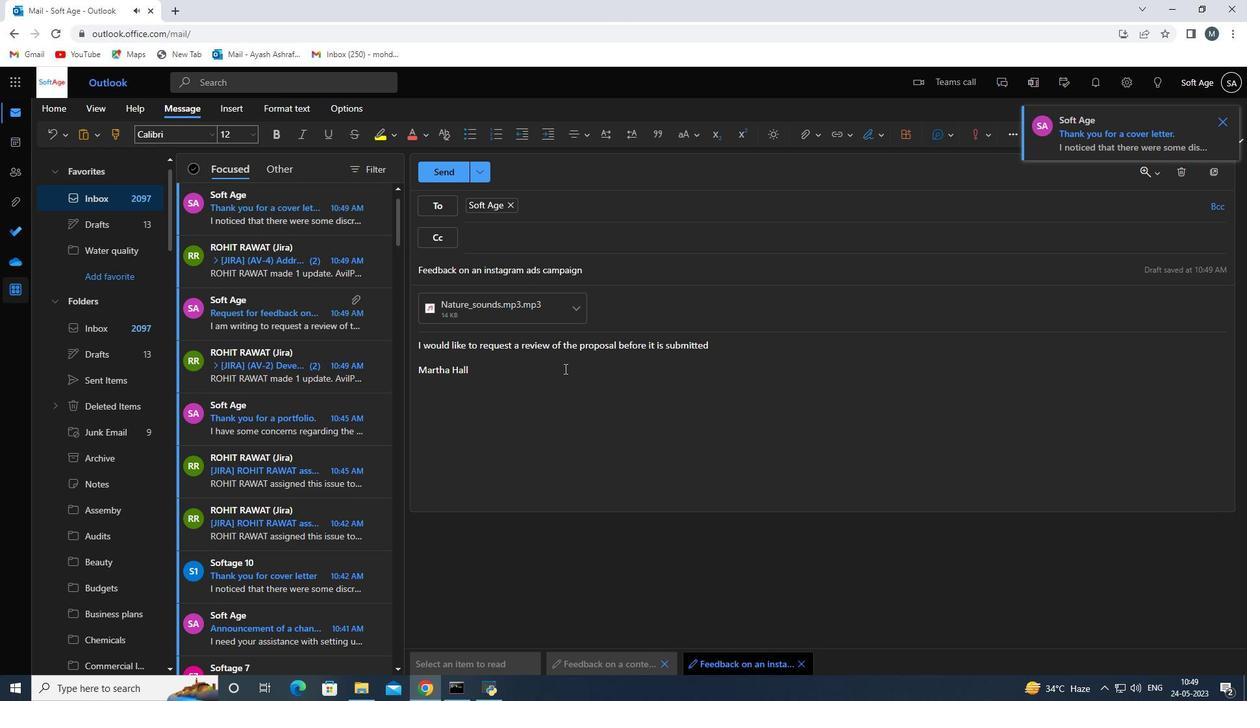 
Action: Mouse scrolled (582, 380) with delta (0, 0)
Screenshot: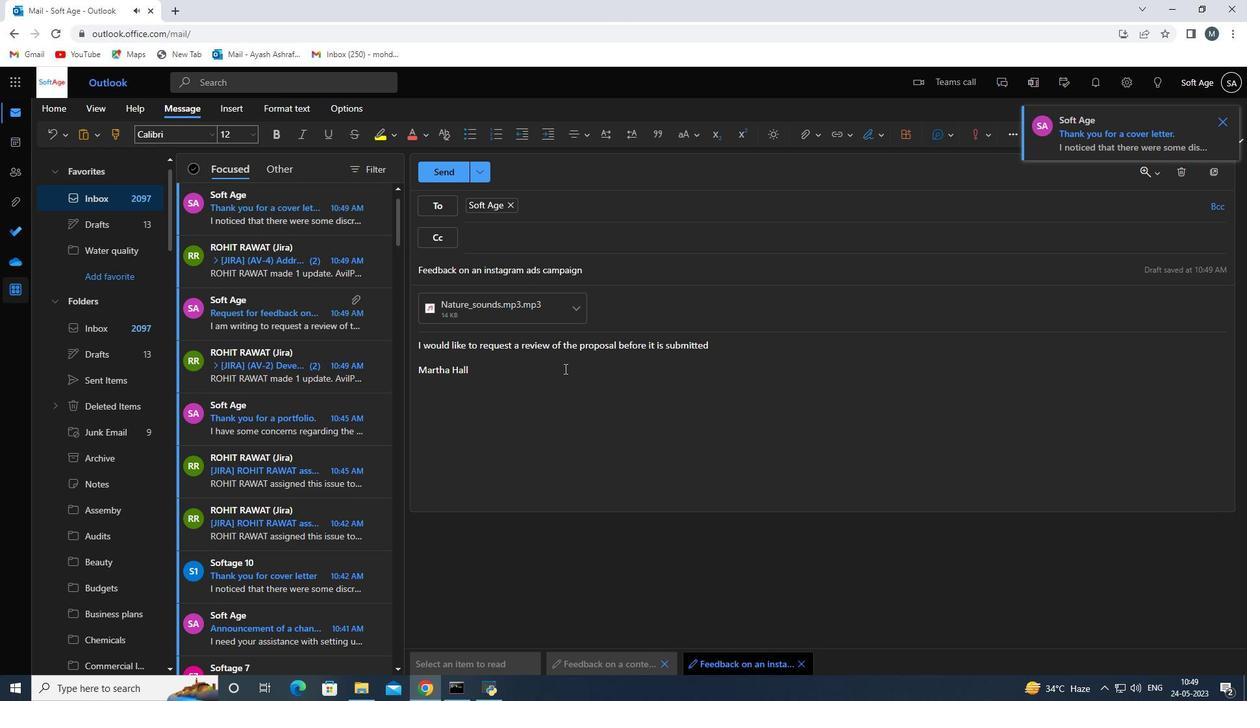 
Action: Mouse moved to (577, 373)
Screenshot: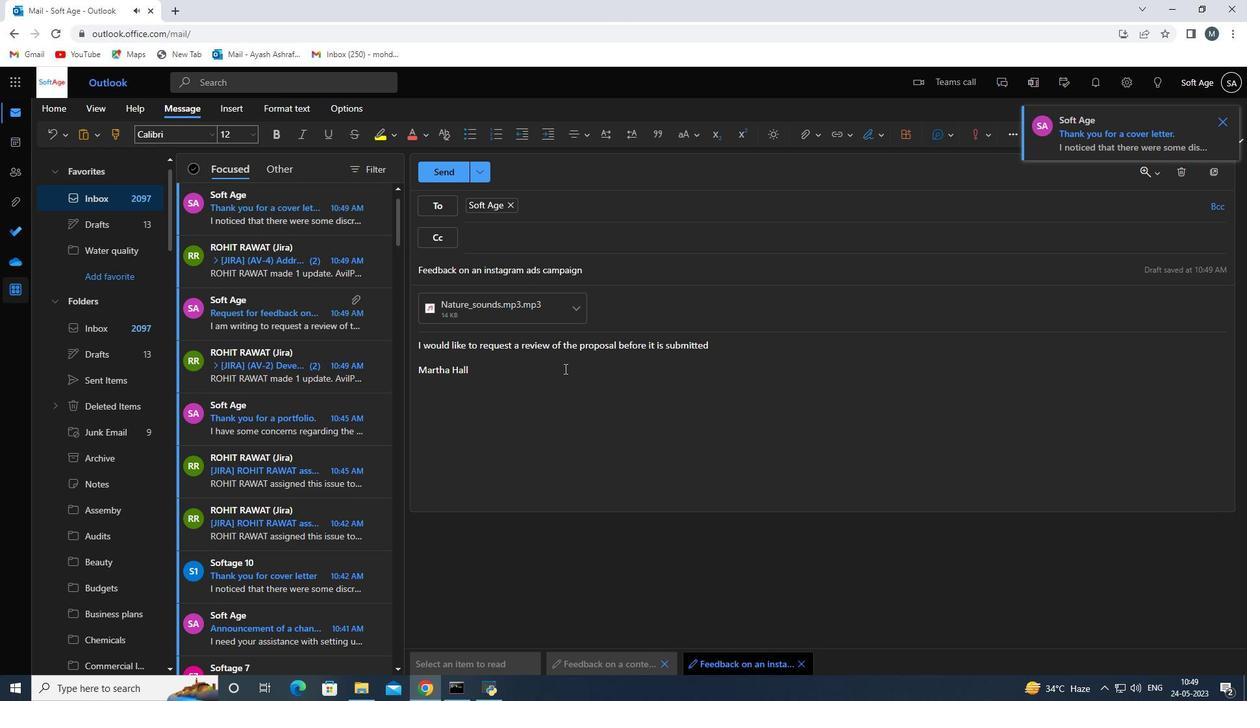 
Action: Mouse scrolled (582, 380) with delta (0, 0)
Screenshot: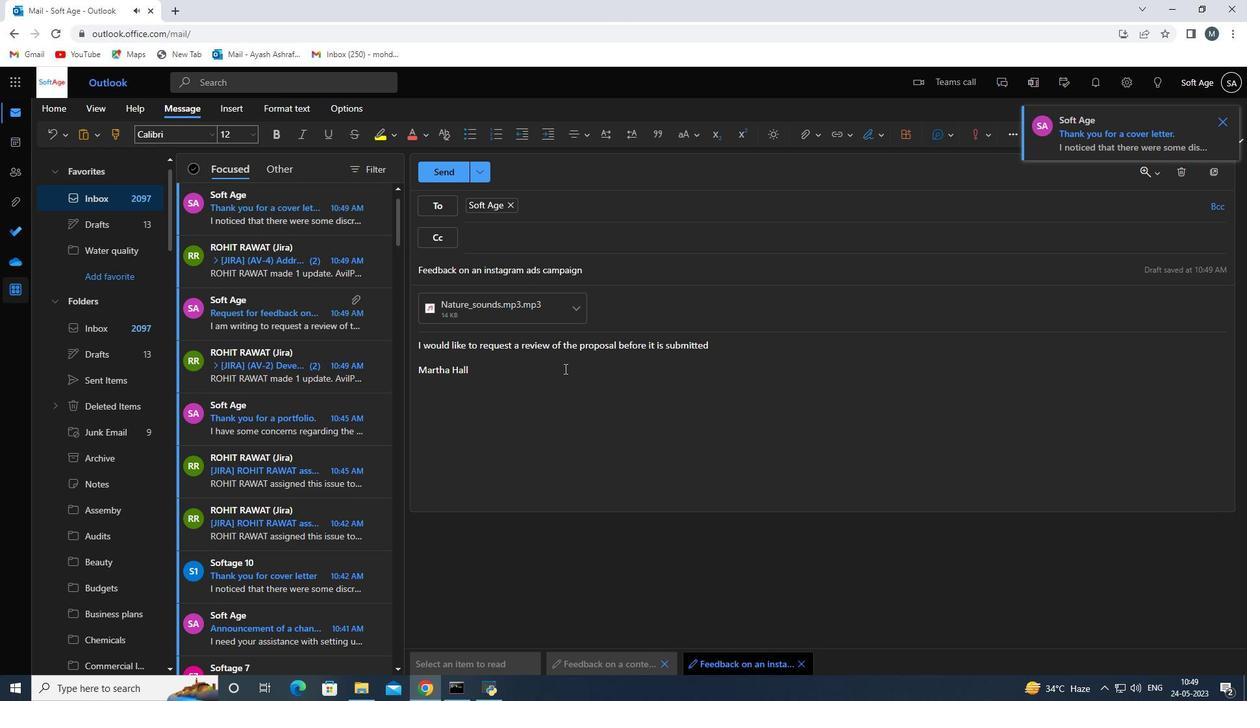 
Action: Mouse moved to (572, 366)
Screenshot: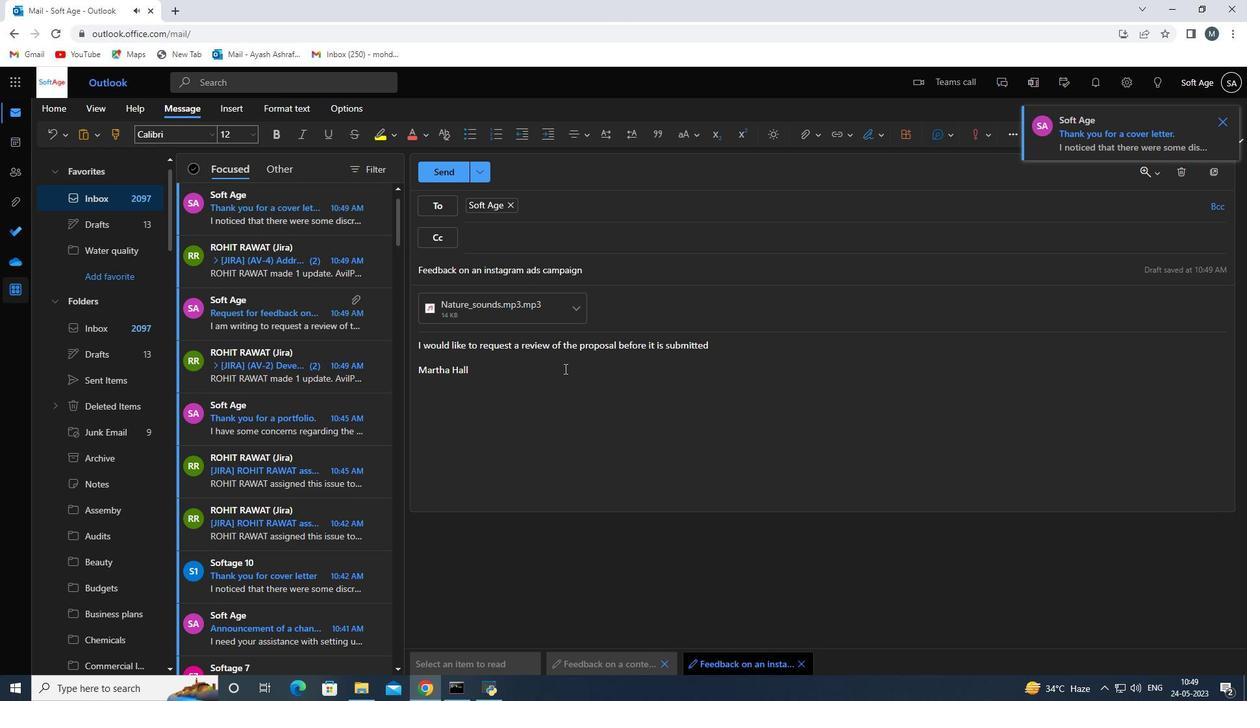 
Action: Mouse scrolled (582, 380) with delta (0, 0)
Screenshot: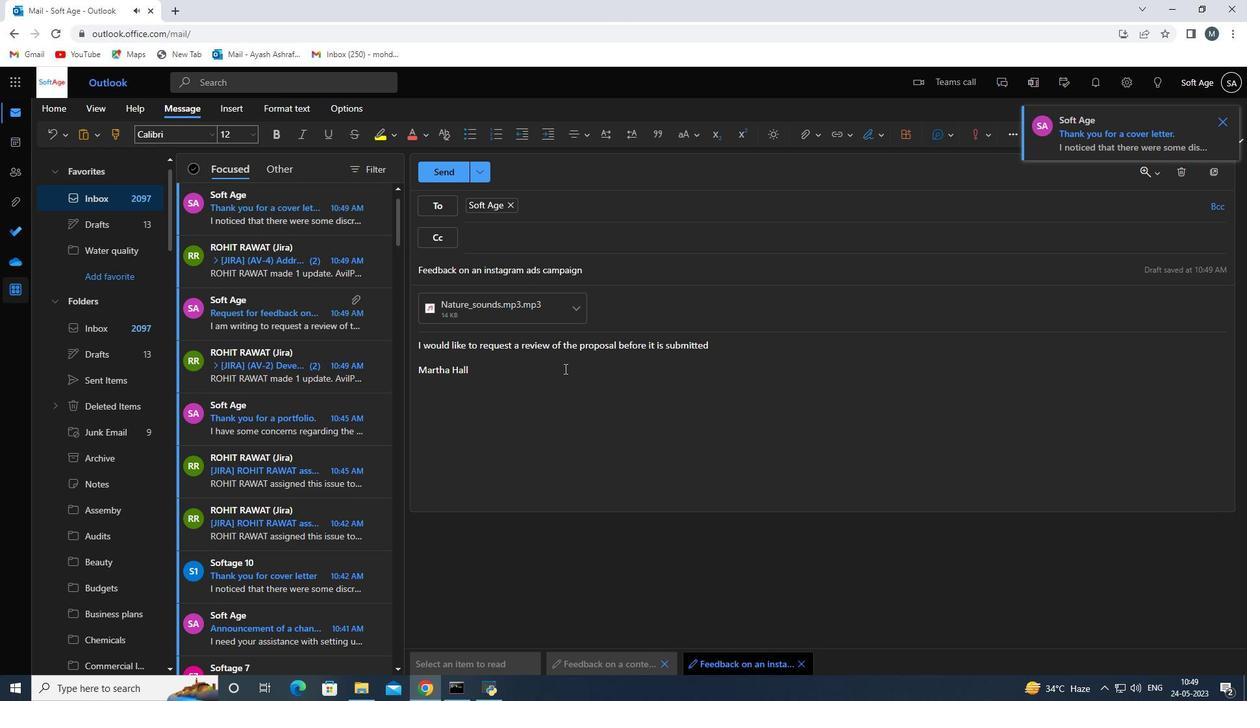 
Action: Mouse scrolled (582, 380) with delta (0, 0)
Screenshot: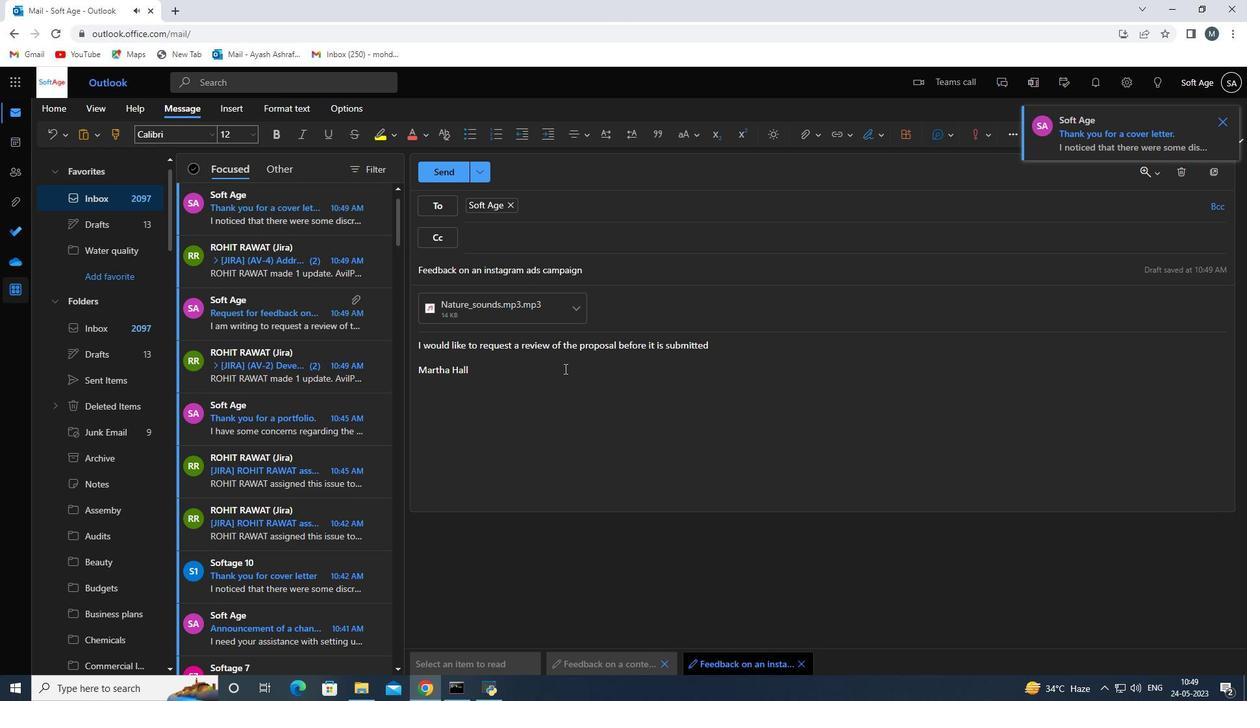 
Action: Mouse scrolled (581, 379) with delta (0, 0)
Screenshot: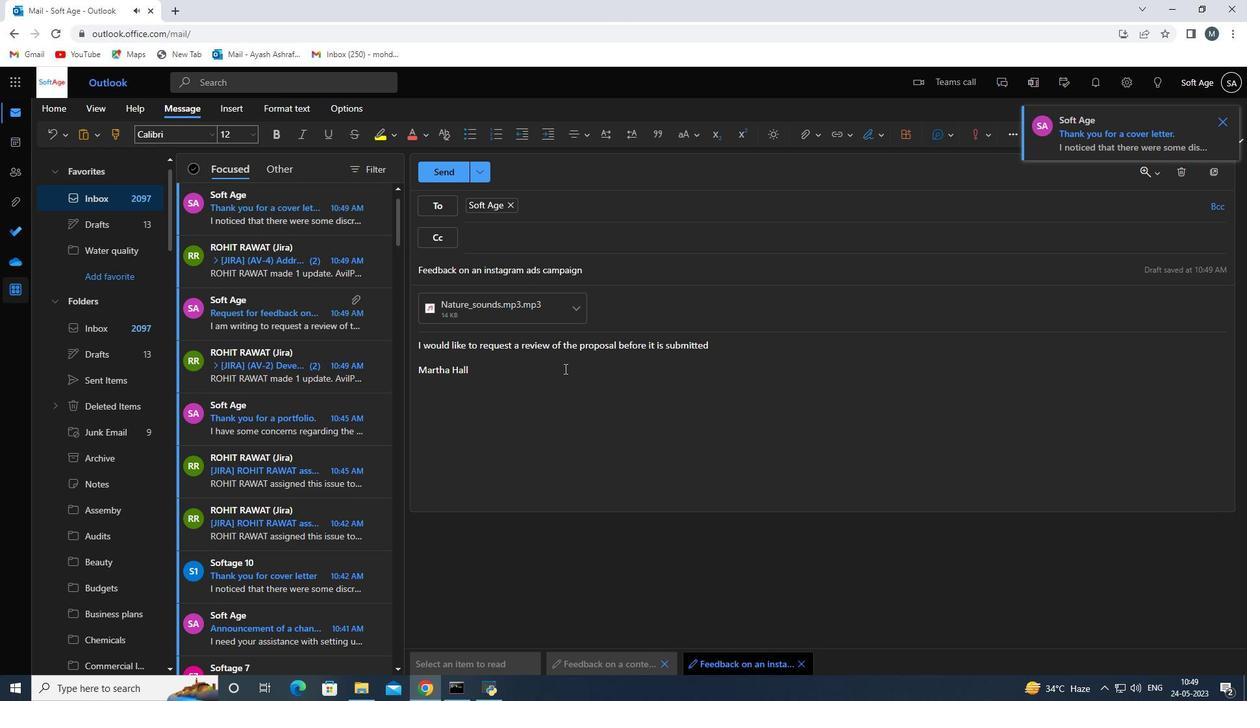 
Action: Mouse scrolled (577, 374) with delta (0, 0)
Screenshot: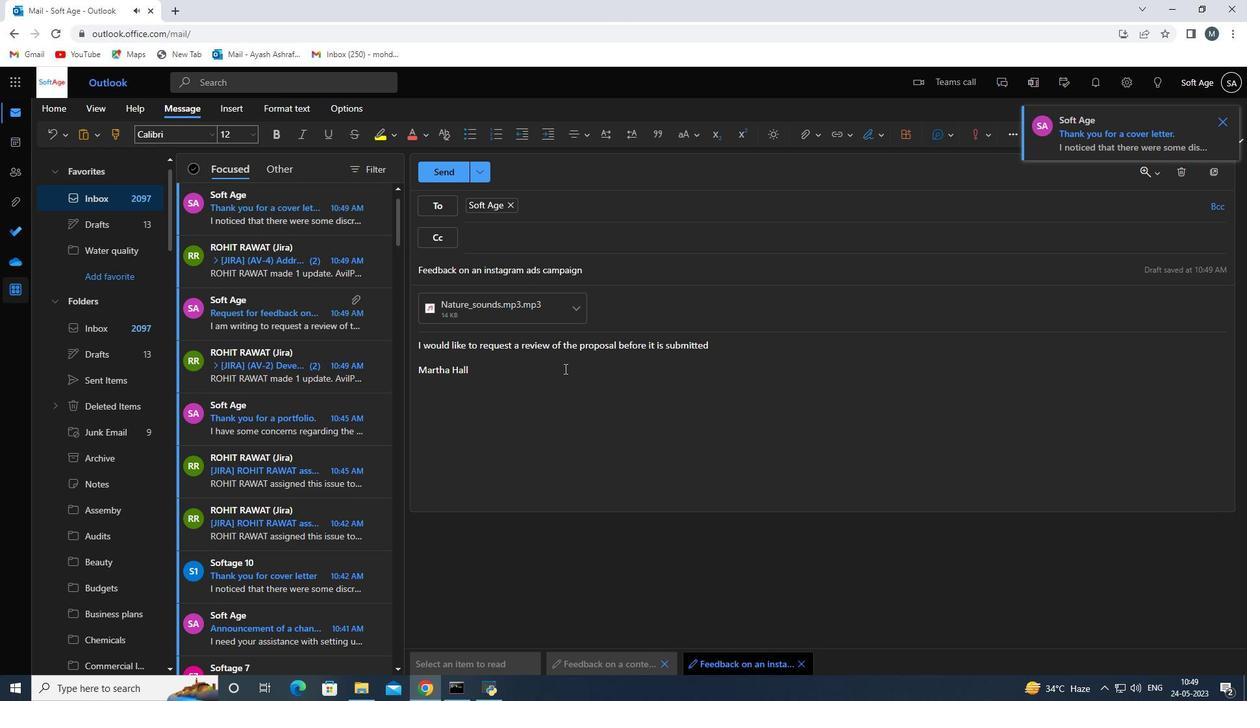 
Action: Mouse moved to (442, 178)
Screenshot: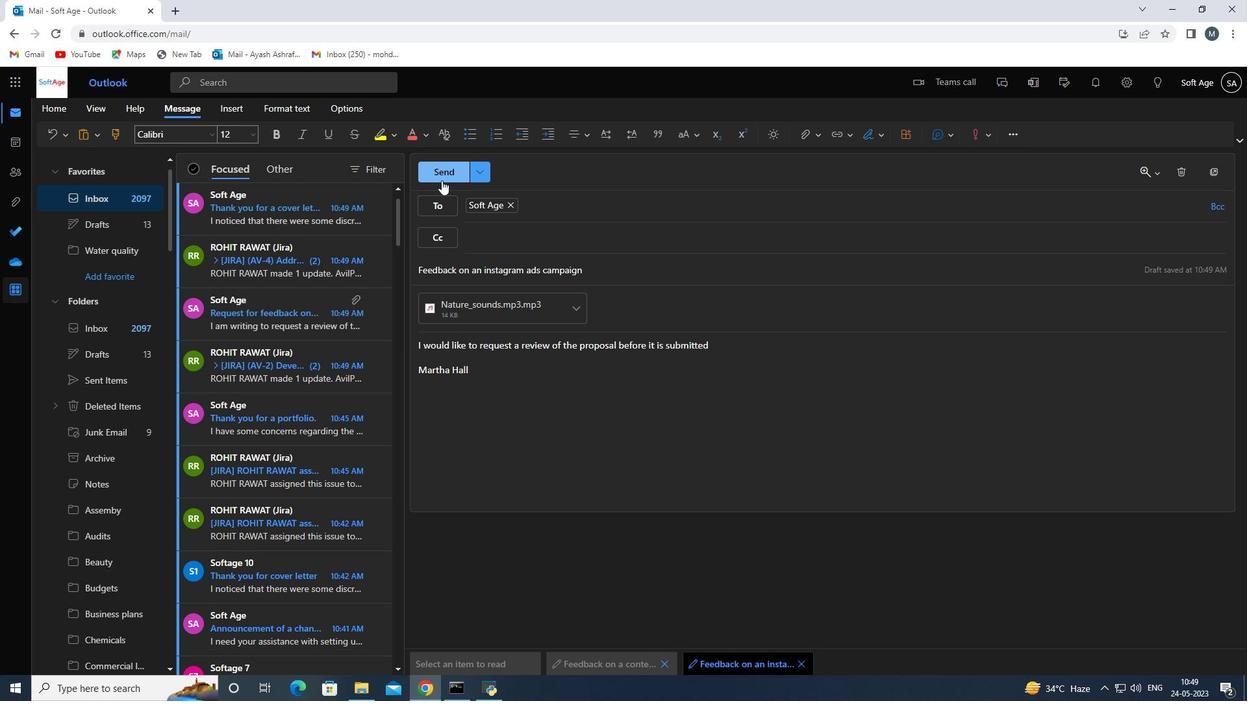 
Action: Mouse pressed left at (442, 178)
Screenshot: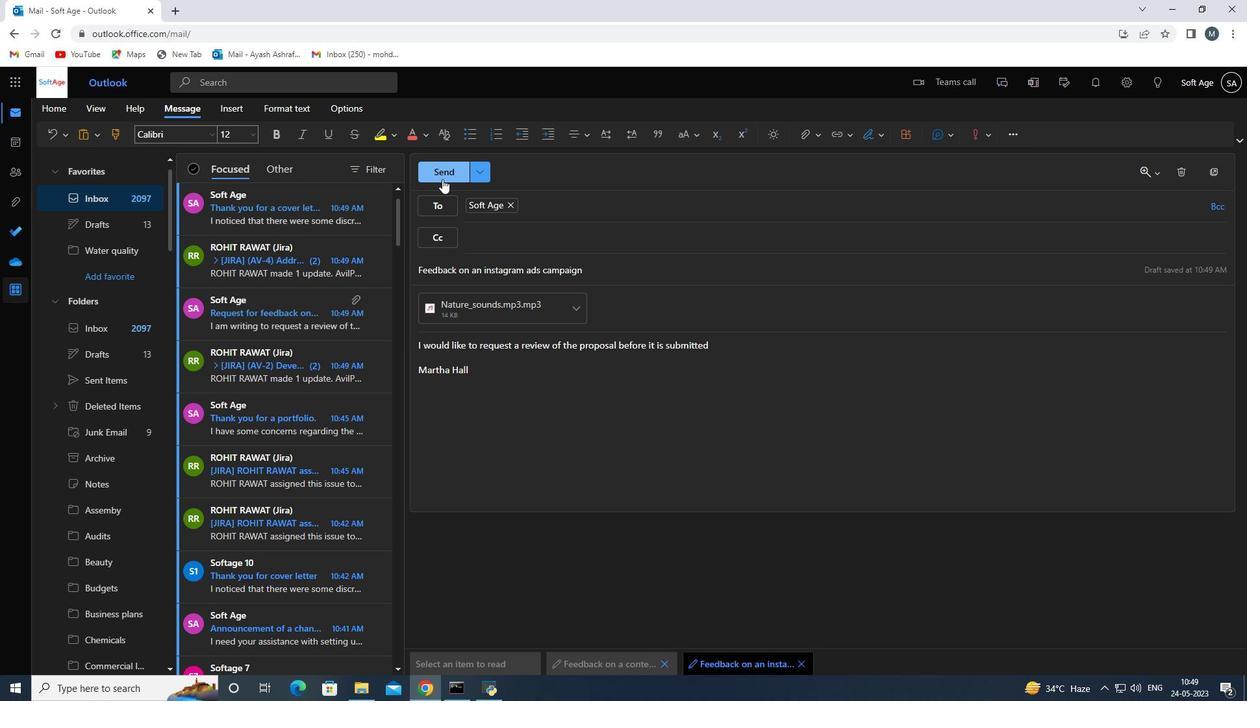 
Action: Mouse moved to (126, 383)
Screenshot: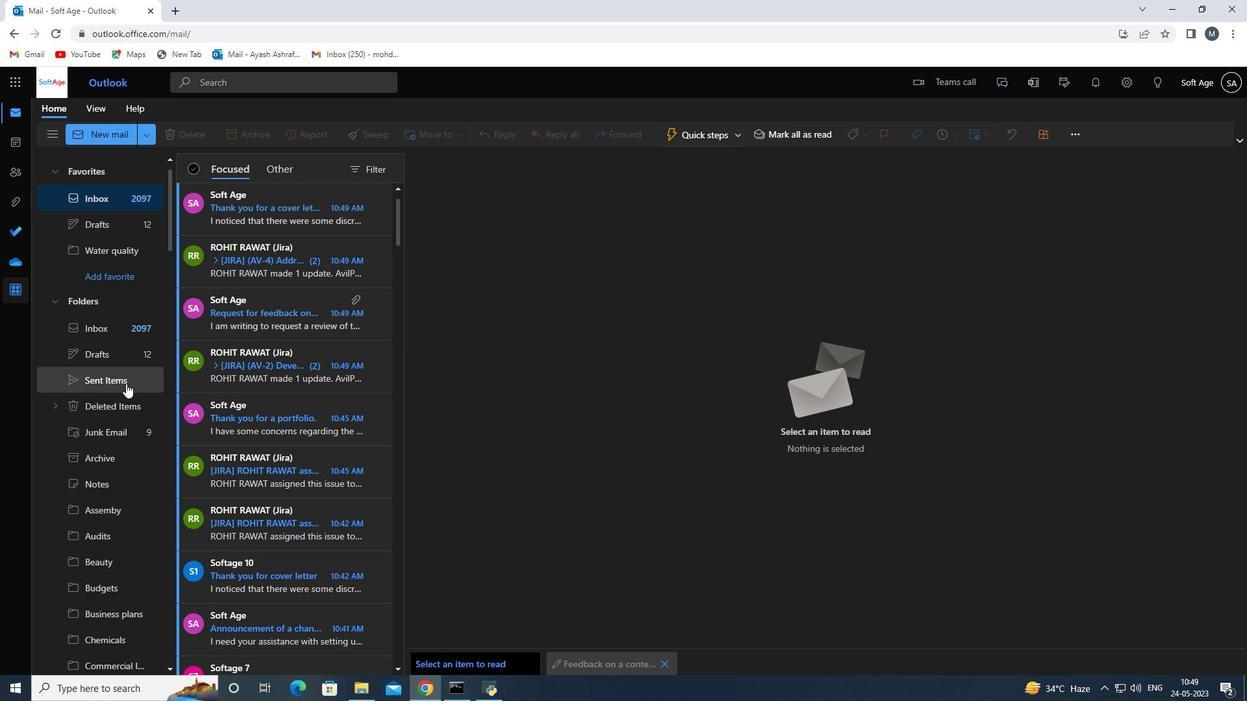 
Action: Mouse pressed left at (126, 383)
Screenshot: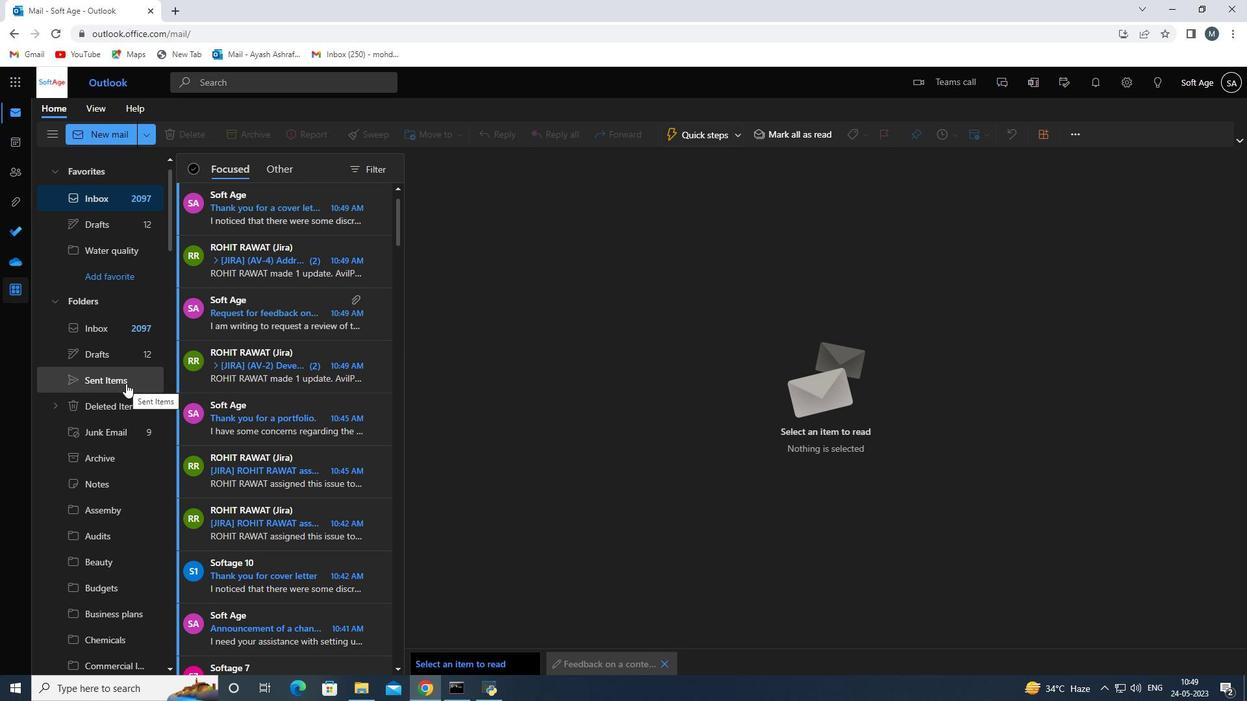 
Action: Mouse moved to (279, 237)
Screenshot: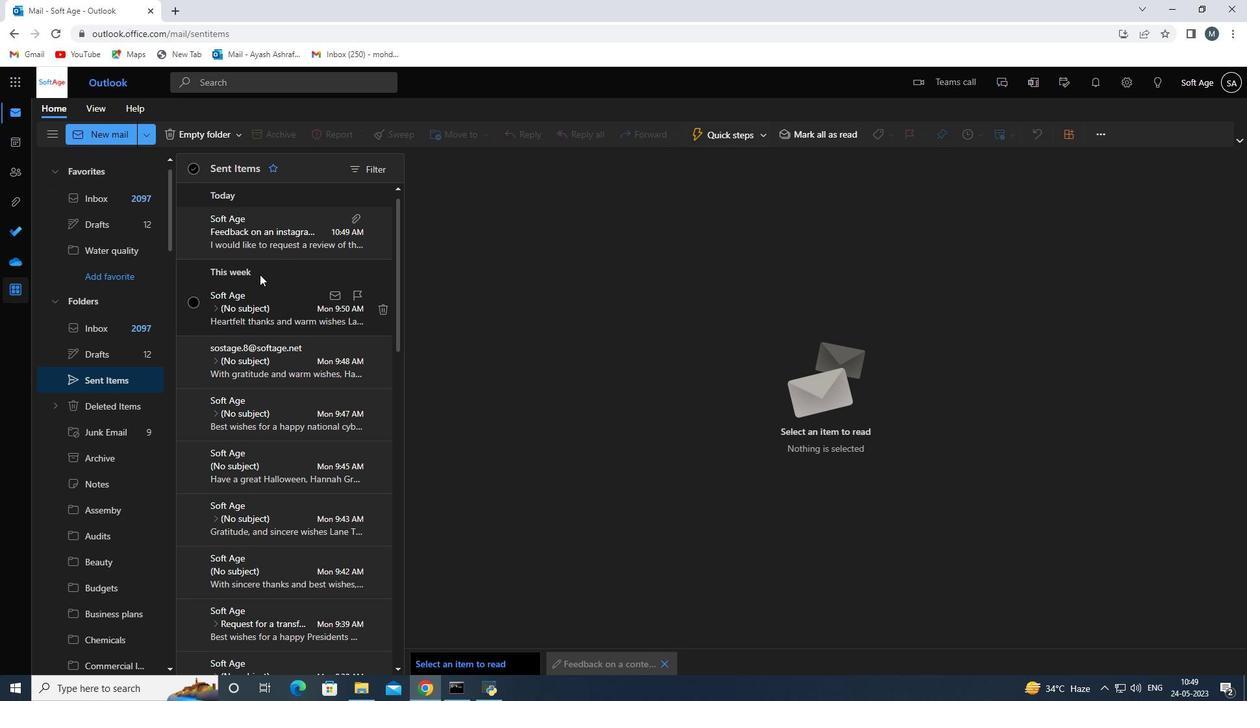 
Action: Mouse scrolled (279, 238) with delta (0, 0)
Screenshot: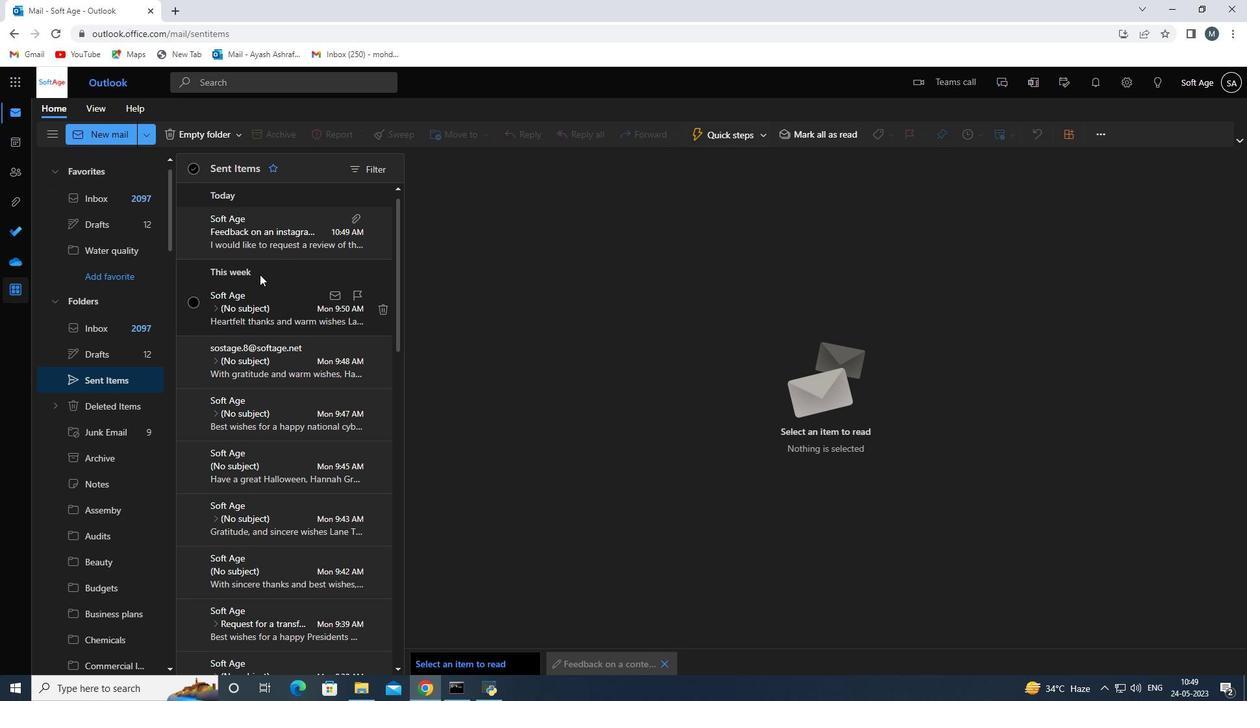 
Action: Mouse scrolled (279, 238) with delta (0, 0)
Screenshot: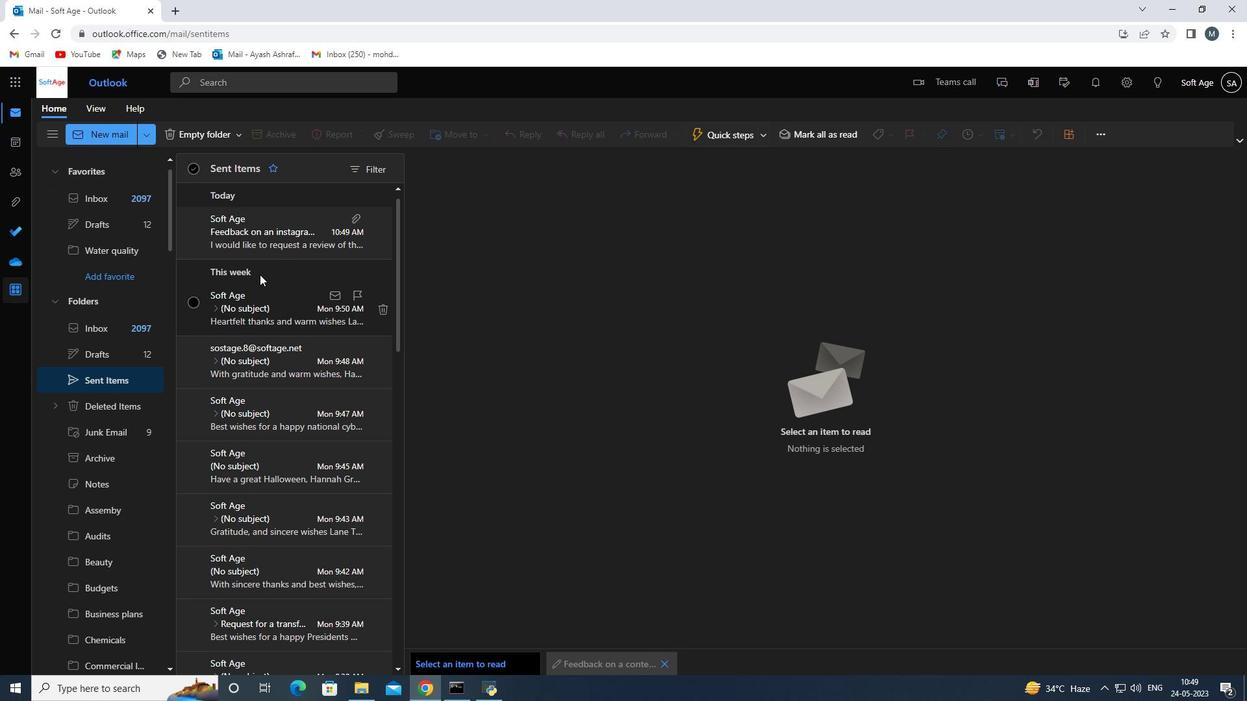 
Action: Mouse scrolled (279, 238) with delta (0, 0)
Screenshot: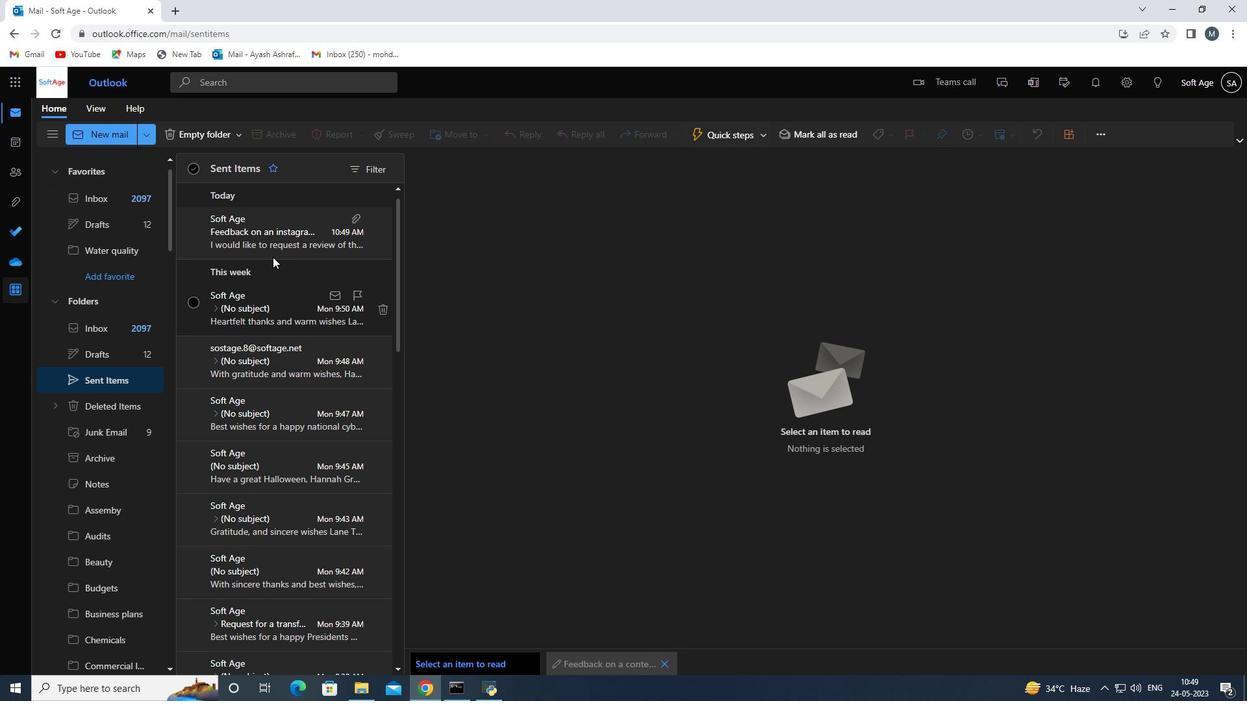 
Action: Mouse moved to (281, 235)
Screenshot: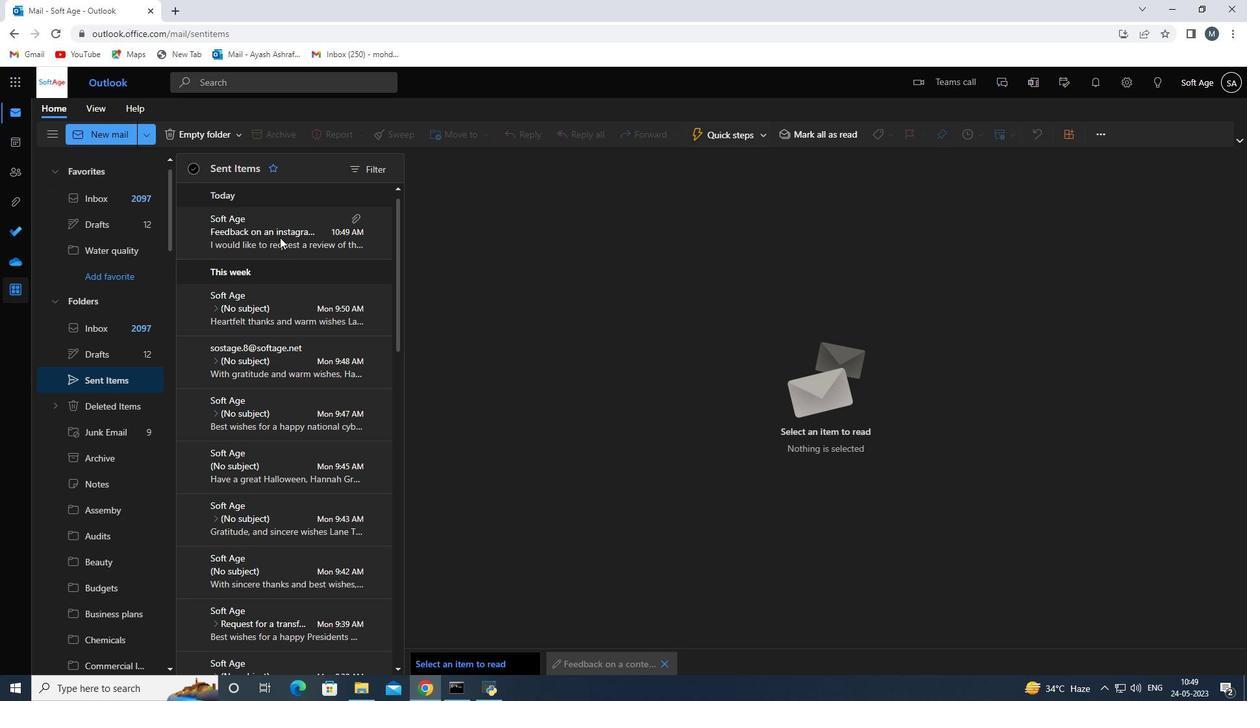 
Action: Mouse scrolled (281, 236) with delta (0, 0)
Screenshot: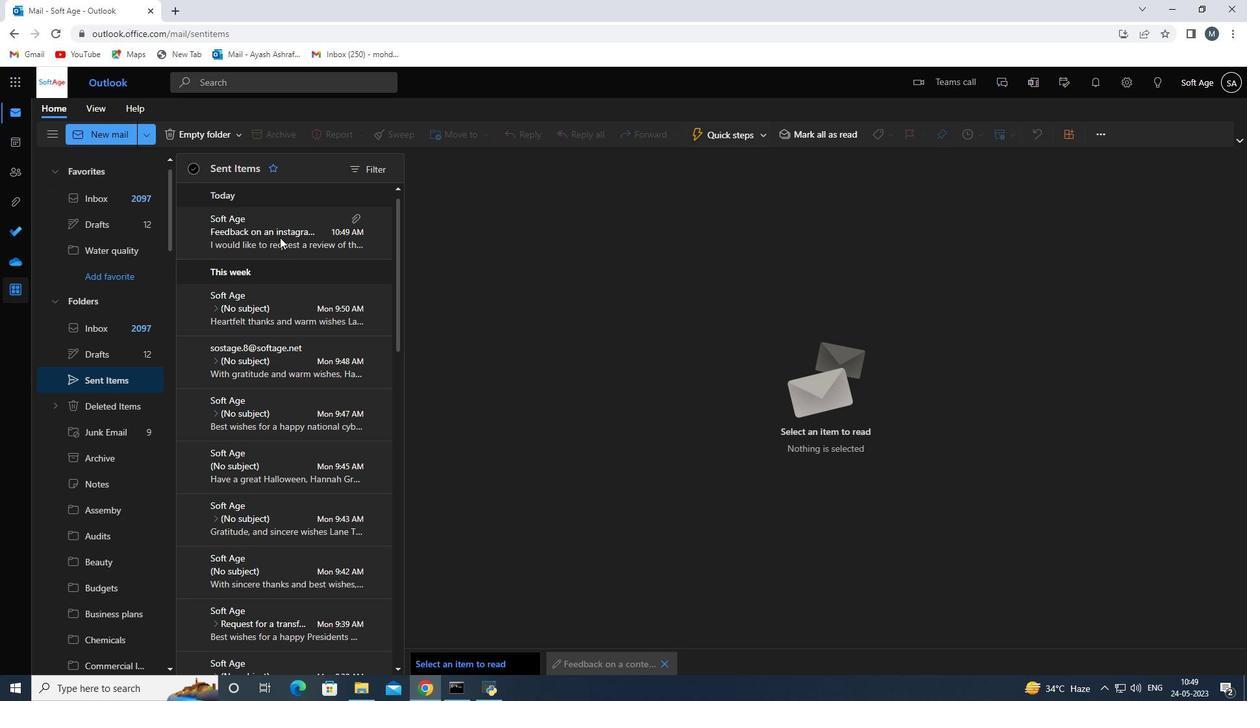 
Action: Mouse pressed left at (281, 235)
Screenshot: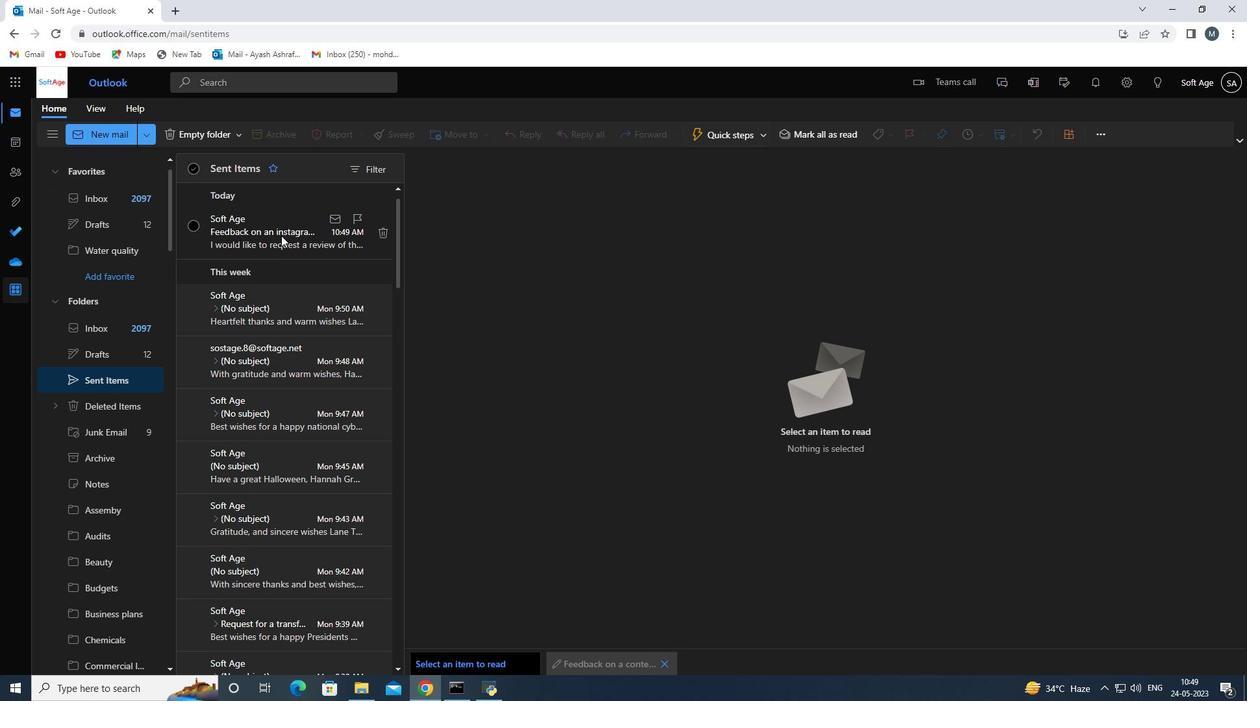 
Action: Mouse moved to (453, 129)
Screenshot: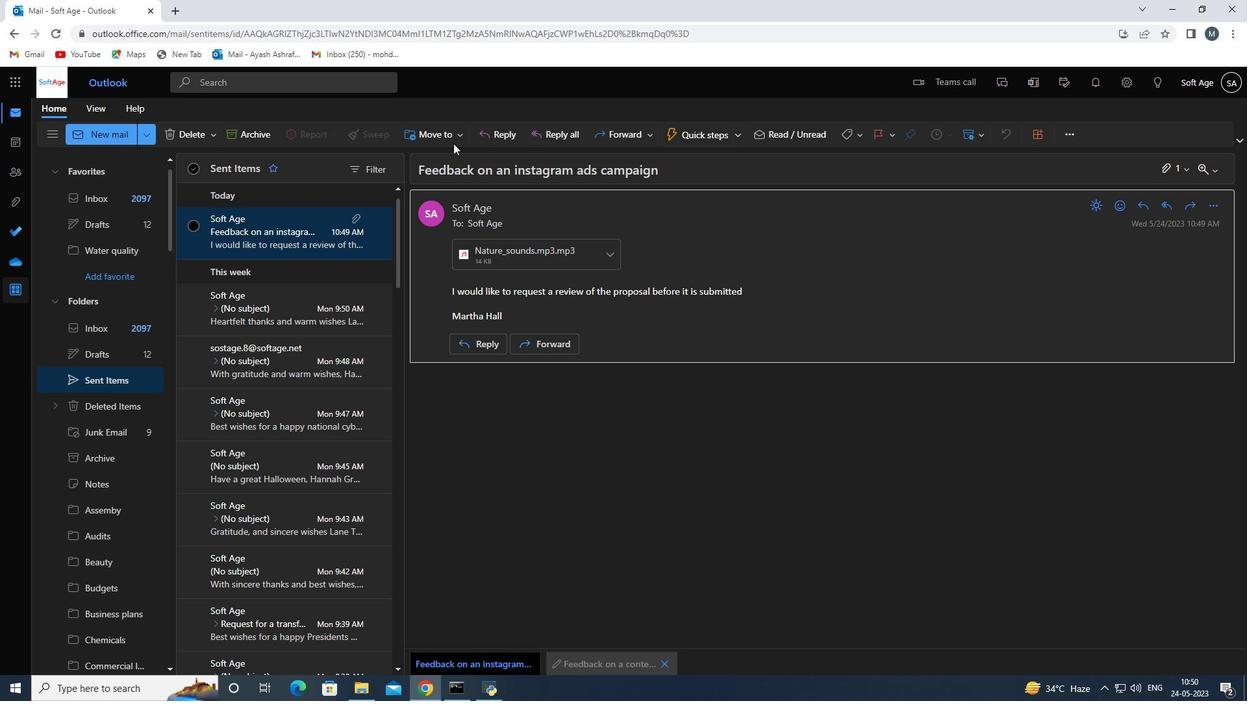 
Action: Mouse pressed left at (453, 129)
Screenshot: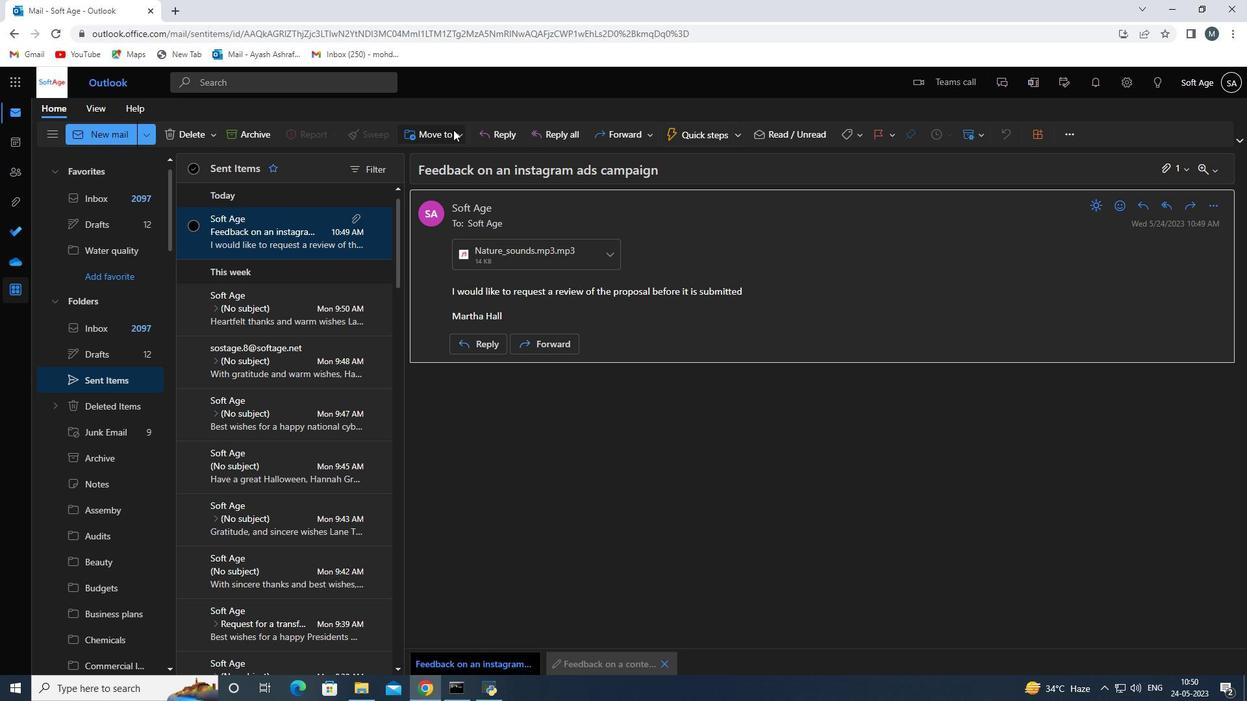
Action: Mouse moved to (461, 157)
Screenshot: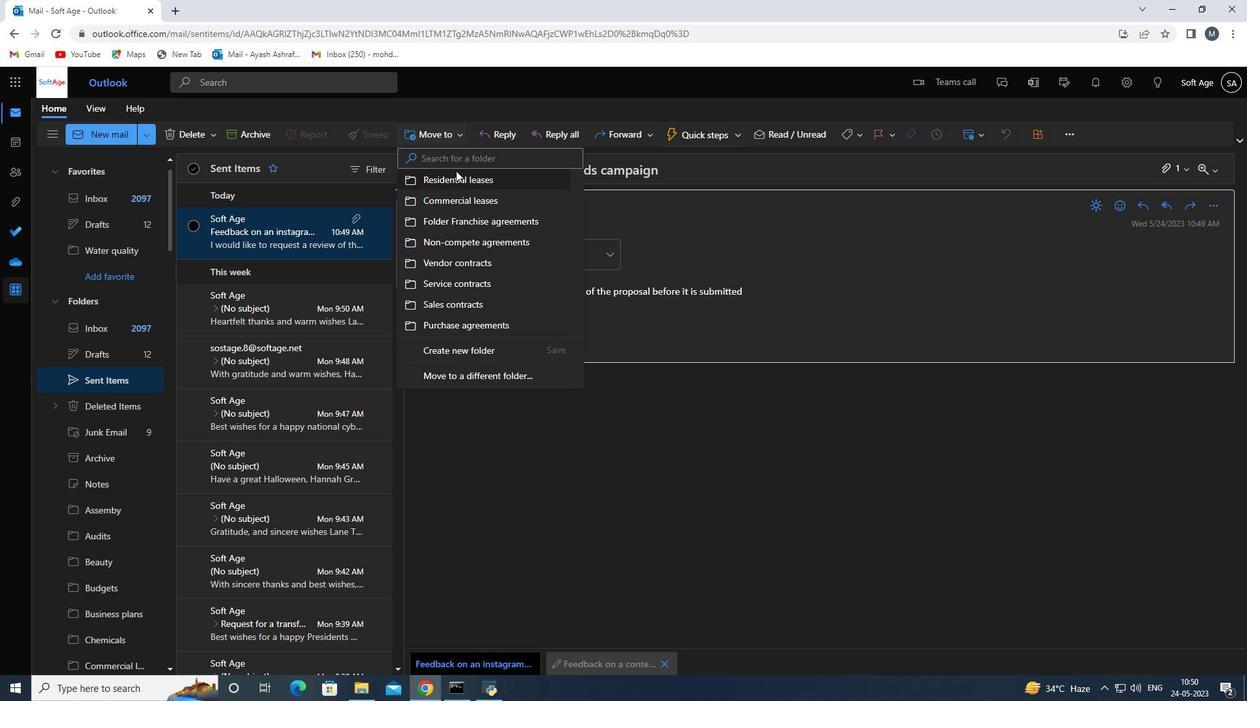 
Action: Mouse pressed left at (461, 157)
Screenshot: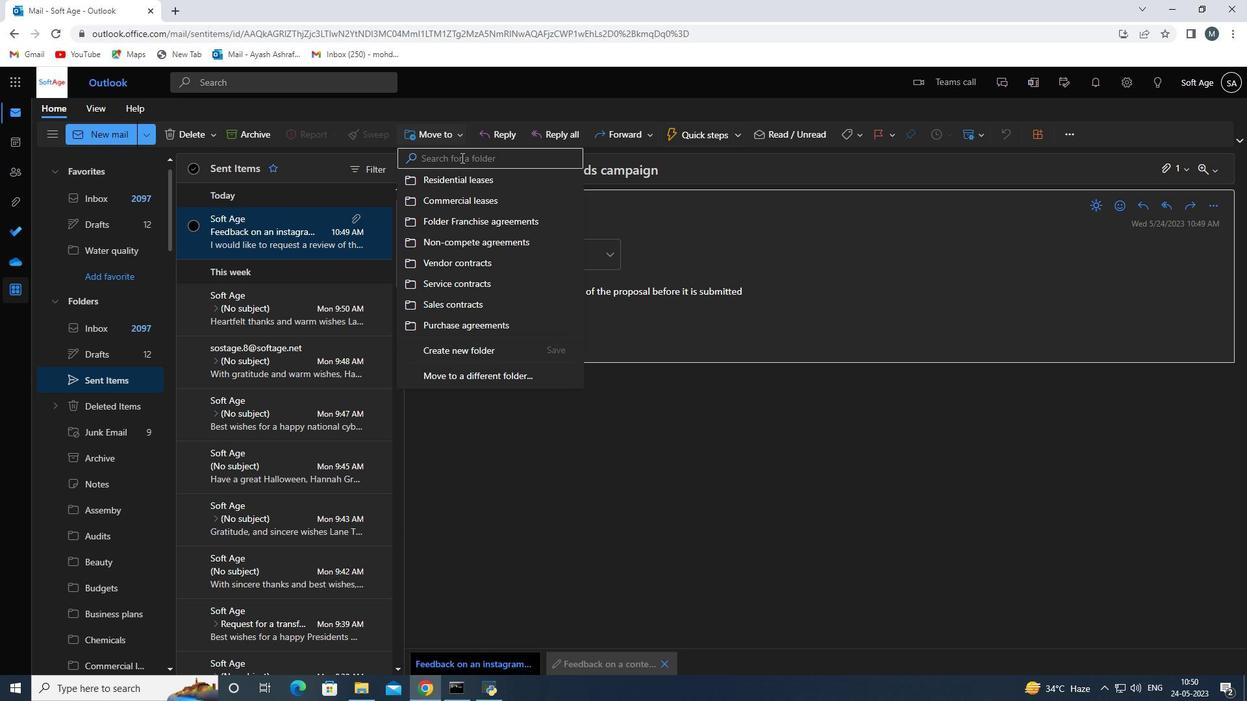 
Action: Key pressed <Key.shift><Key.backspace><Key.shift>Lease<Key.space>renewals<Key.space>
Screenshot: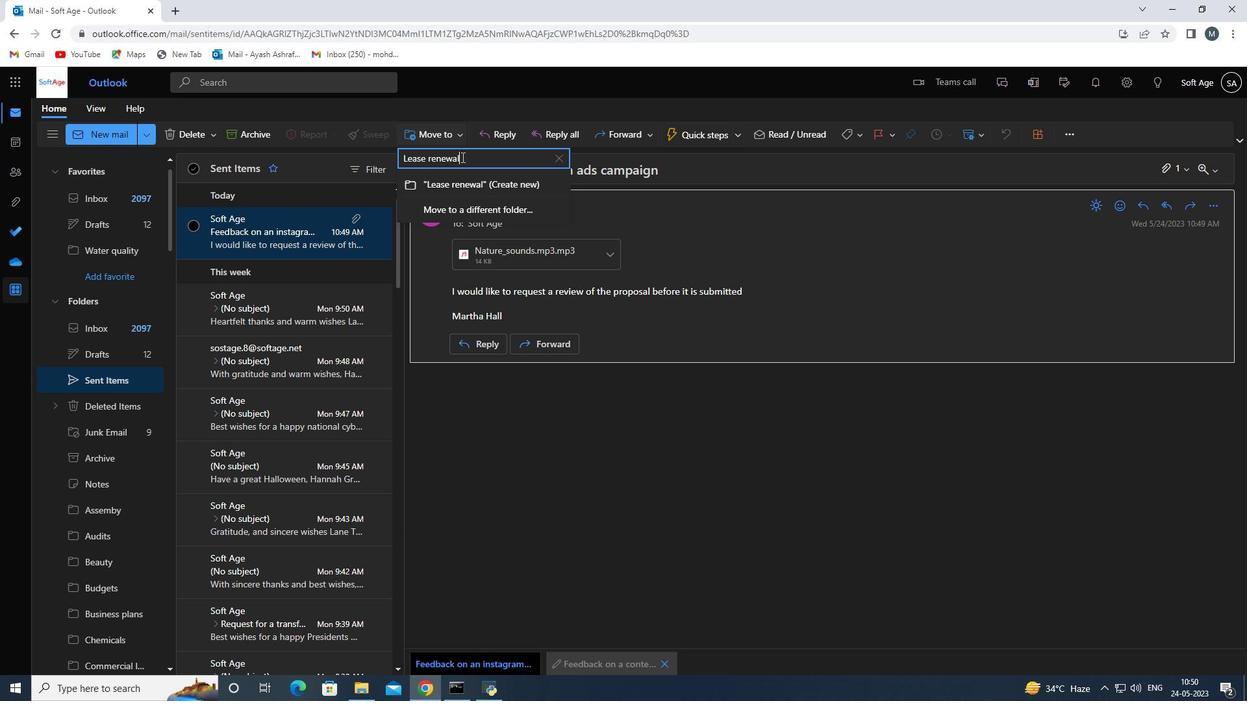 
Action: Mouse moved to (475, 187)
Screenshot: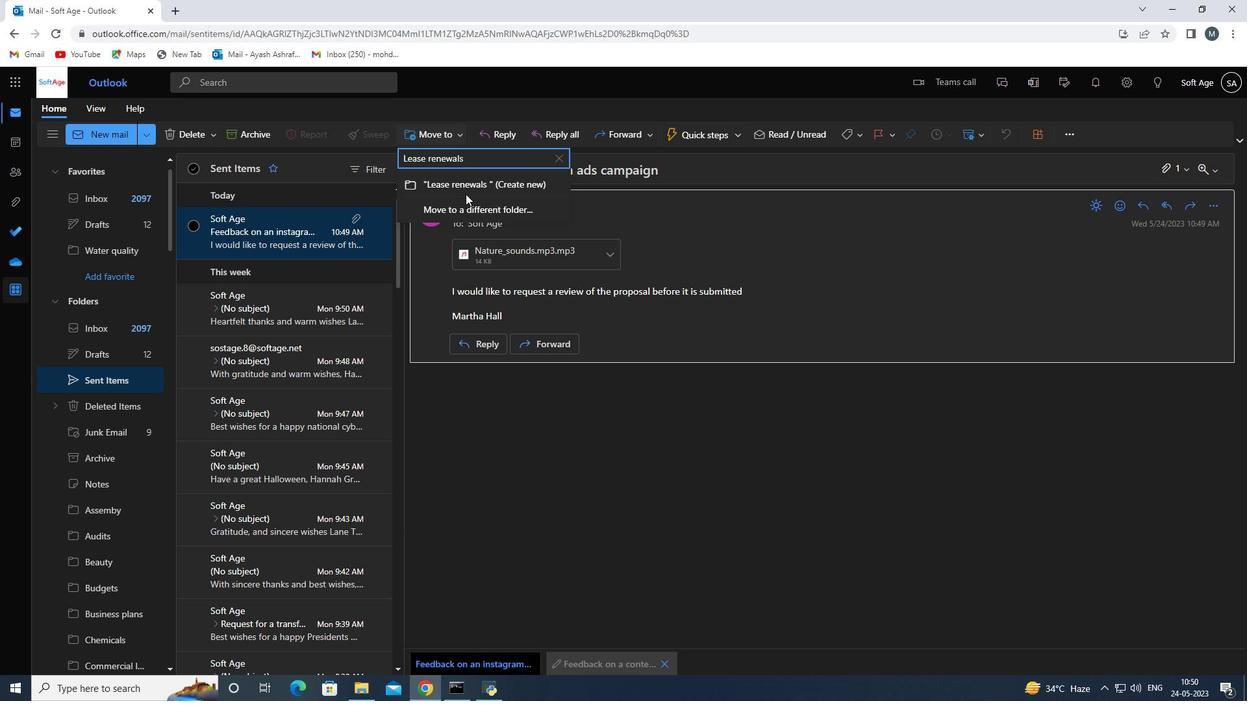 
Action: Mouse pressed left at (475, 187)
Screenshot: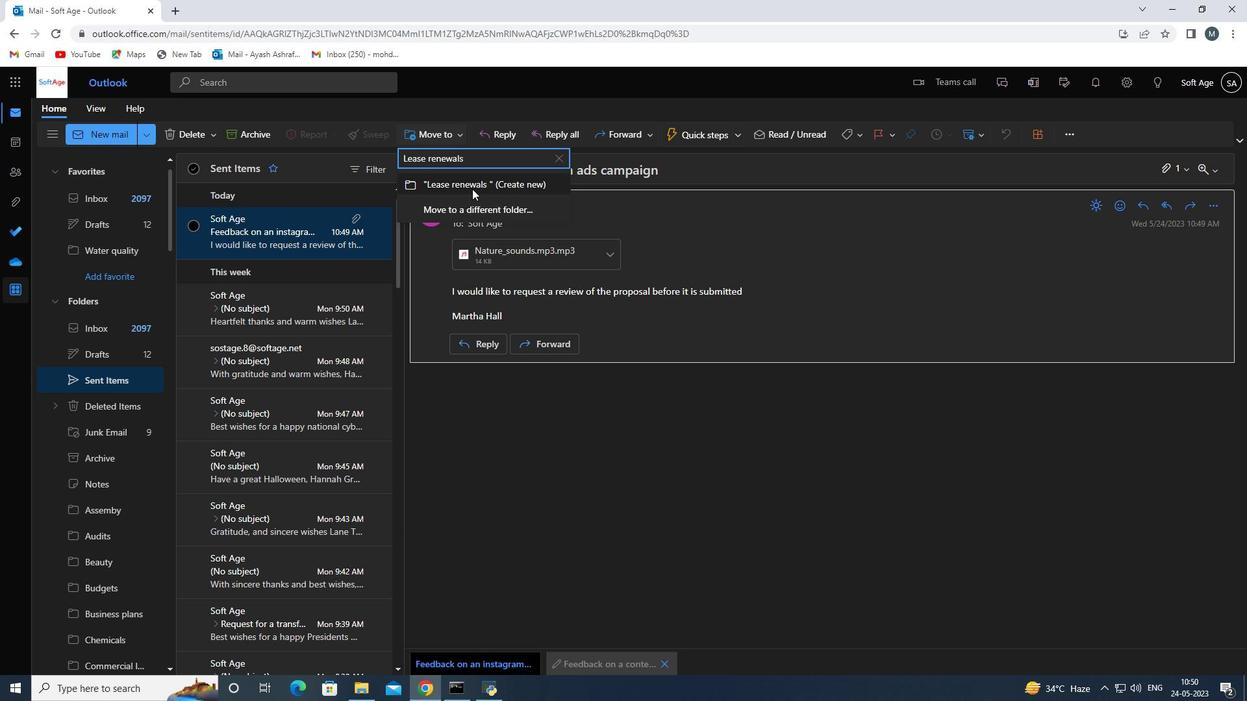 
Action: Mouse moved to (329, 352)
Screenshot: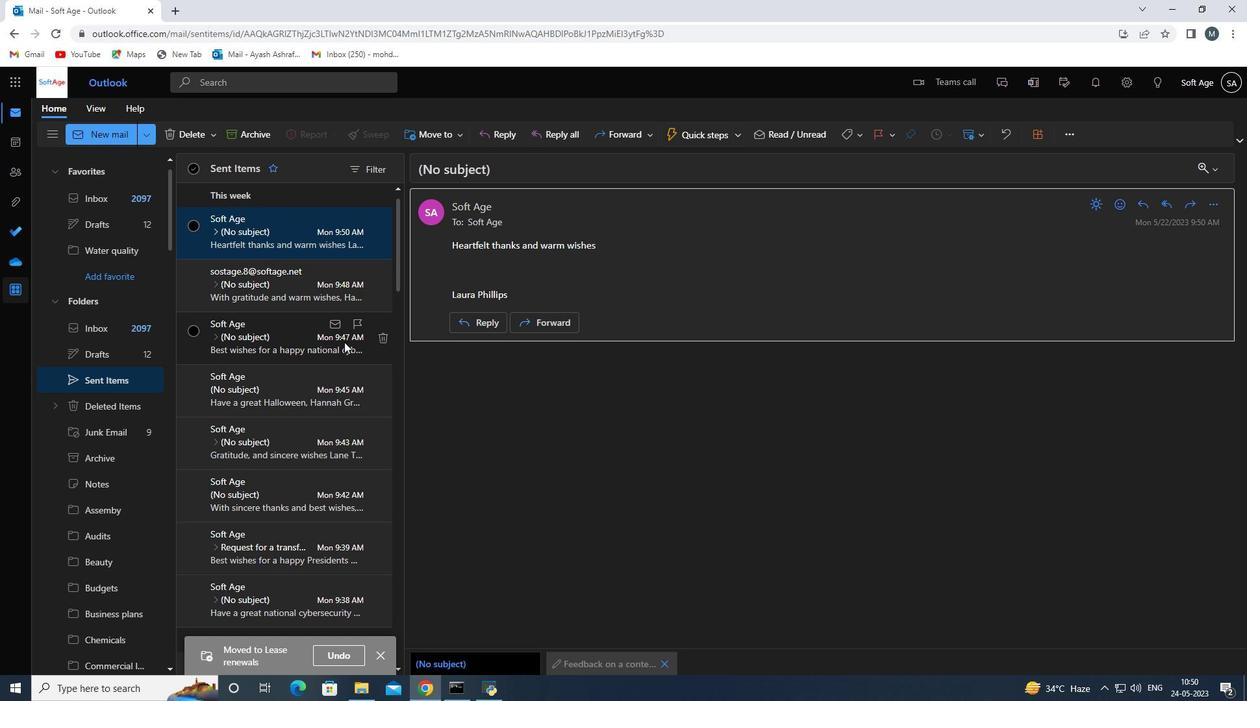 
Action: Mouse scrolled (329, 353) with delta (0, 0)
Screenshot: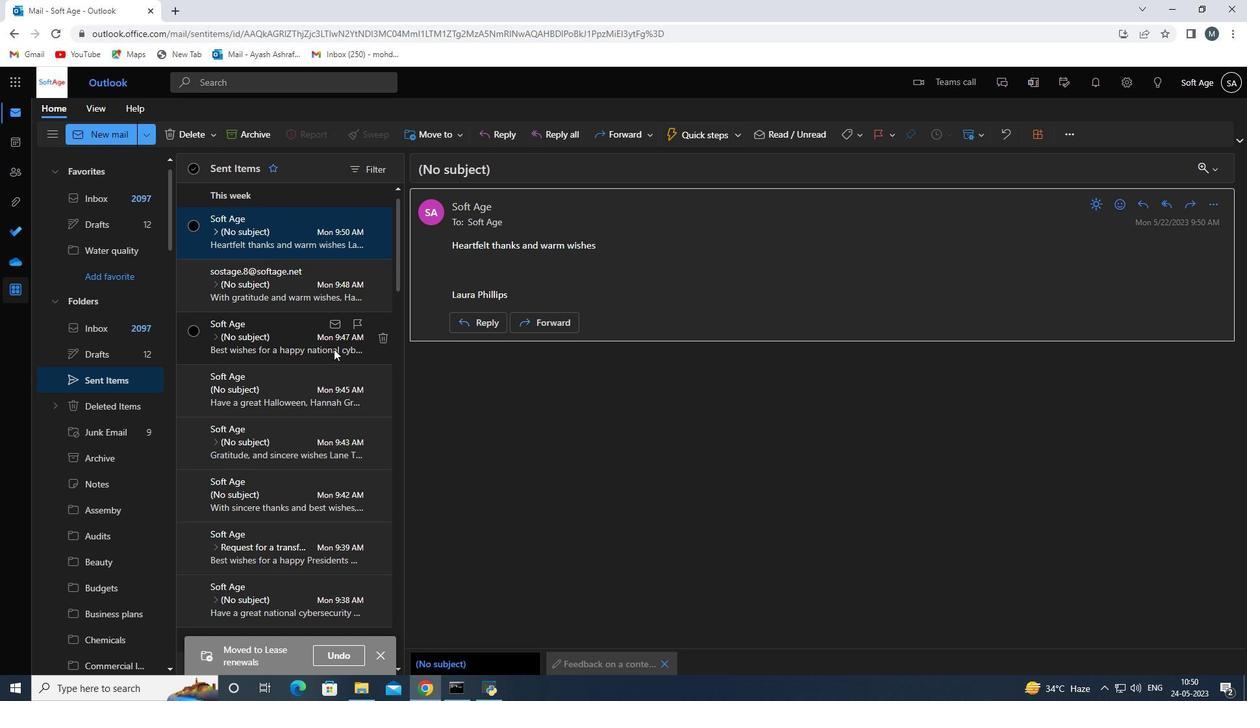 
Action: Mouse scrolled (329, 353) with delta (0, 0)
Screenshot: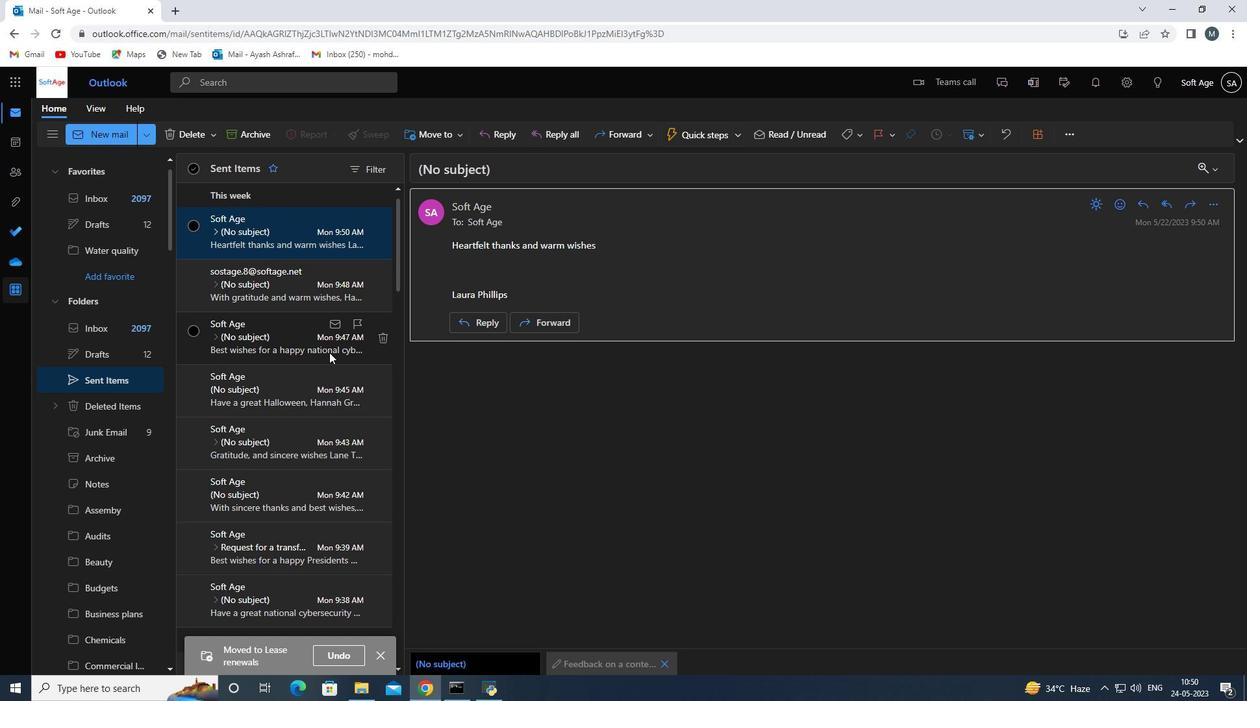 
Action: Mouse scrolled (329, 353) with delta (0, 0)
Screenshot: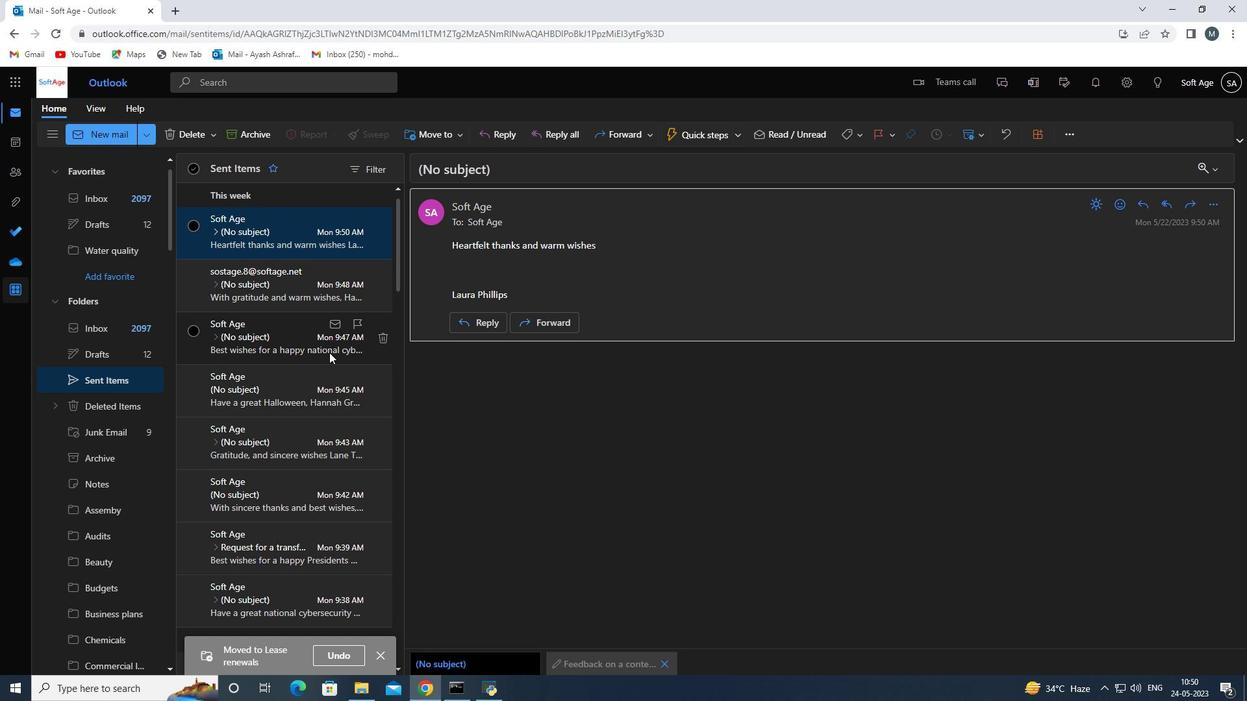 
Action: Mouse scrolled (329, 353) with delta (0, 0)
Screenshot: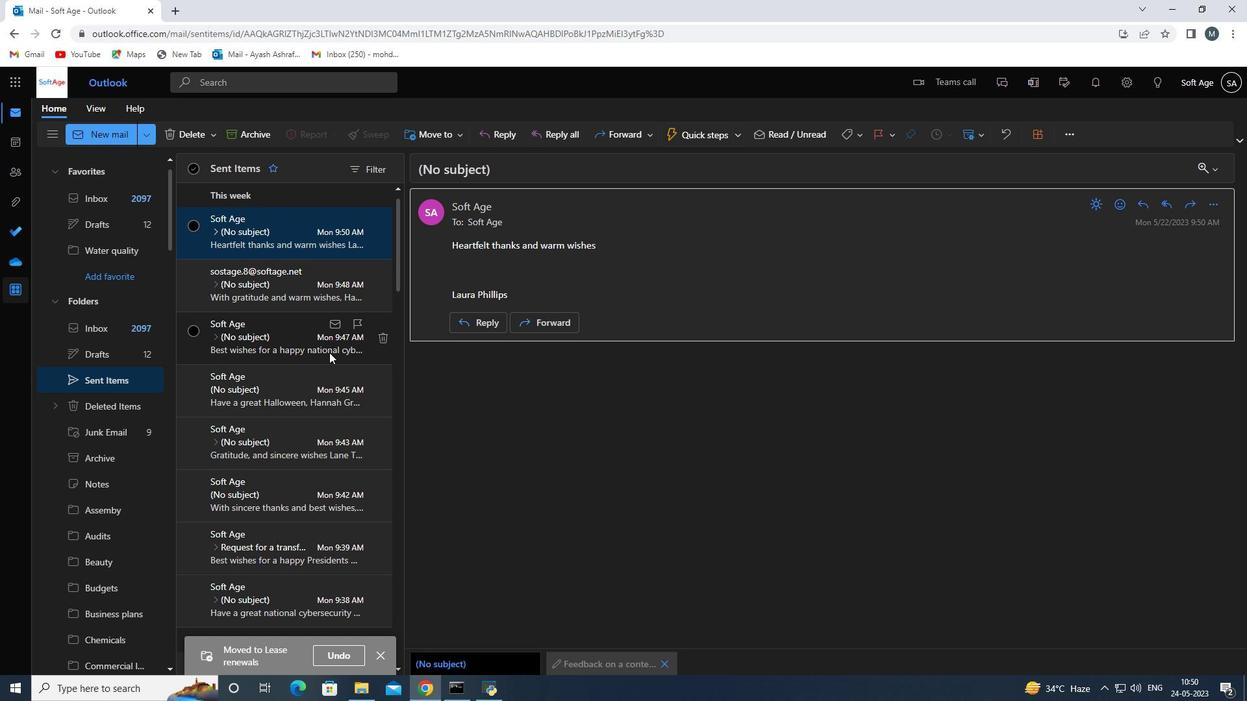 
Action: Mouse scrolled (329, 353) with delta (0, 0)
Screenshot: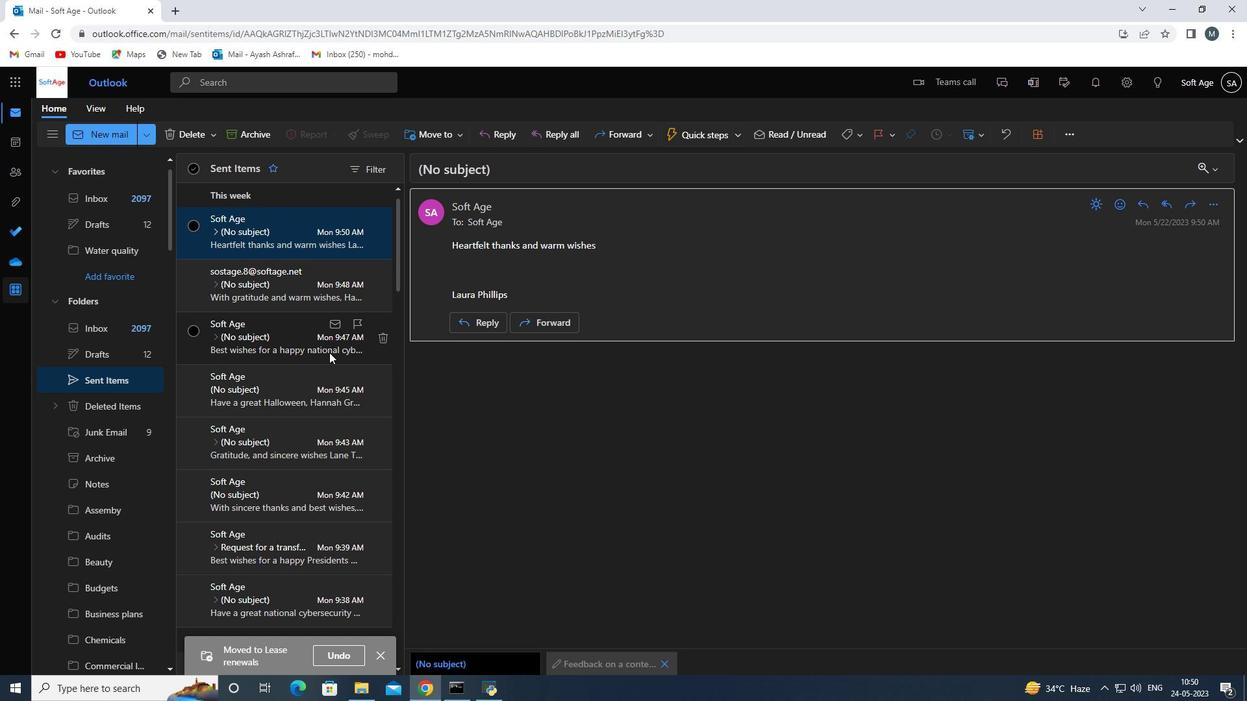 
Action: Mouse moved to (327, 352)
Screenshot: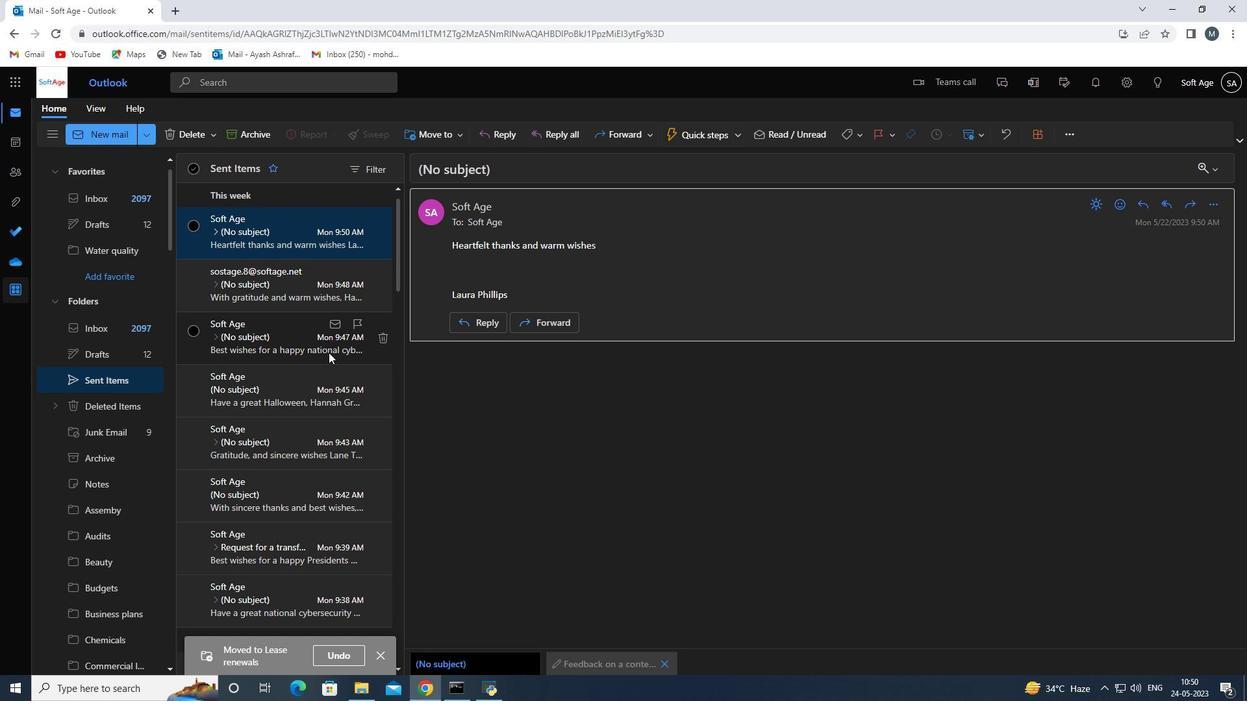 
Action: Mouse scrolled (327, 352) with delta (0, 0)
Screenshot: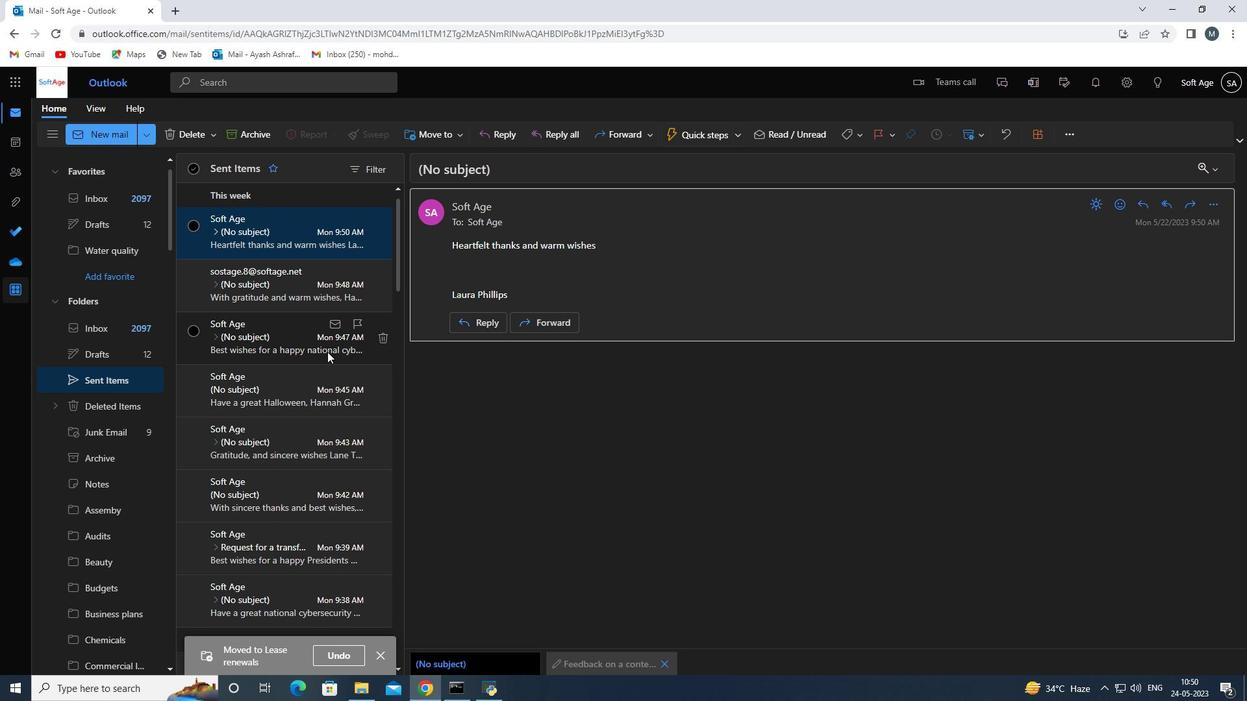 
Action: Mouse scrolled (327, 352) with delta (0, 0)
Screenshot: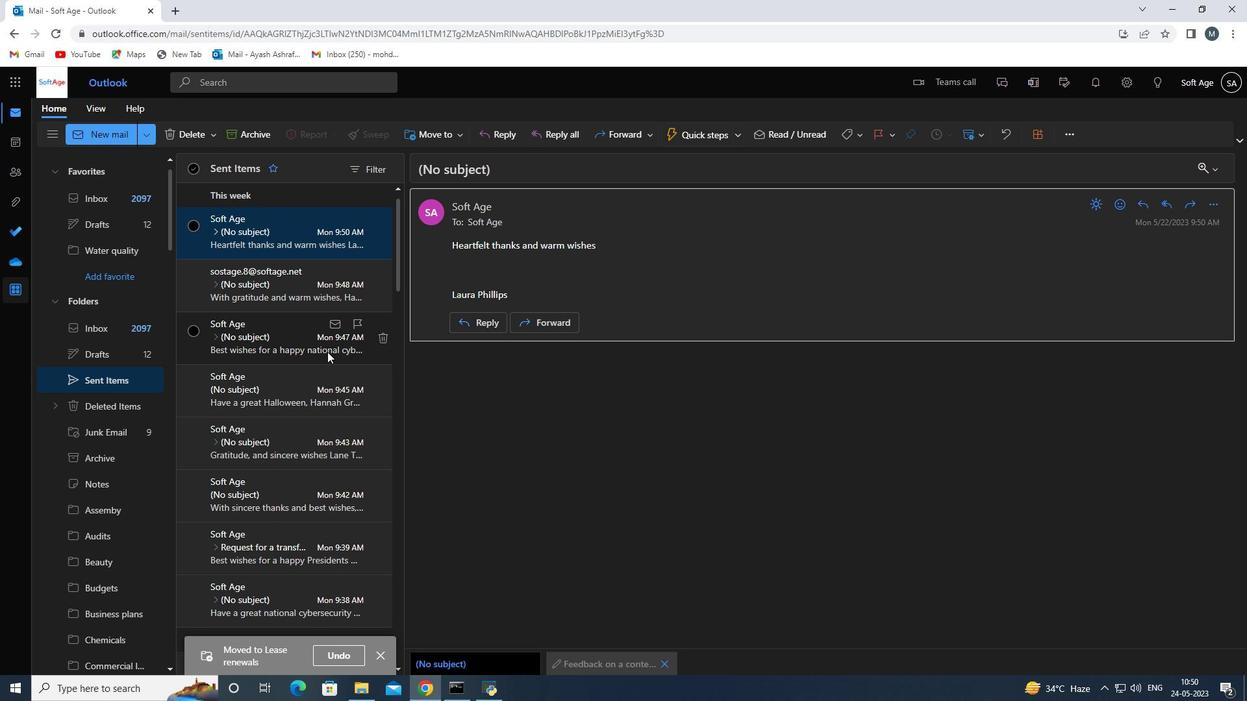 
Action: Mouse scrolled (327, 352) with delta (0, 0)
Screenshot: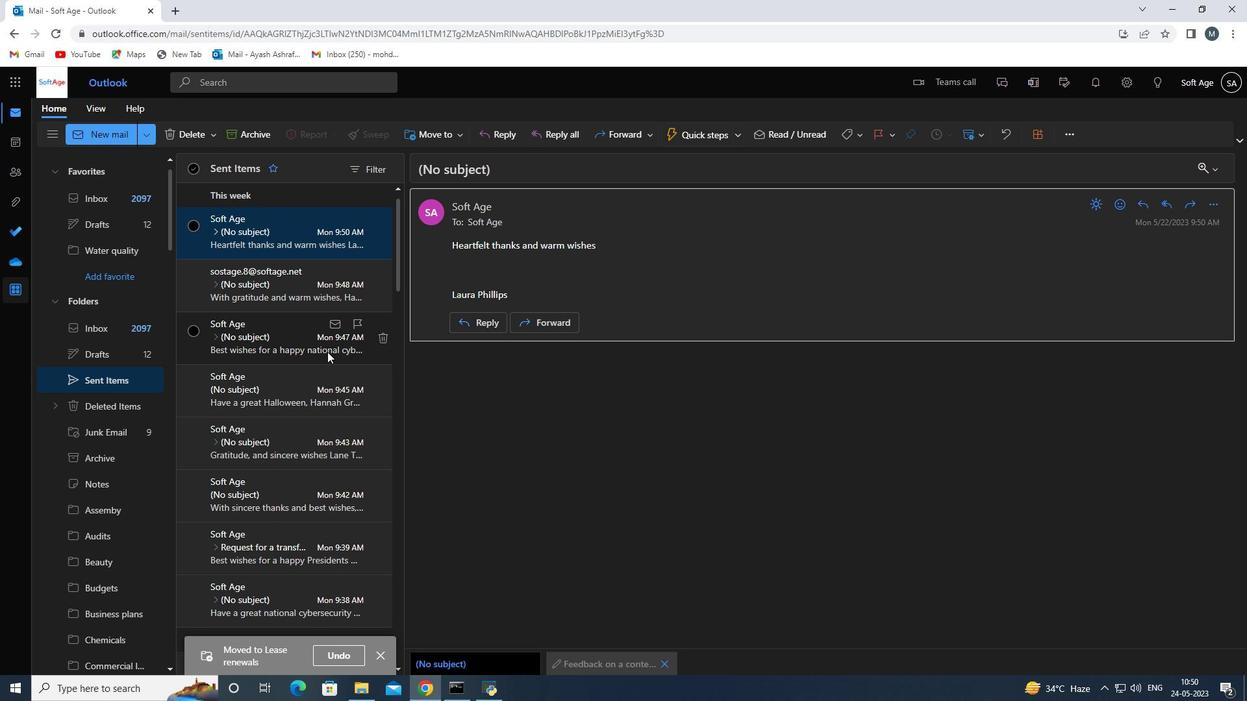 
Action: Mouse scrolled (327, 352) with delta (0, 0)
Screenshot: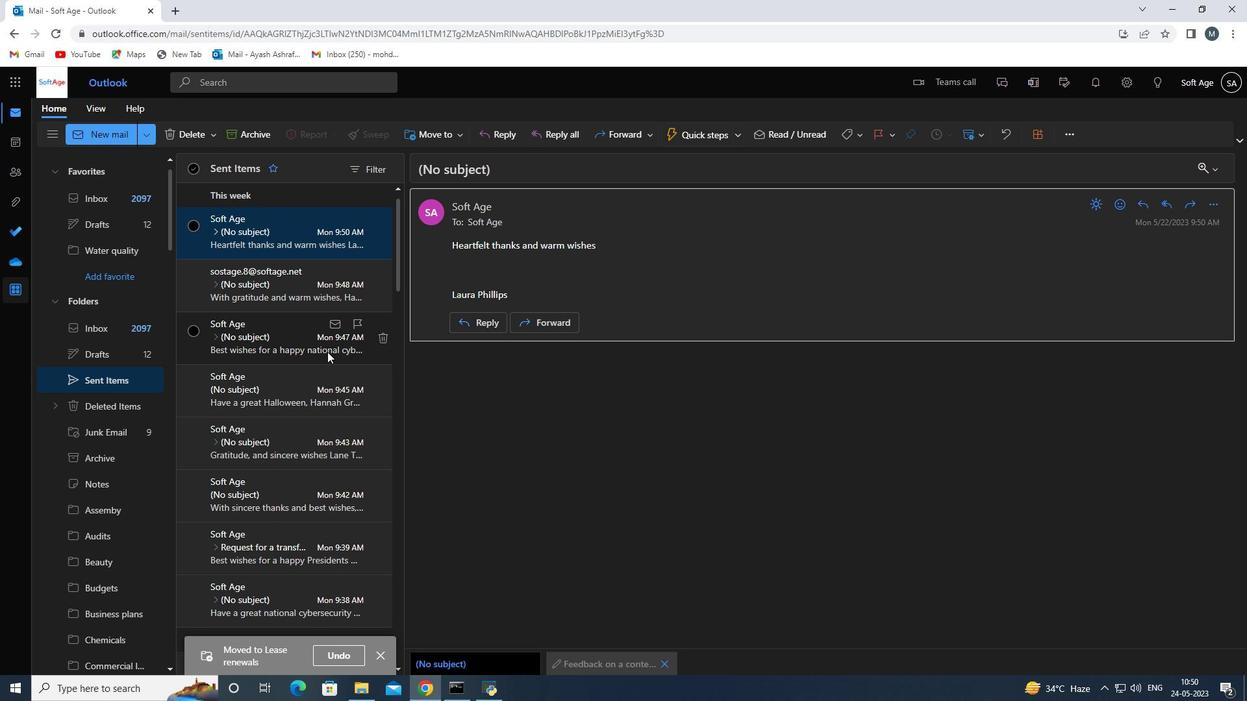 
Action: Mouse moved to (282, 343)
Screenshot: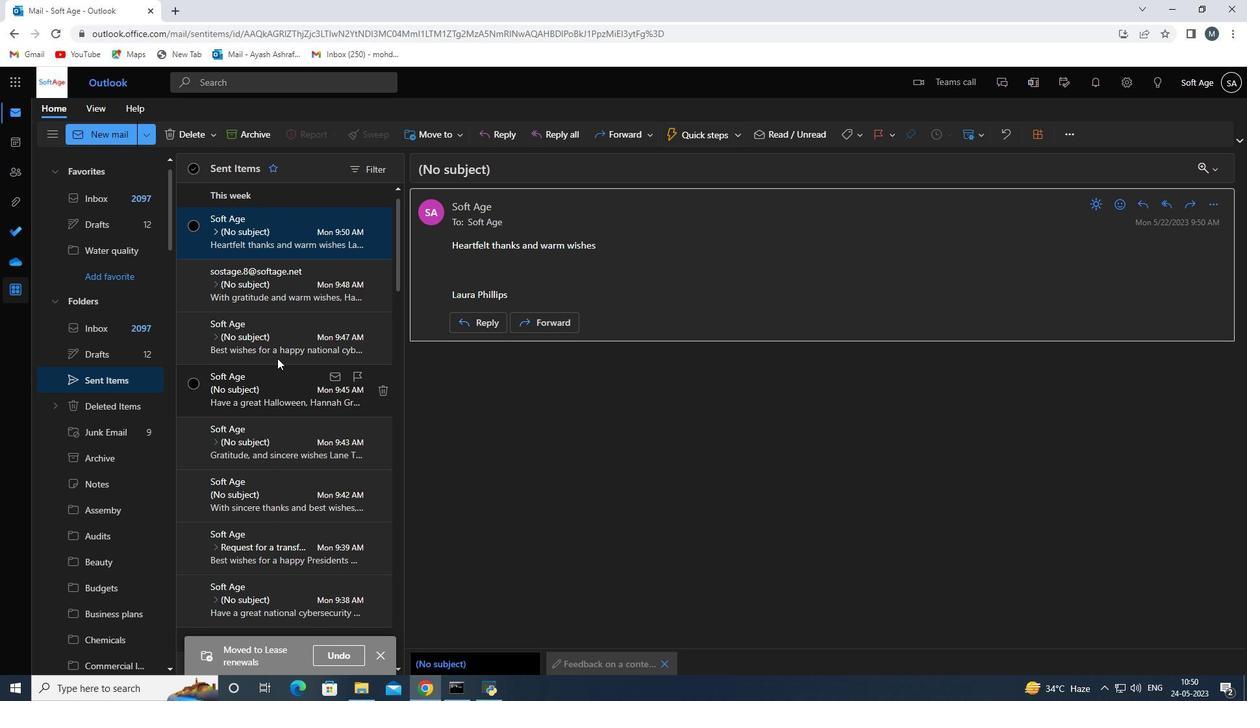 
Action: Mouse scrolled (282, 342) with delta (0, 0)
Screenshot: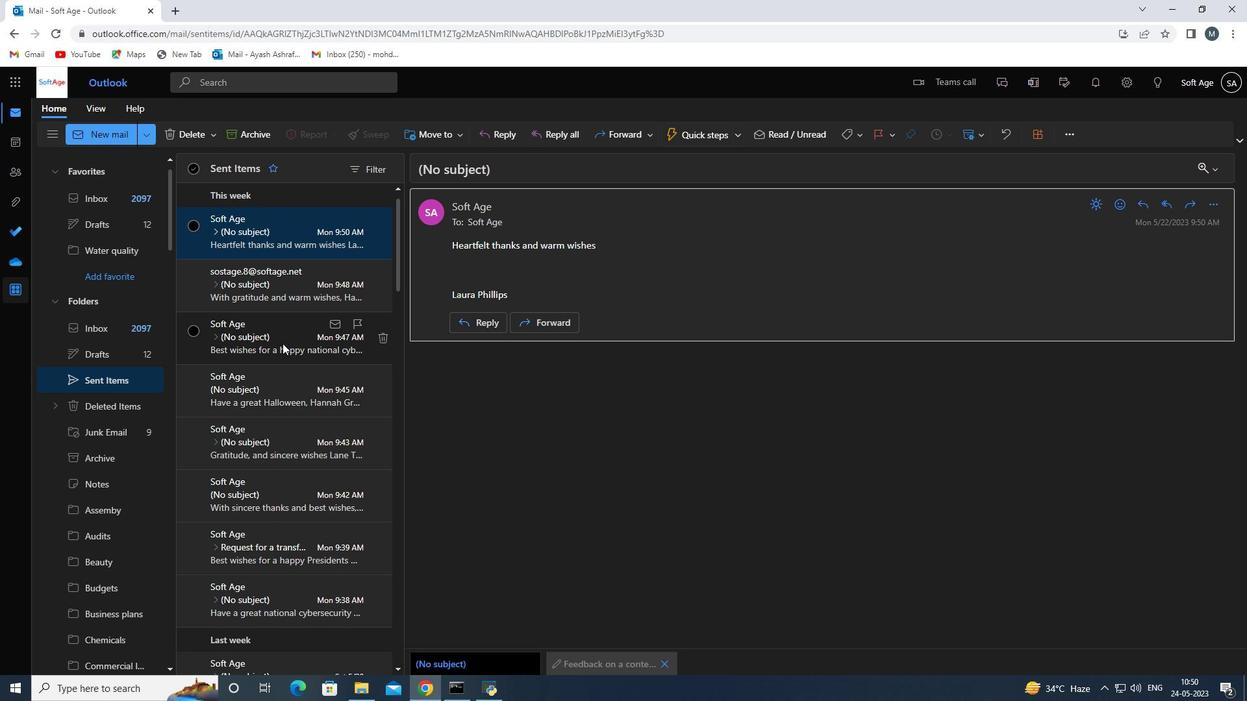 
Action: Mouse moved to (281, 348)
Screenshot: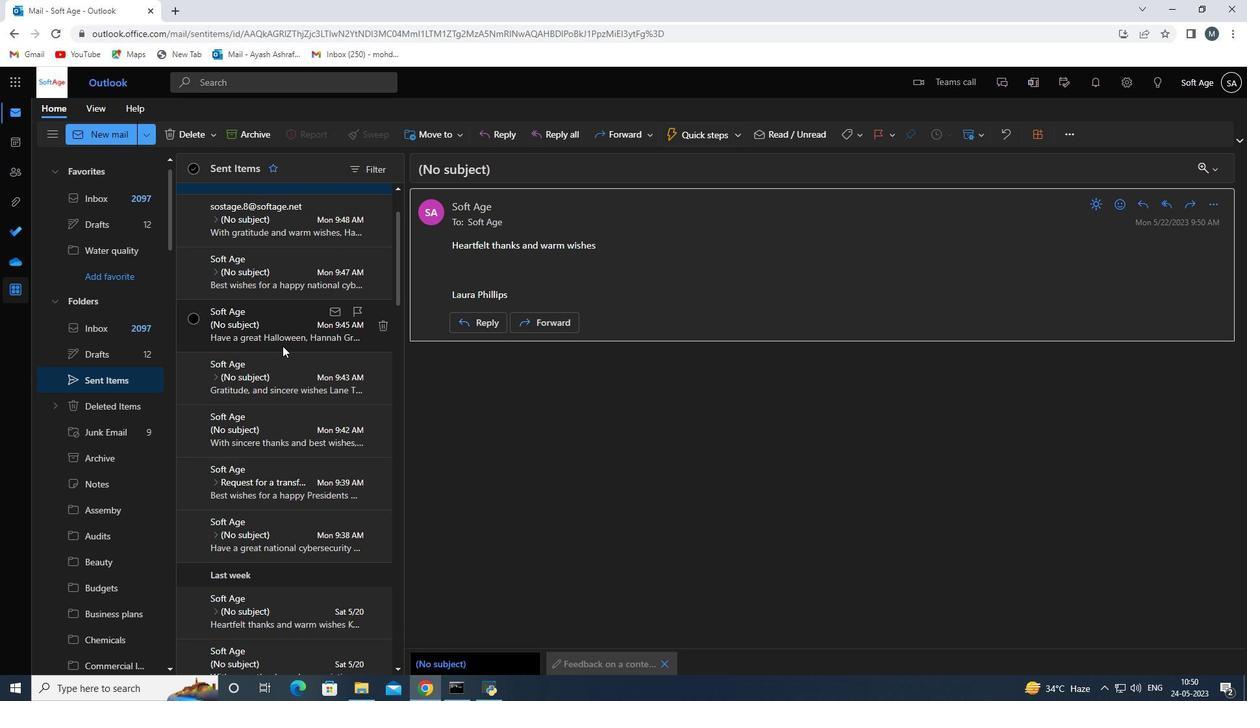 
Action: Mouse scrolled (281, 349) with delta (0, 0)
Screenshot: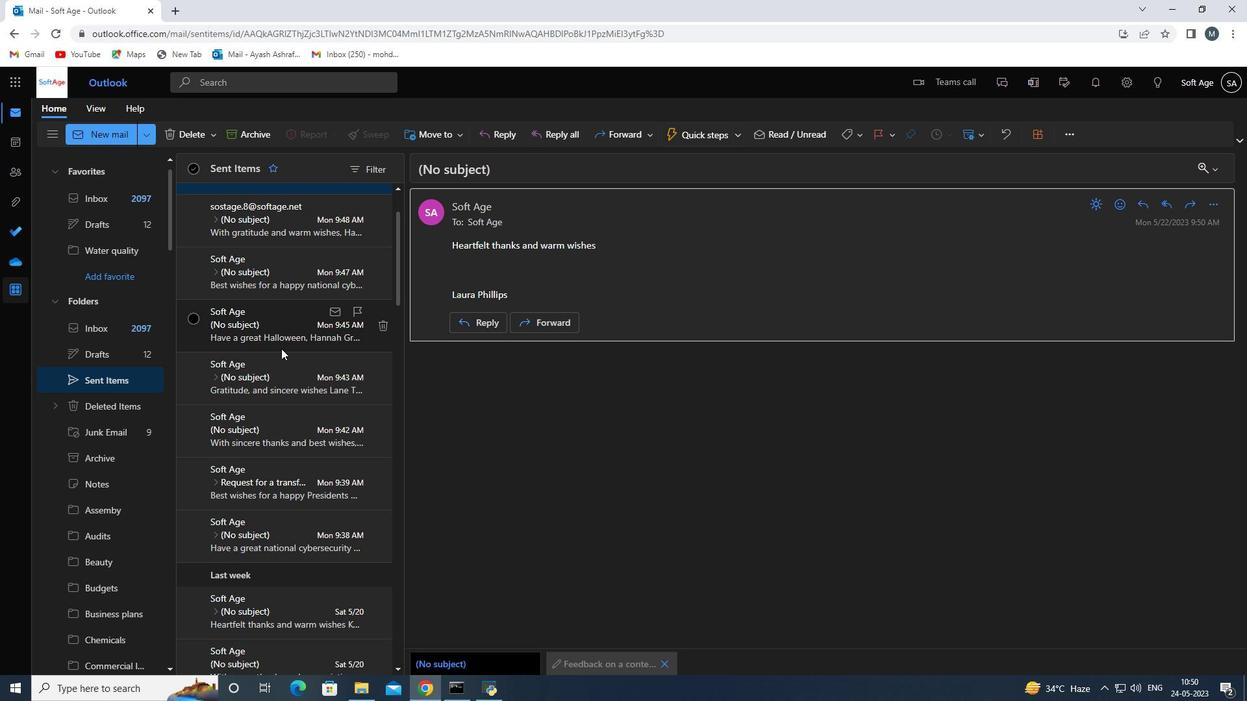 
Action: Mouse scrolled (281, 349) with delta (0, 0)
Screenshot: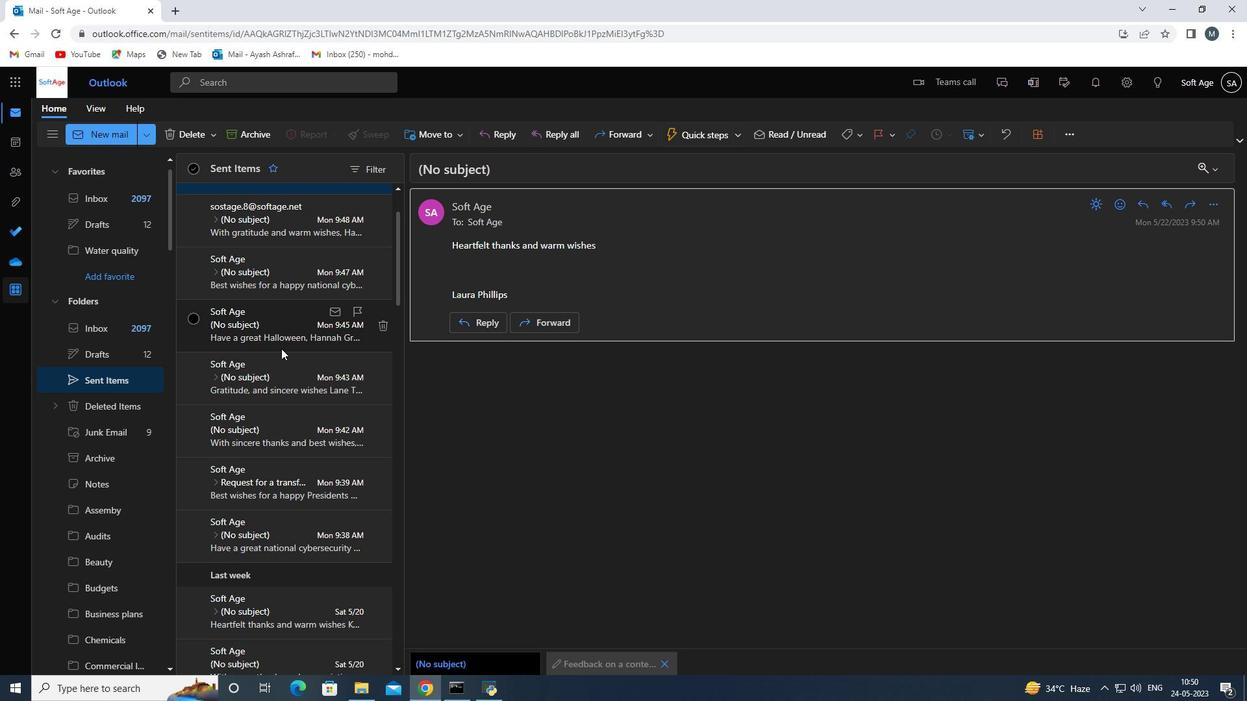 
Action: Mouse scrolled (281, 349) with delta (0, 0)
Screenshot: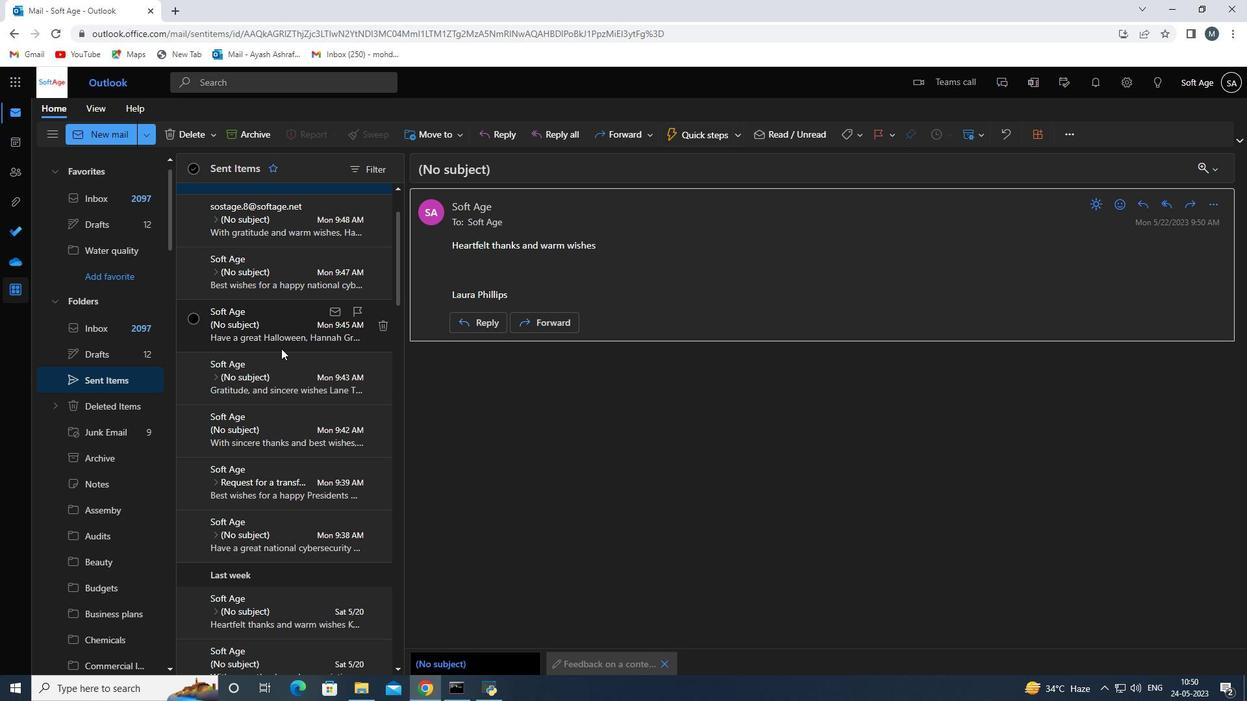 
Action: Mouse scrolled (281, 349) with delta (0, 0)
Screenshot: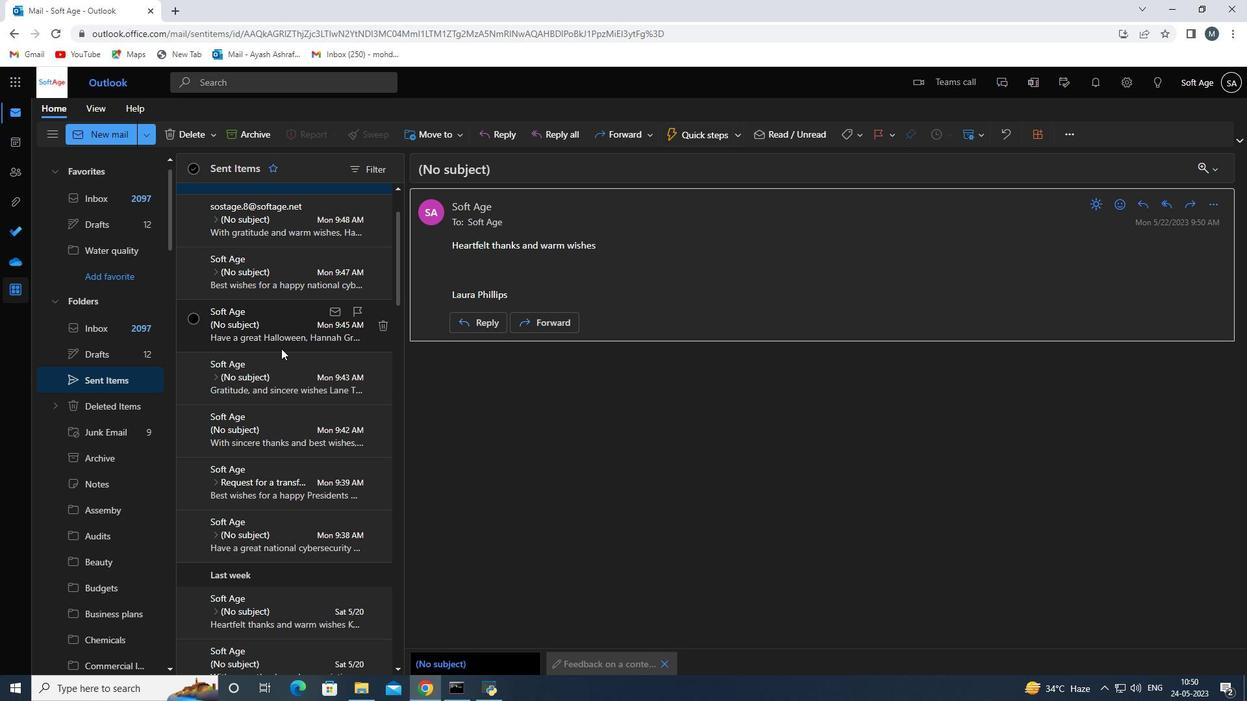 
Action: Mouse scrolled (281, 349) with delta (0, 0)
Screenshot: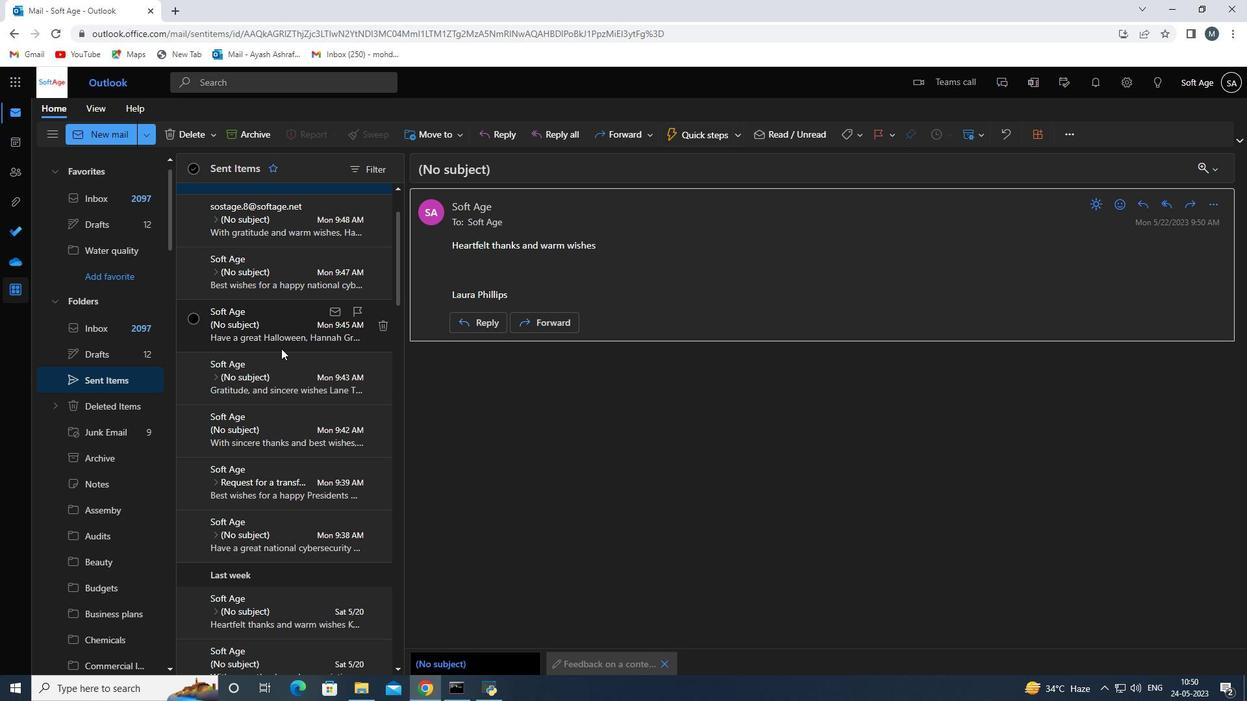 
Action: Mouse scrolled (281, 349) with delta (0, 0)
Screenshot: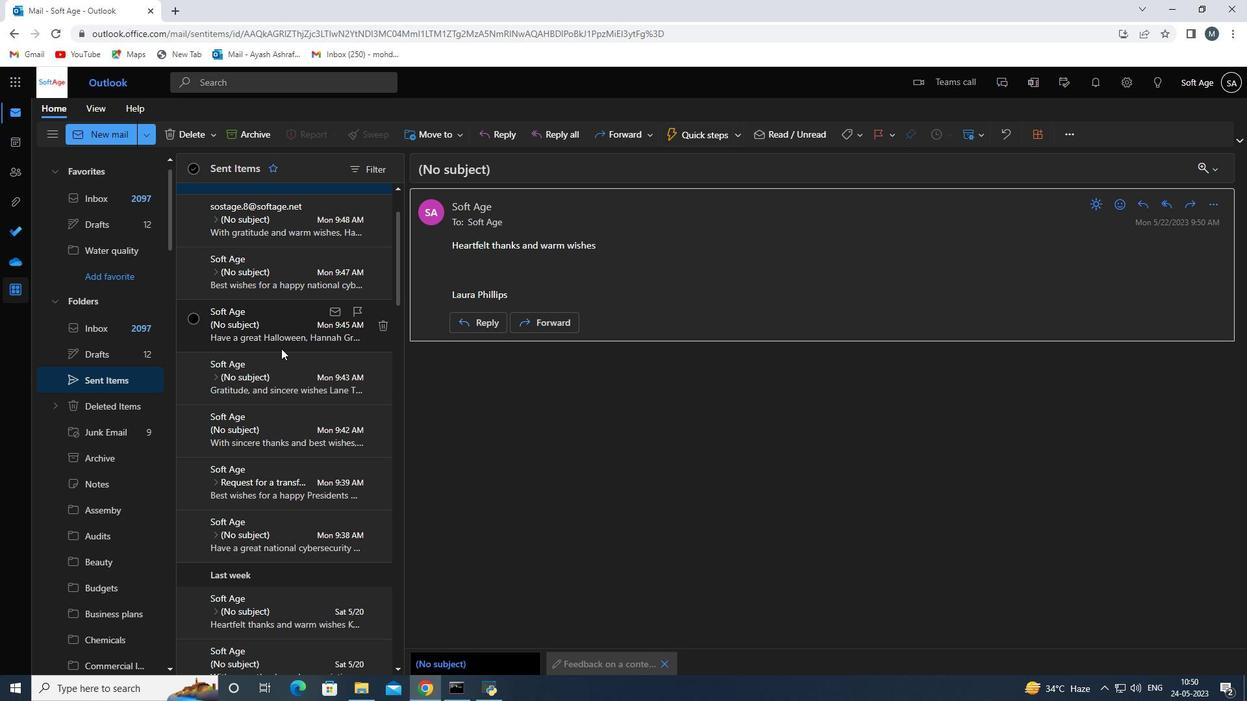 
